 Task: Open a Modern Writer Template save the file as negotiation.html Remove the following  from template: 'Address' Change the date  '7 June, 2023' change Dear Ms Reader to   Good Day. Add body to the letter I am writing to inform you of a change in my contact information. Please update your records accordingly. My new address is [address], and my updated phone number is [phone number]. Should you need to reach me, please do not hesitate to contact me using the updated information.Add Name  'Olivia'. Insert watermark  TATA Apply Font Style in watermark Lexend; font size  120and place the watermark  Horizontally
Action: Mouse moved to (454, 241)
Screenshot: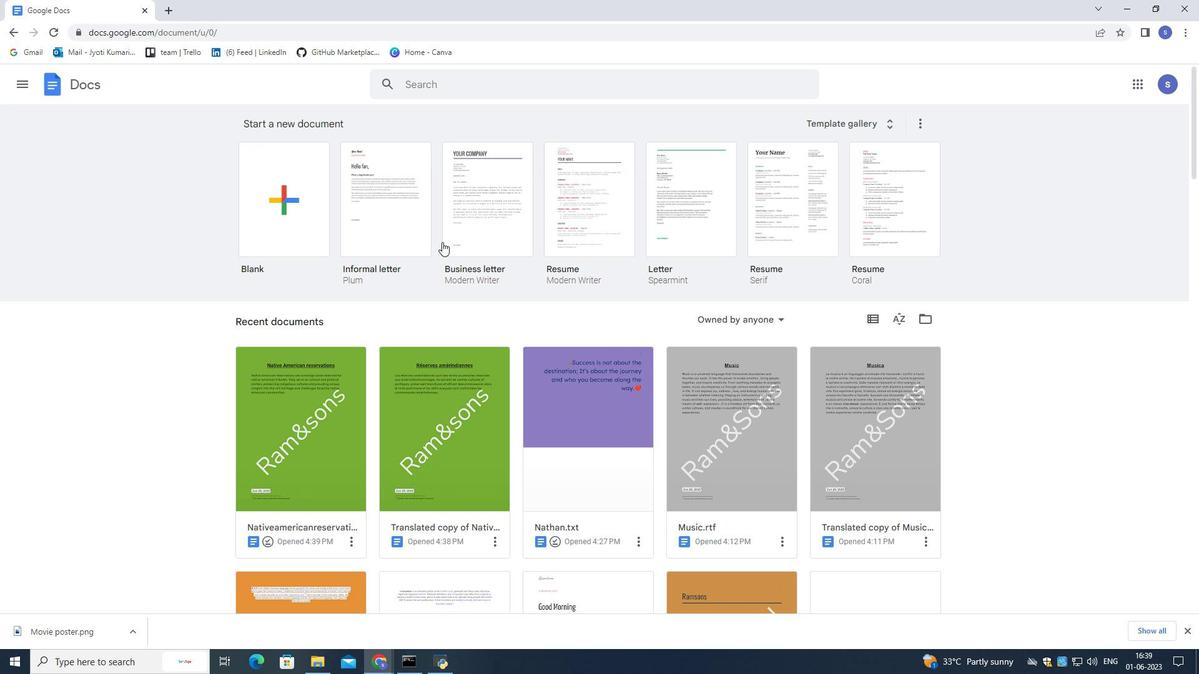 
Action: Mouse pressed left at (454, 241)
Screenshot: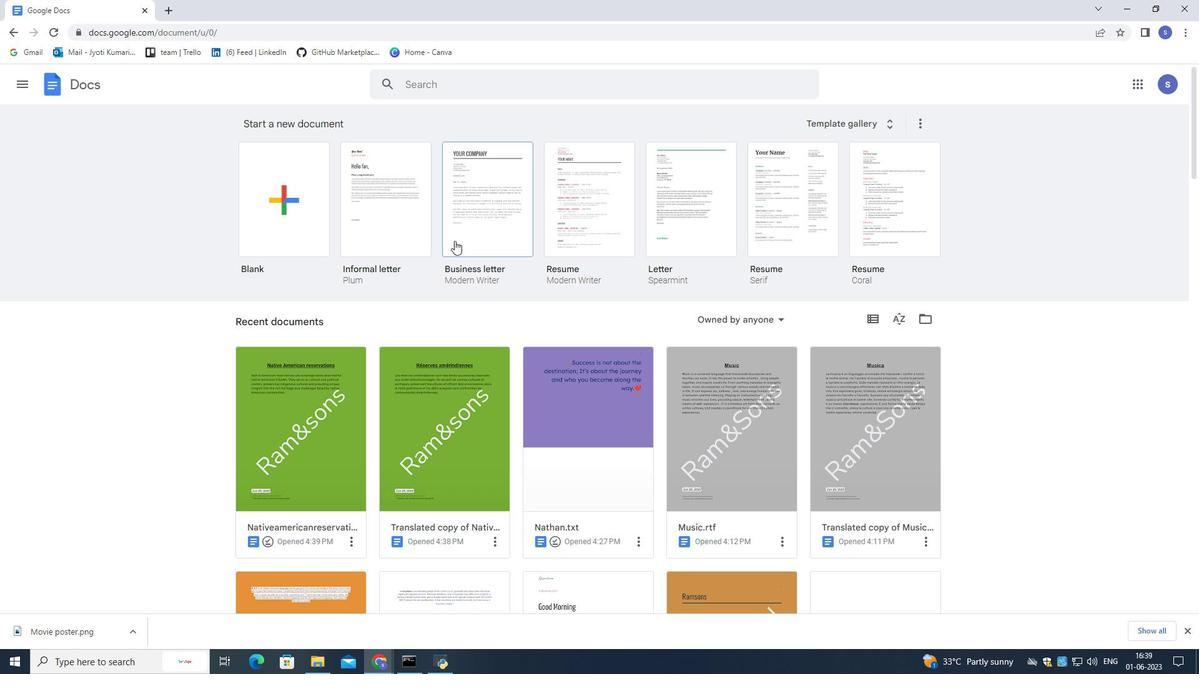 
Action: Mouse moved to (483, 311)
Screenshot: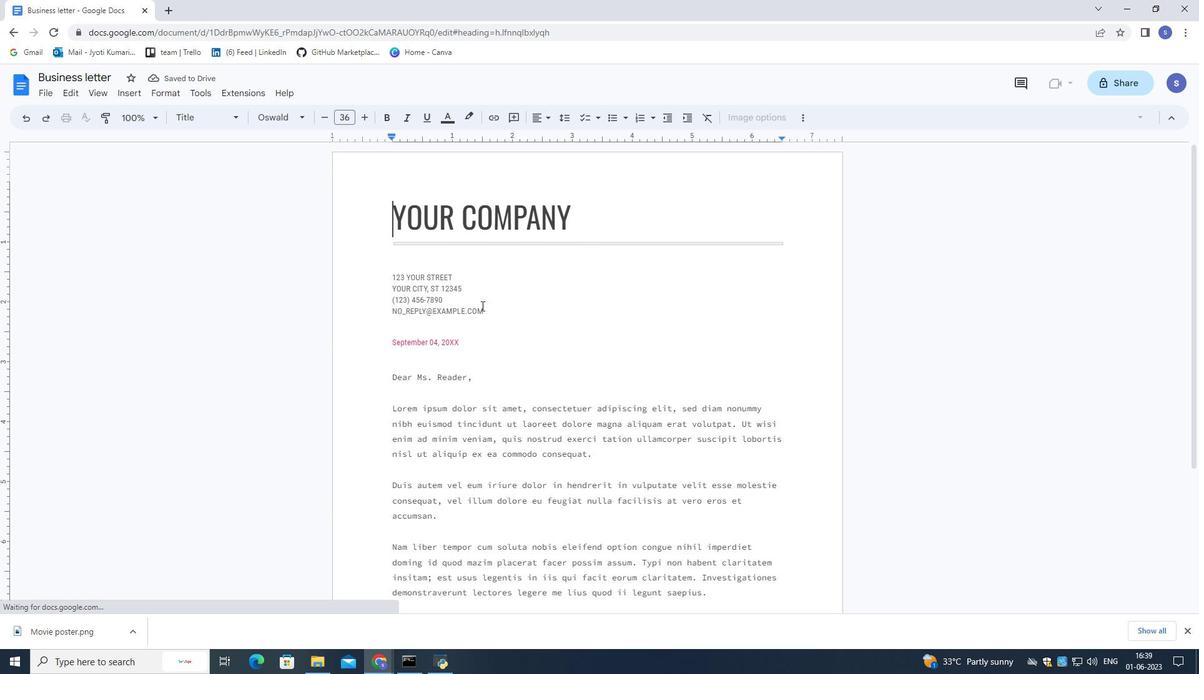 
Action: Mouse pressed left at (483, 311)
Screenshot: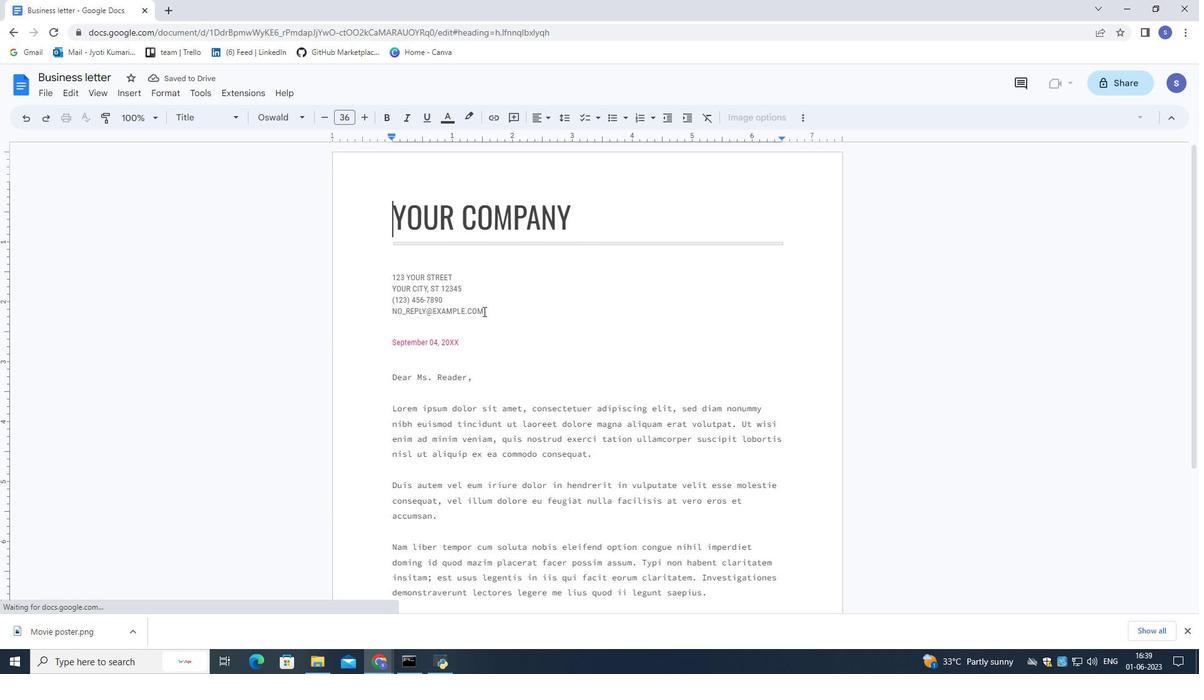 
Action: Mouse moved to (310, 263)
Screenshot: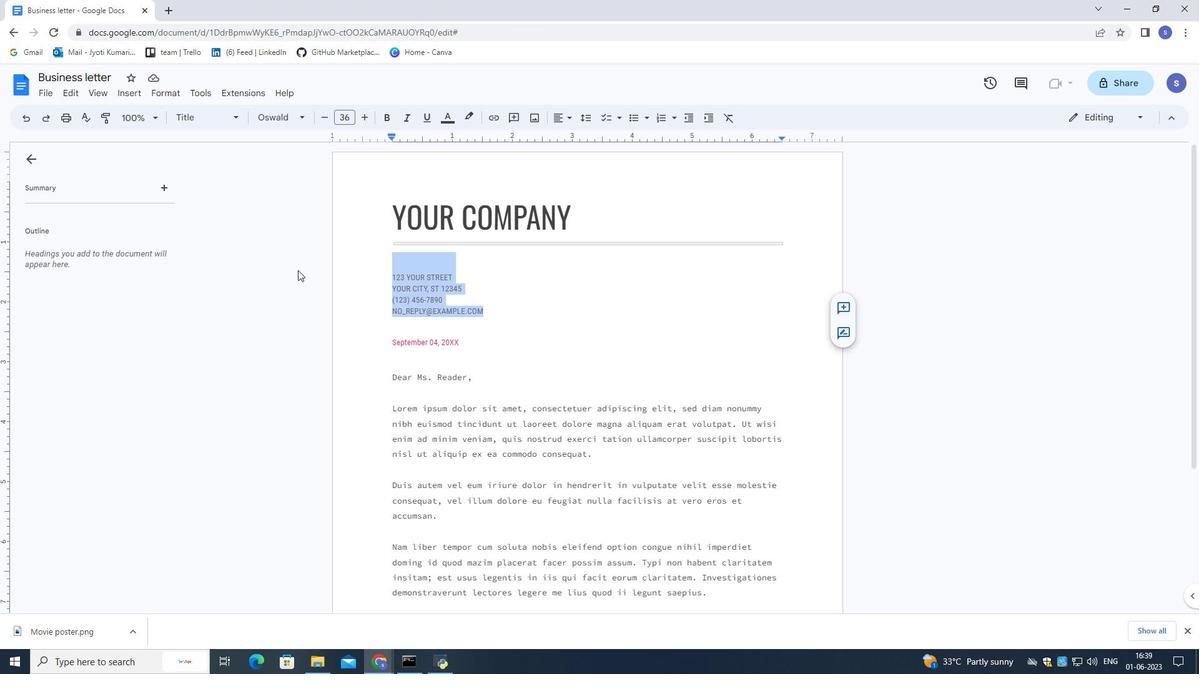 
Action: Key pressed <Key.backspace>
Screenshot: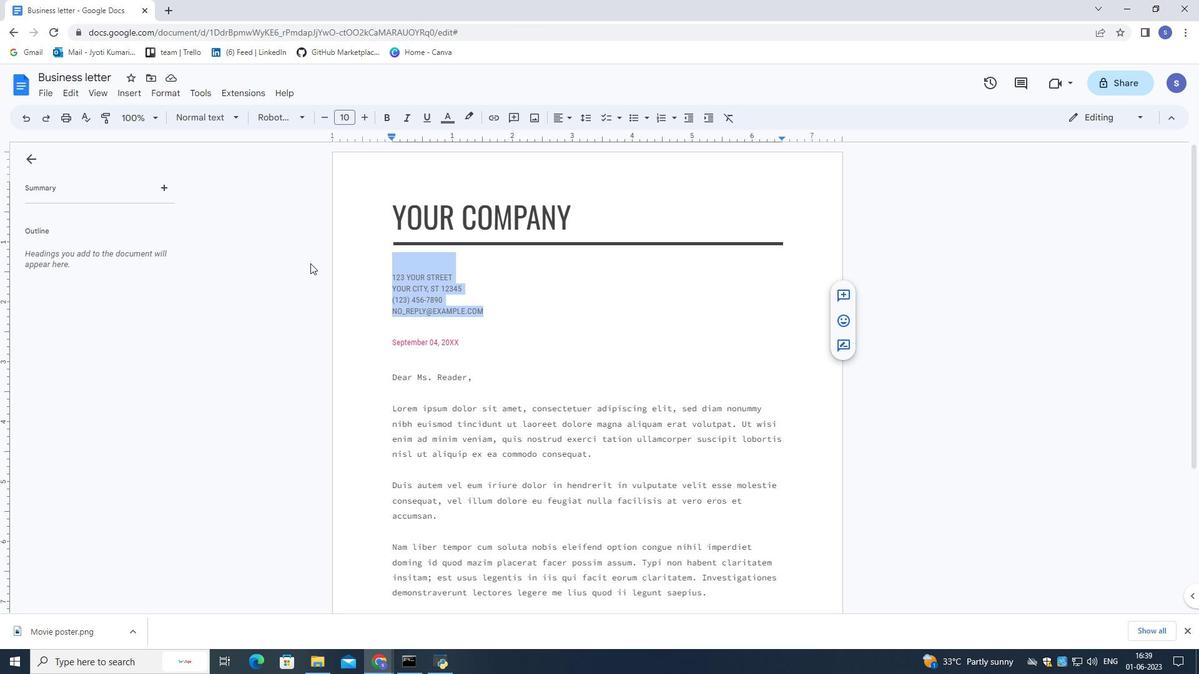 
Action: Mouse moved to (483, 291)
Screenshot: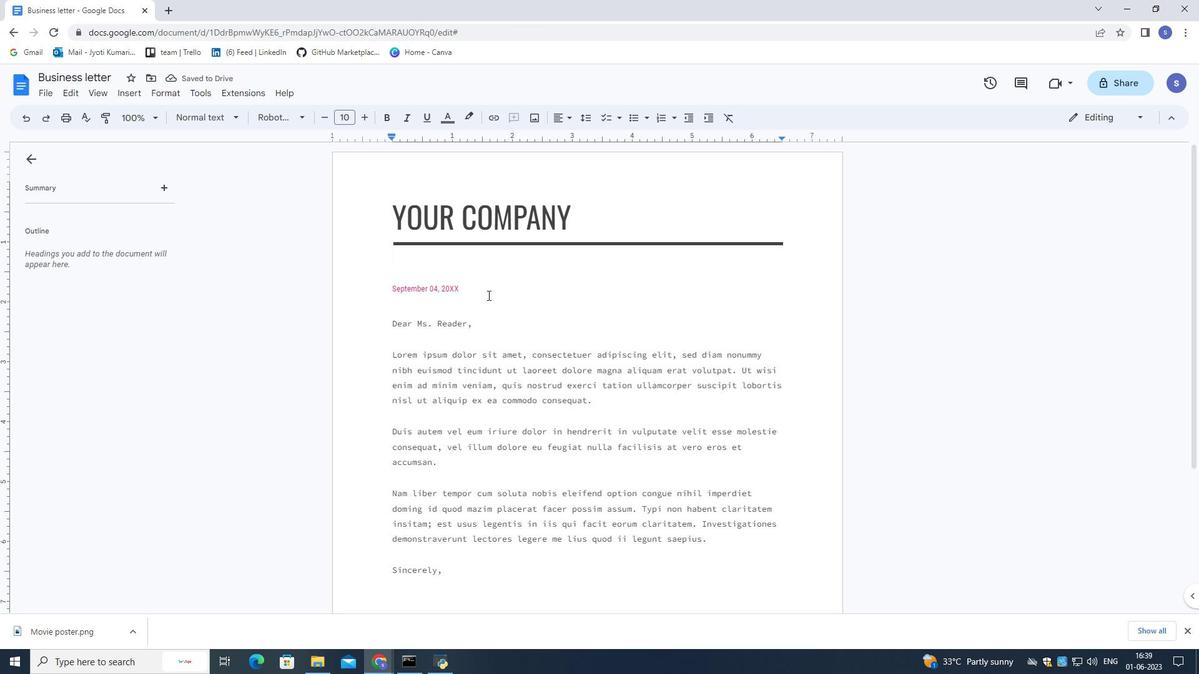 
Action: Mouse pressed left at (483, 291)
Screenshot: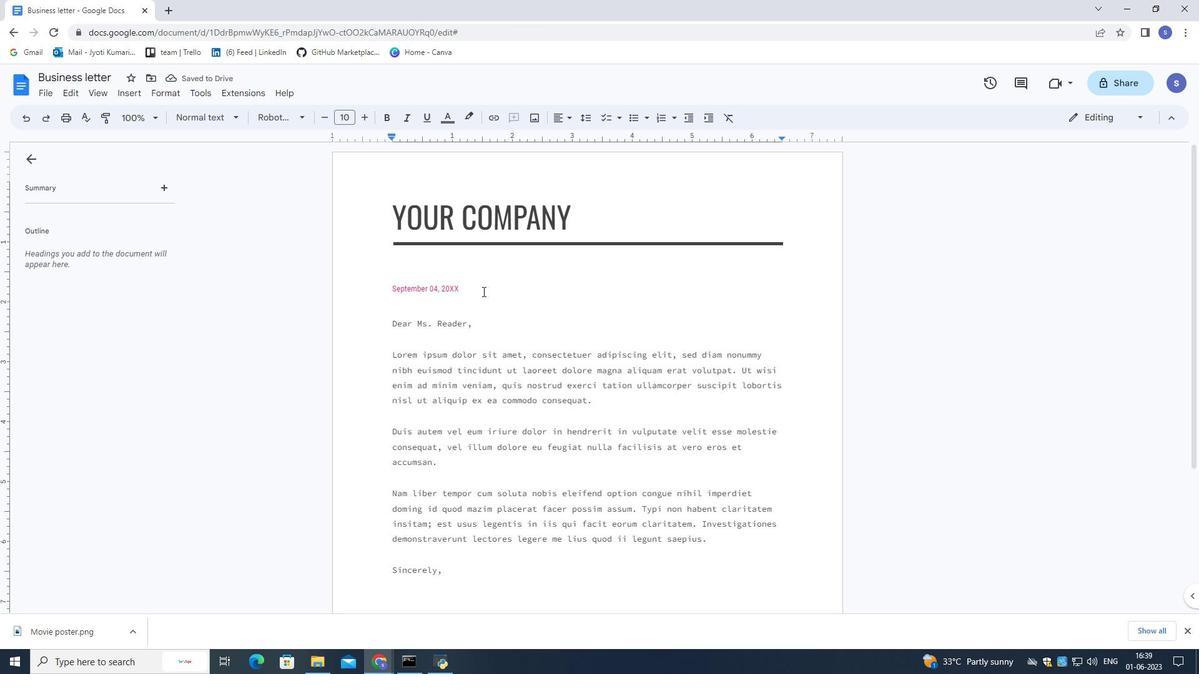 
Action: Mouse pressed left at (483, 291)
Screenshot: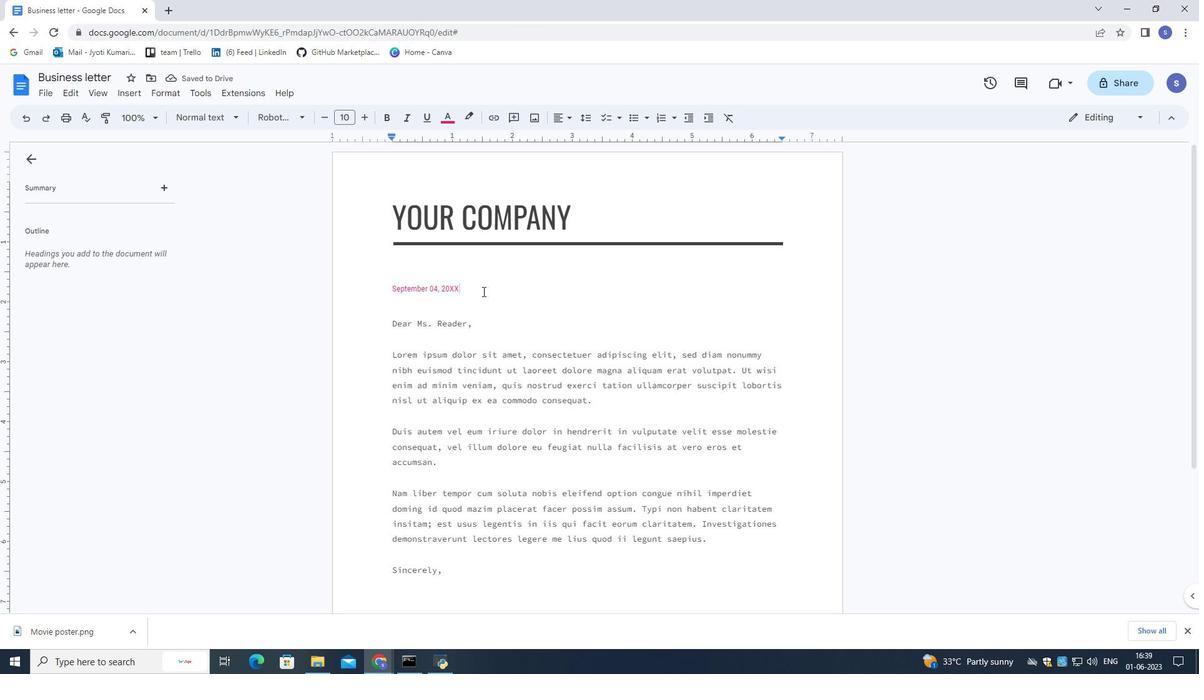 
Action: Mouse pressed left at (483, 291)
Screenshot: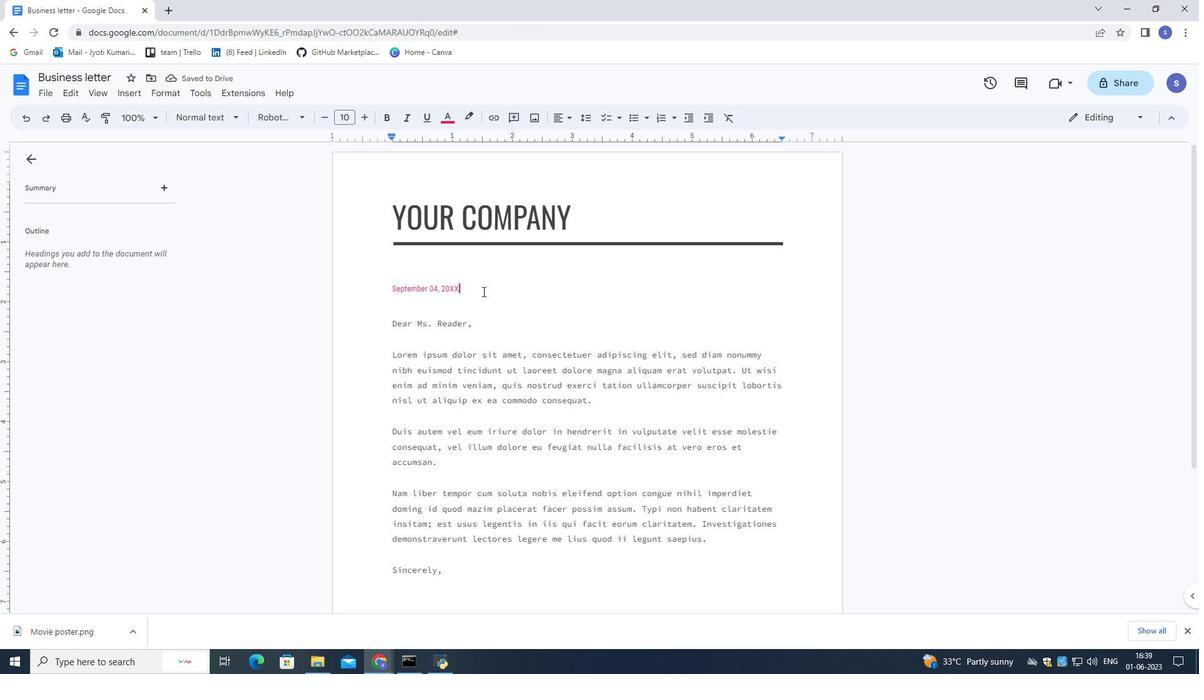 
Action: Mouse pressed left at (483, 291)
Screenshot: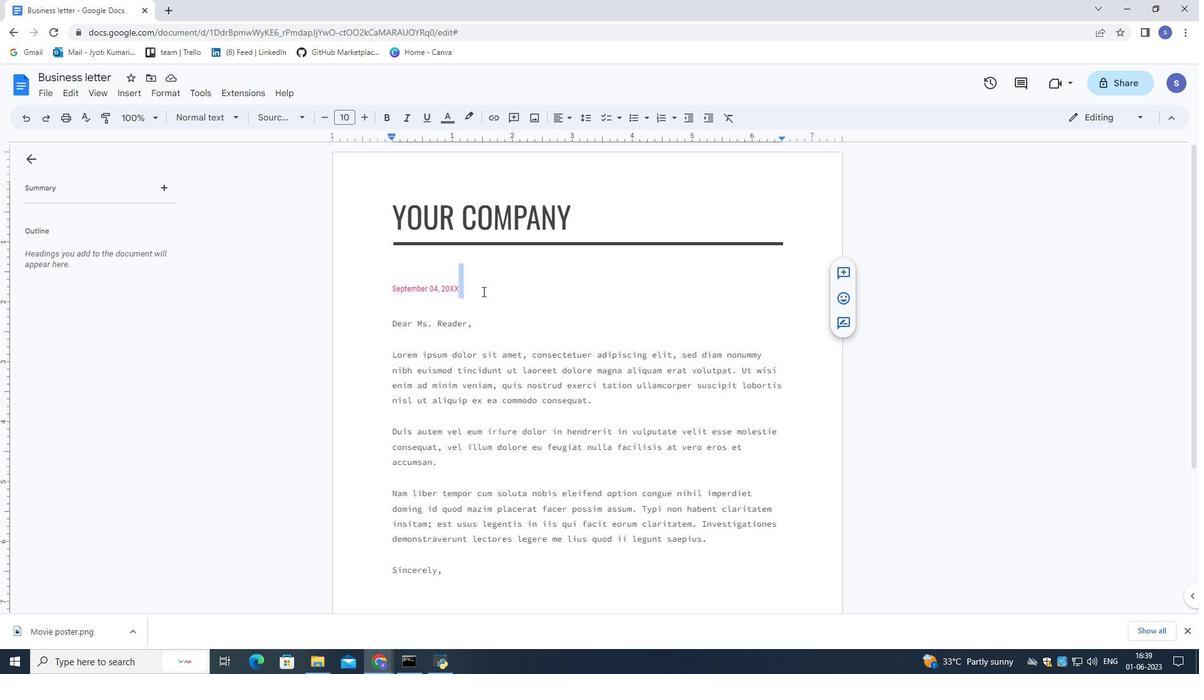 
Action: Mouse pressed left at (483, 291)
Screenshot: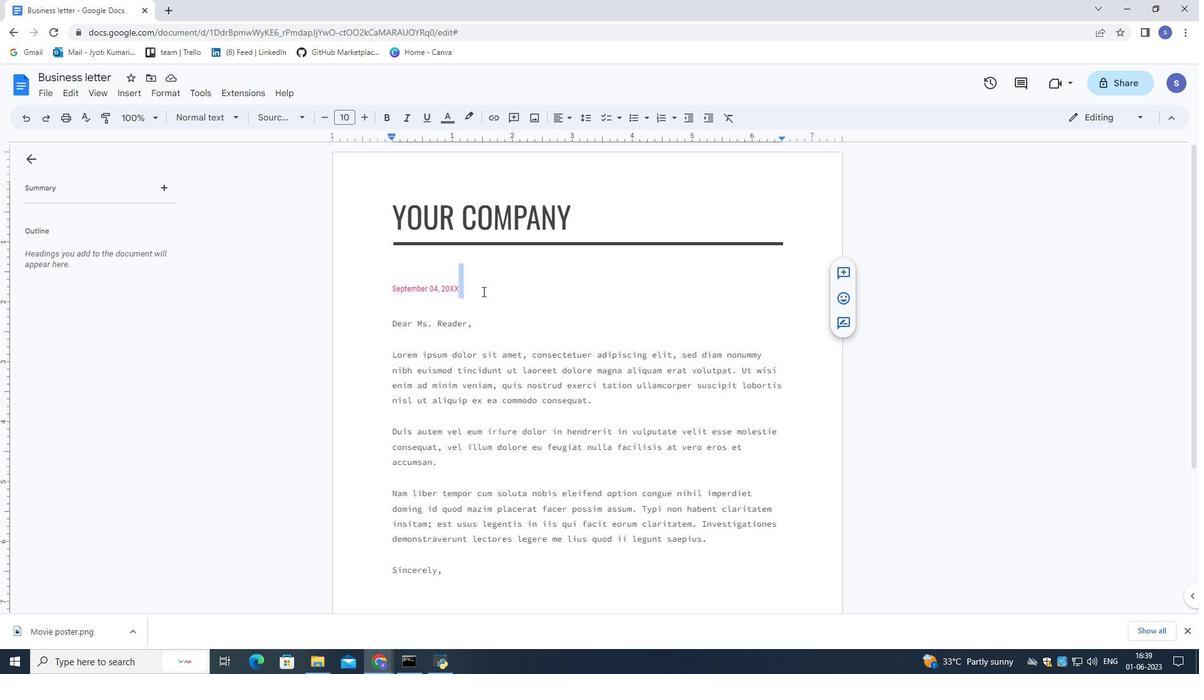 
Action: Mouse moved to (482, 291)
Screenshot: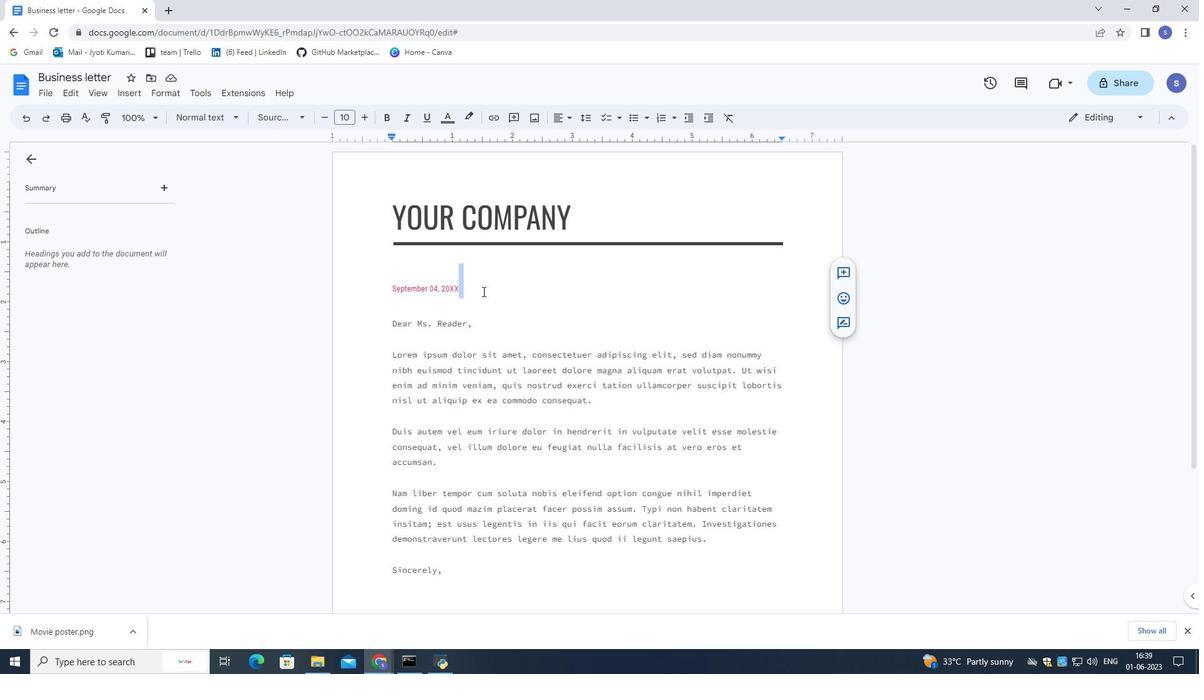 
Action: Mouse pressed left at (482, 291)
Screenshot: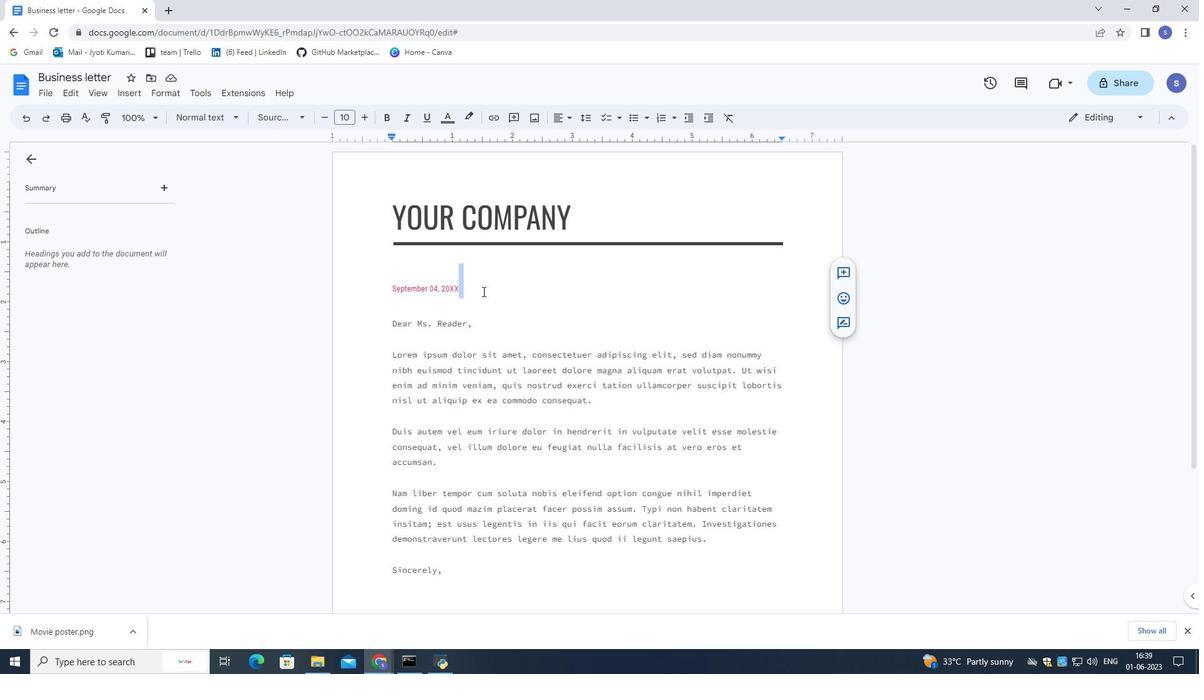 
Action: Mouse pressed left at (482, 291)
Screenshot: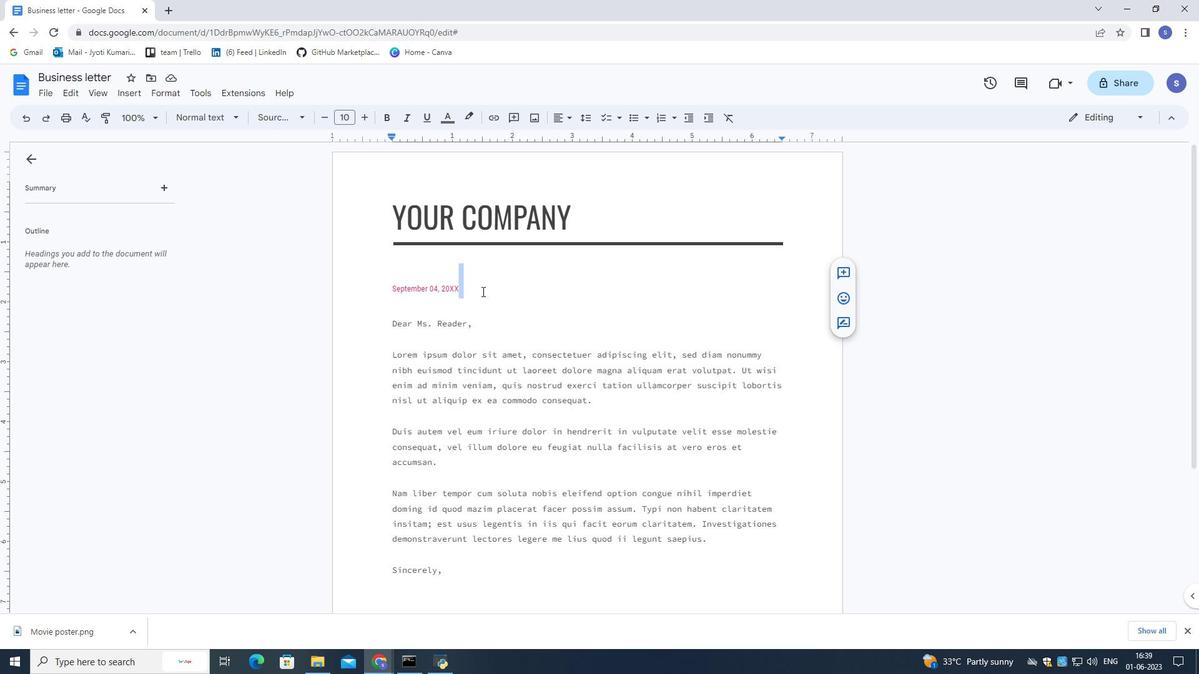 
Action: Mouse moved to (481, 291)
Screenshot: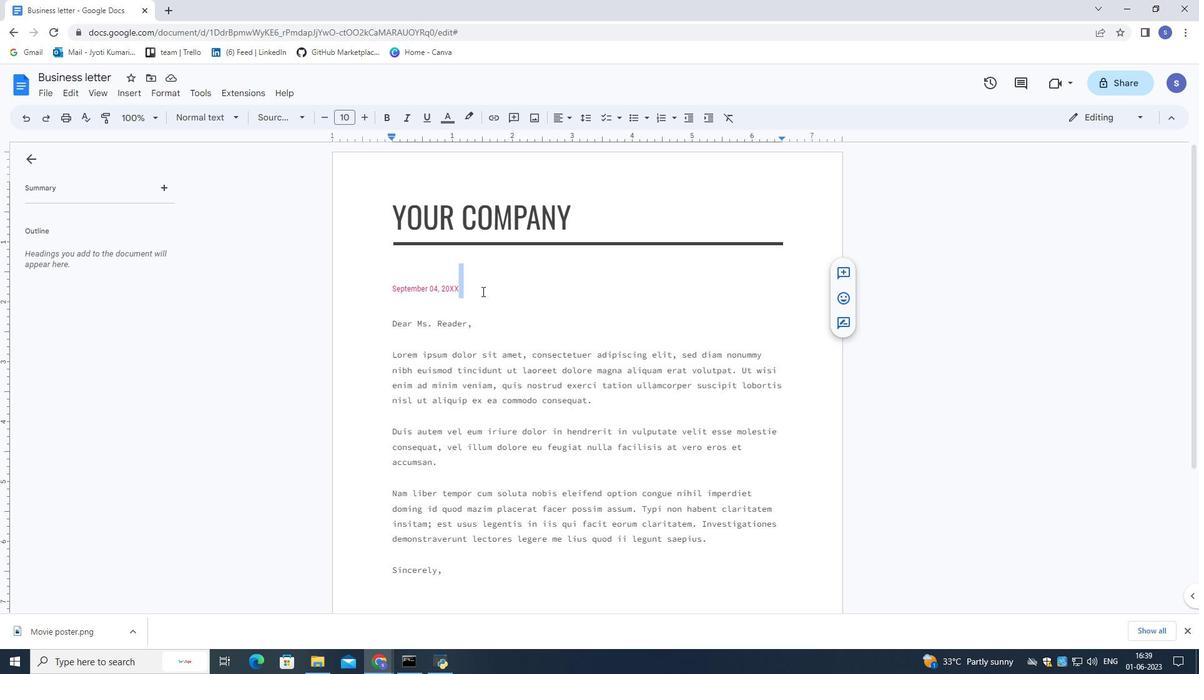
Action: Mouse pressed left at (481, 291)
Screenshot: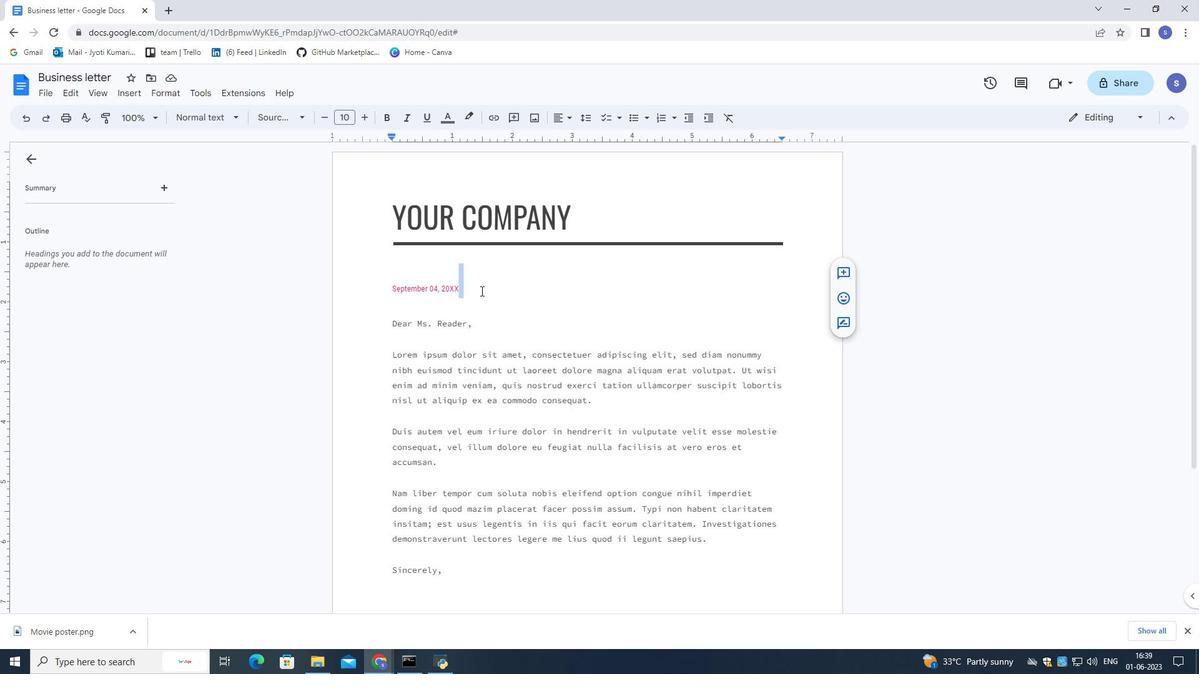 
Action: Mouse pressed left at (481, 291)
Screenshot: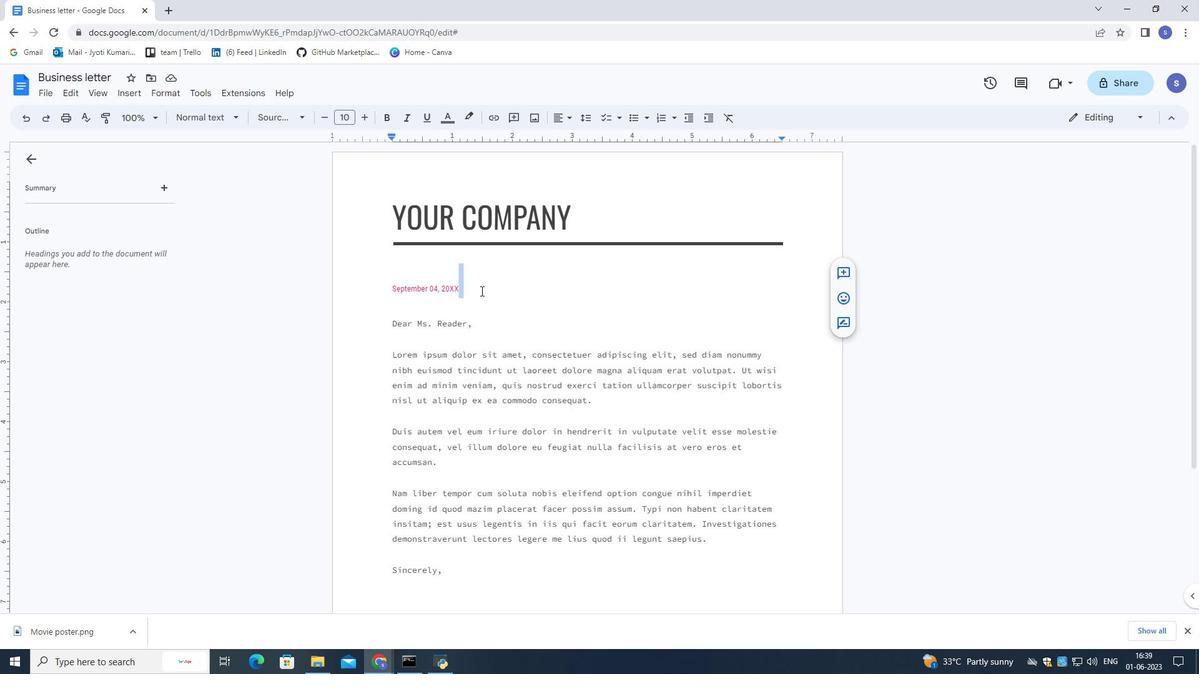 
Action: Mouse moved to (479, 290)
Screenshot: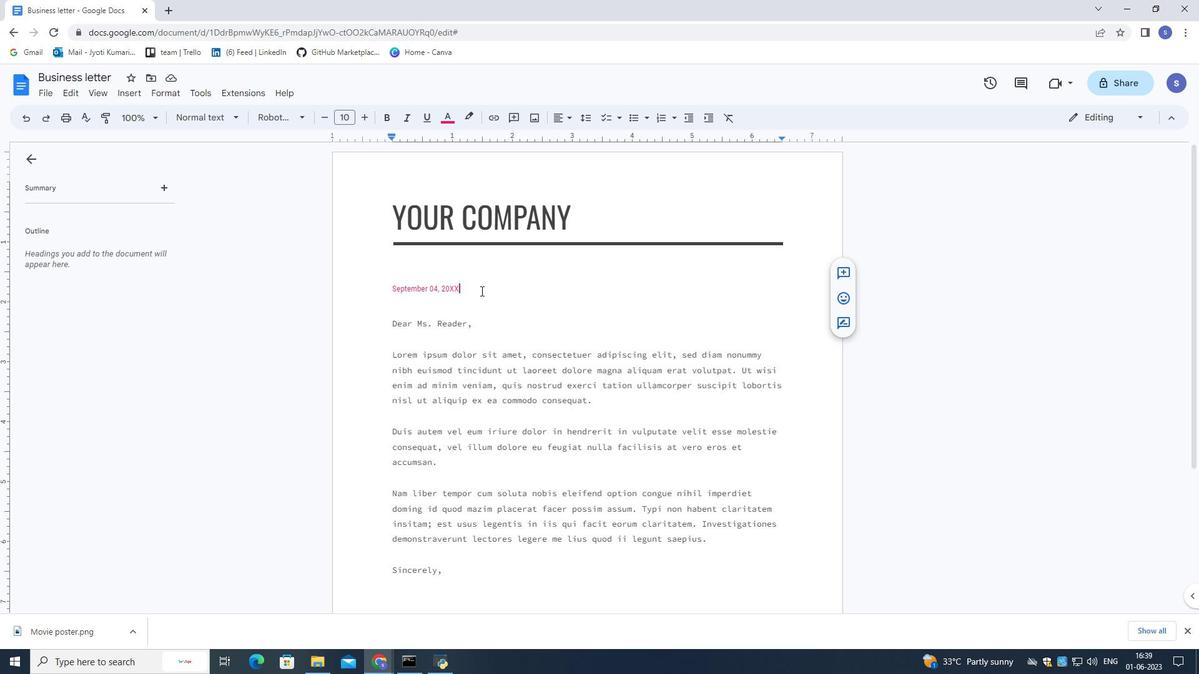 
Action: Mouse pressed left at (479, 290)
Screenshot: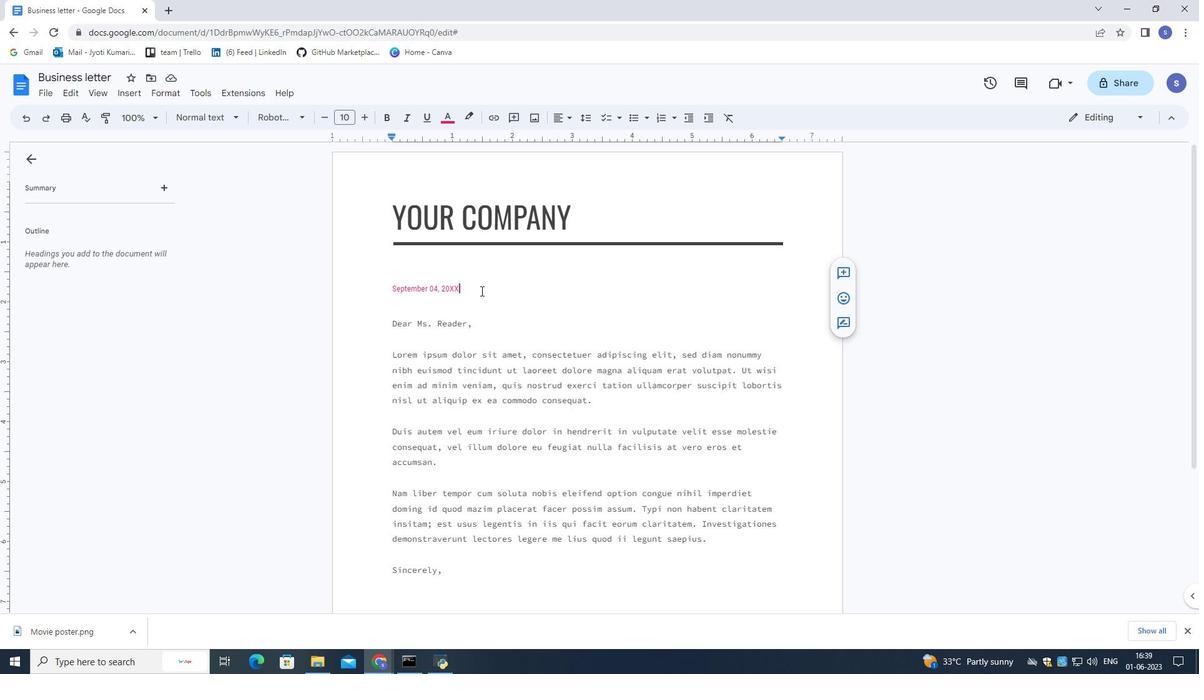 
Action: Mouse moved to (479, 289)
Screenshot: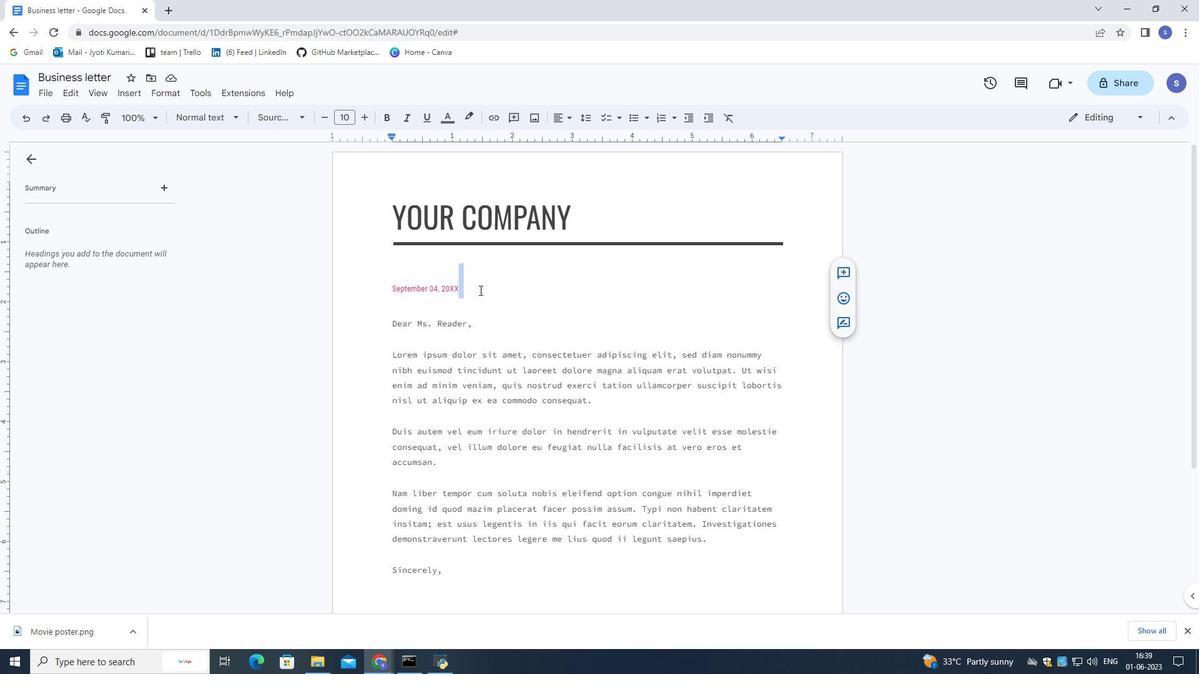 
Action: Mouse pressed left at (479, 289)
Screenshot: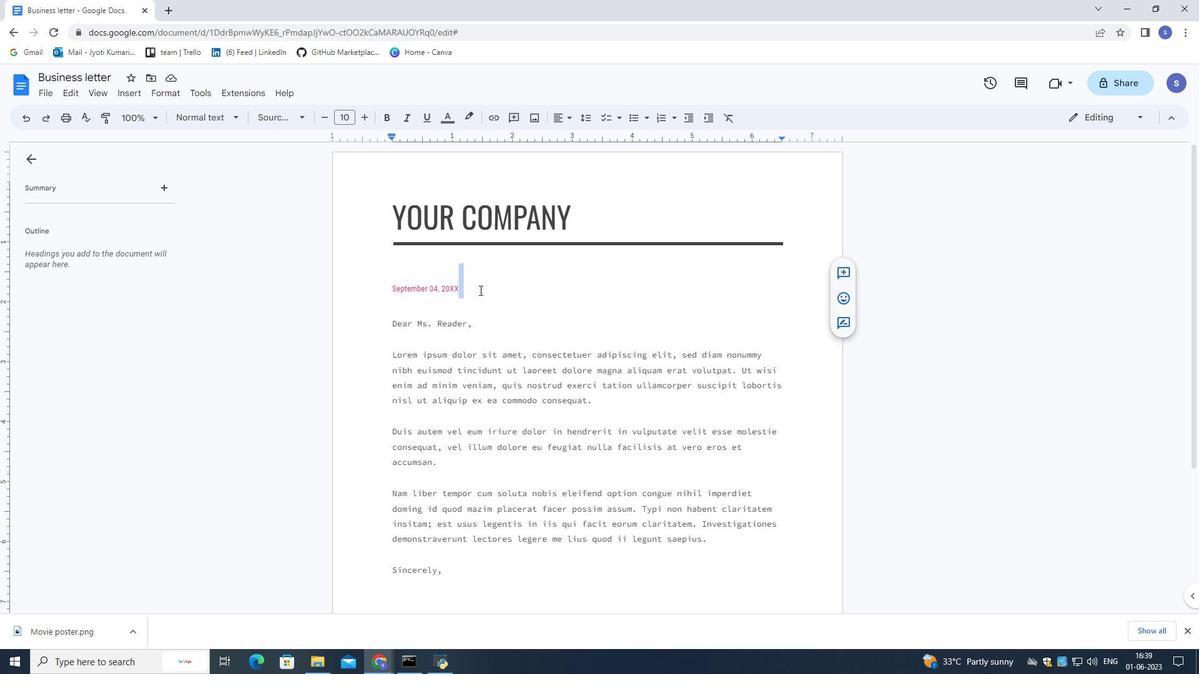 
Action: Mouse moved to (478, 289)
Screenshot: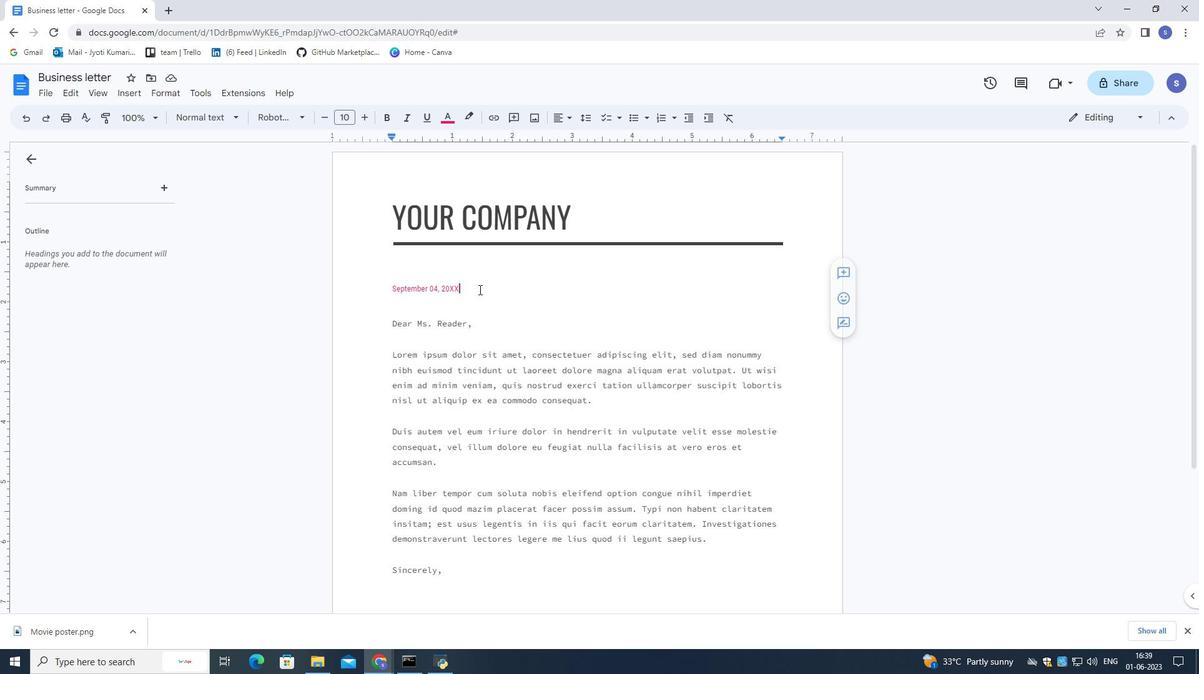 
Action: Mouse pressed left at (478, 289)
Screenshot: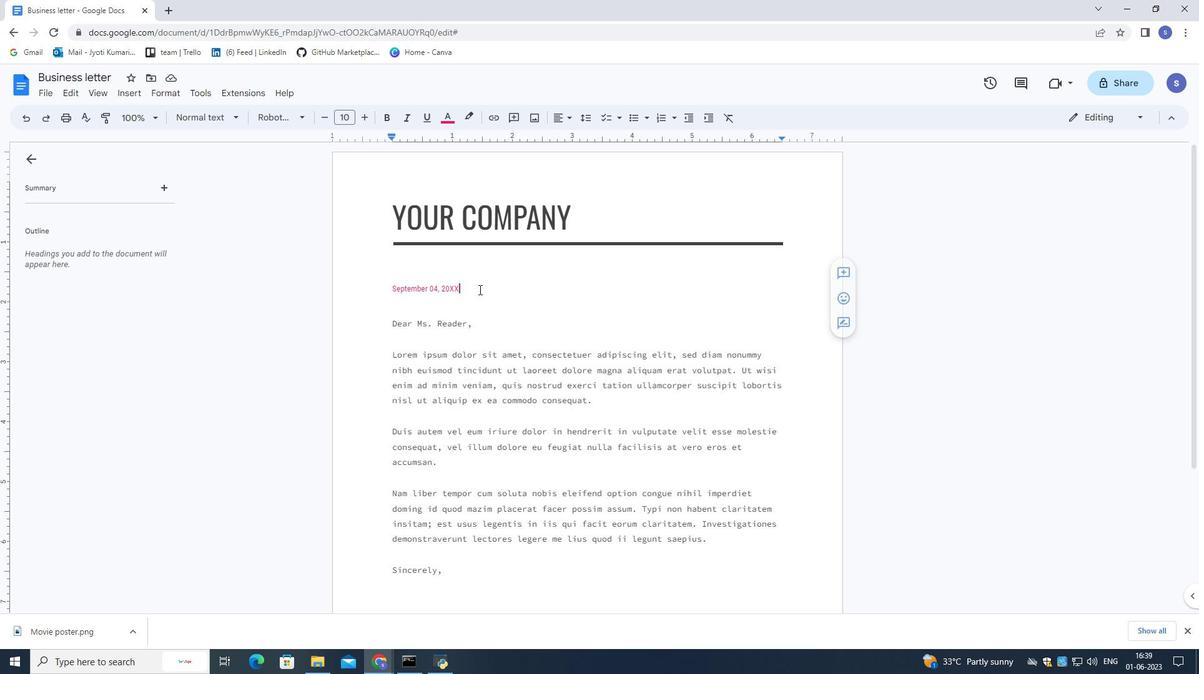 
Action: Mouse moved to (355, 246)
Screenshot: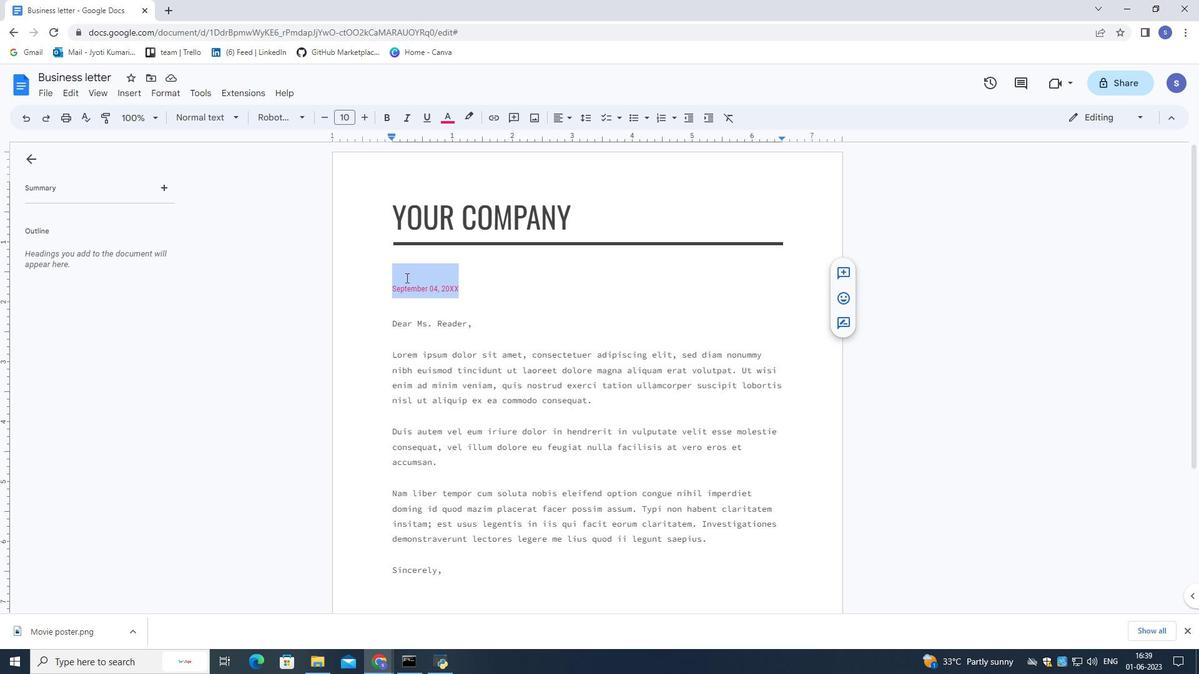 
Action: Key pressed 7b<Key.backspace><Key.space><Key.shift>June,<Key.space>2023
Screenshot: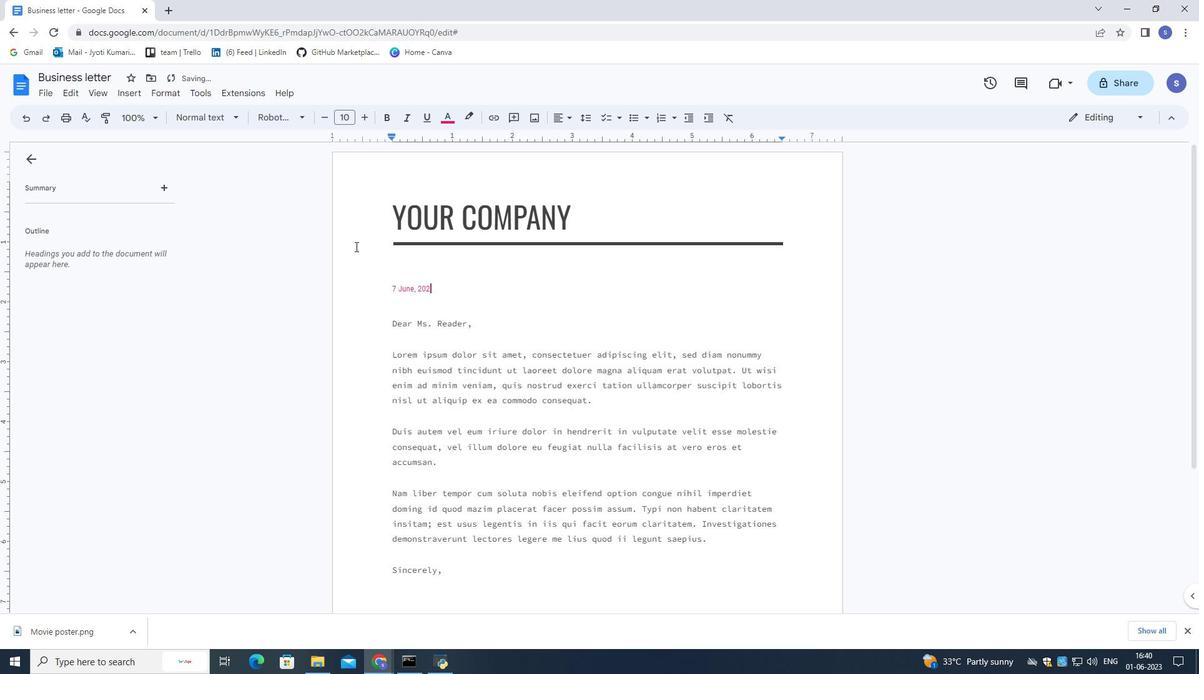 
Action: Mouse moved to (488, 321)
Screenshot: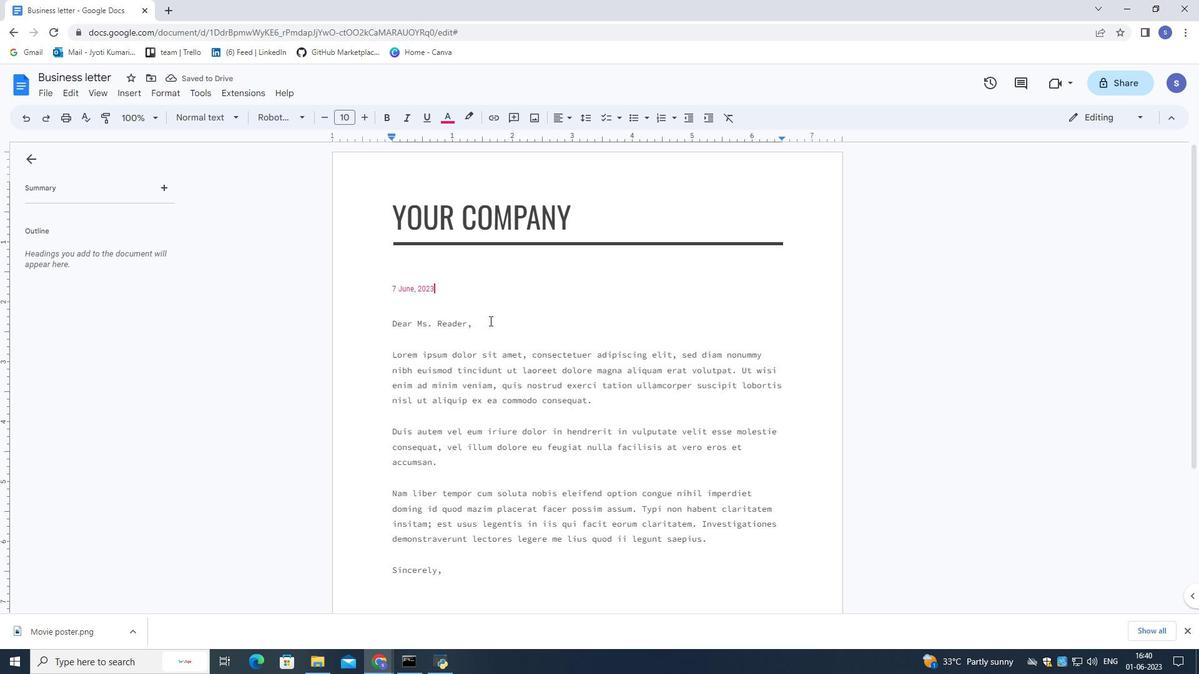 
Action: Mouse pressed left at (488, 321)
Screenshot: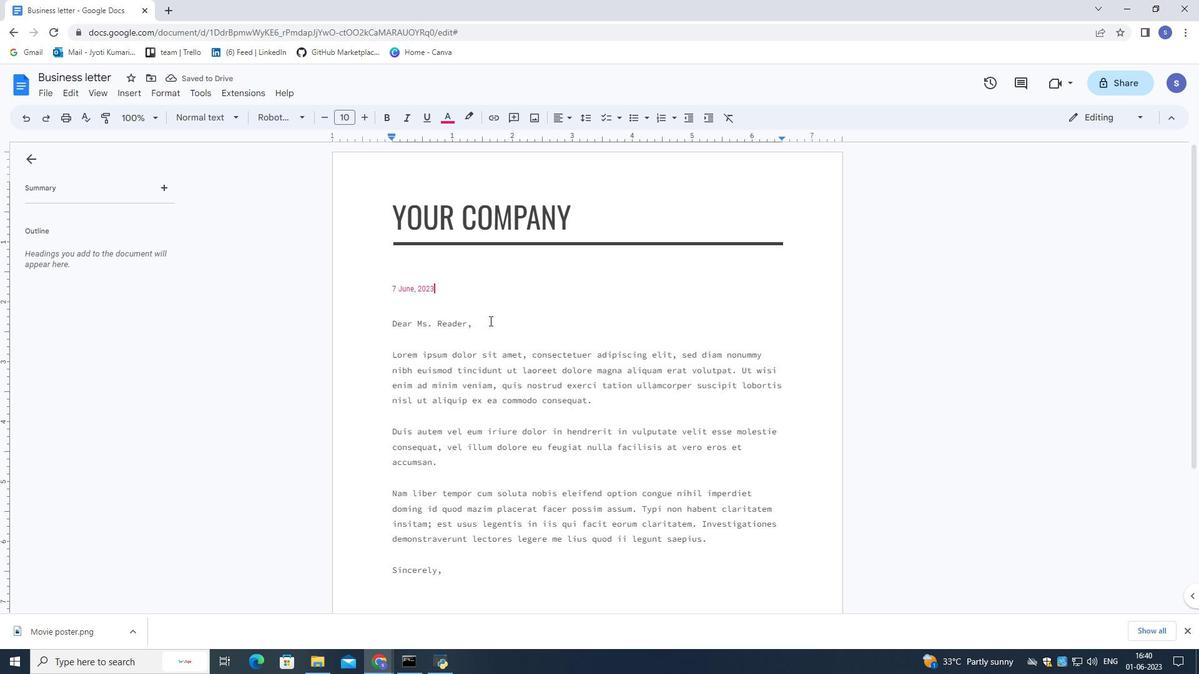 
Action: Mouse pressed left at (488, 321)
Screenshot: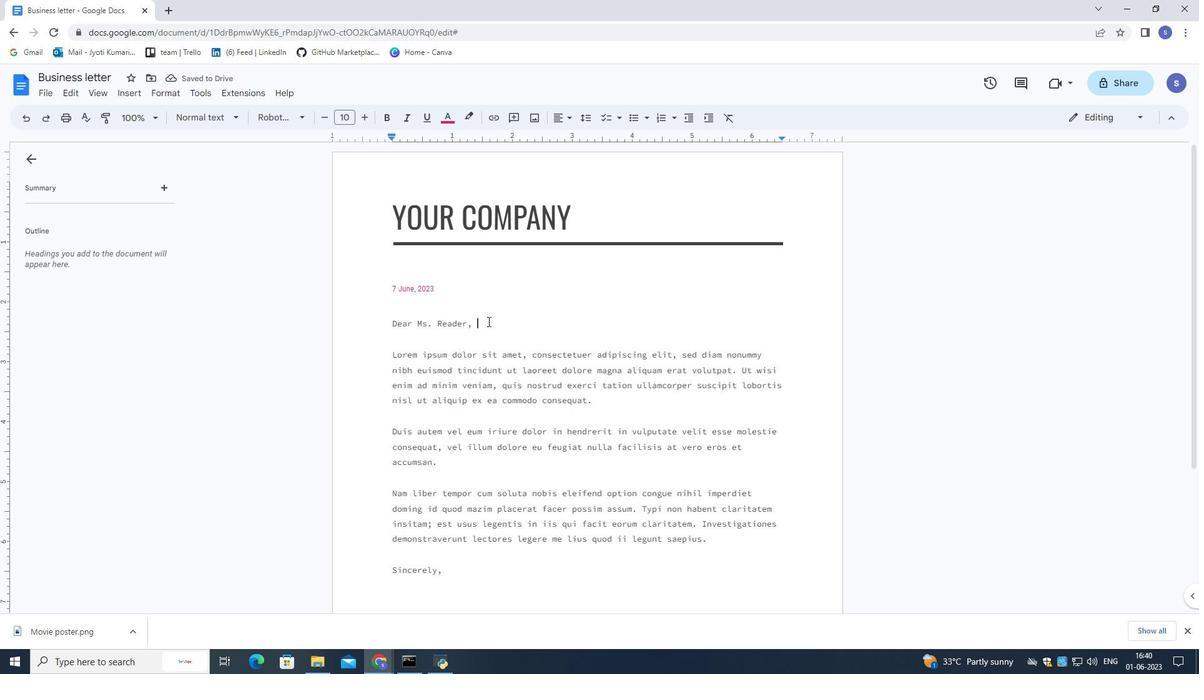 
Action: Mouse pressed left at (488, 321)
Screenshot: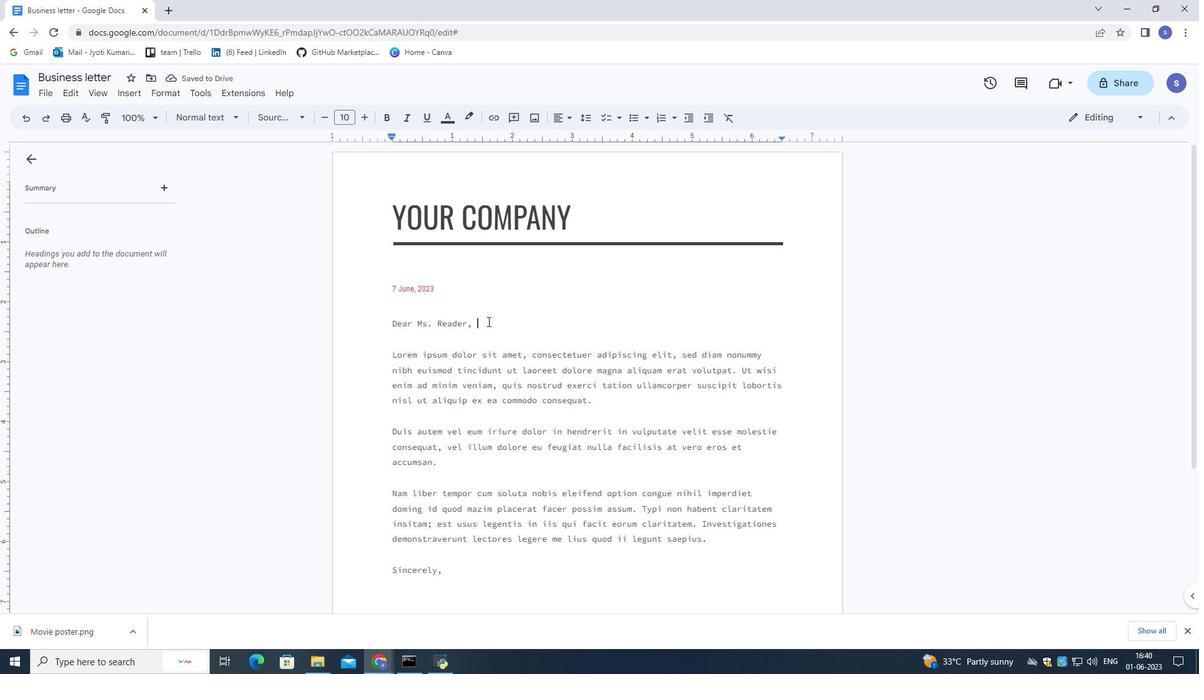 
Action: Mouse pressed left at (488, 321)
Screenshot: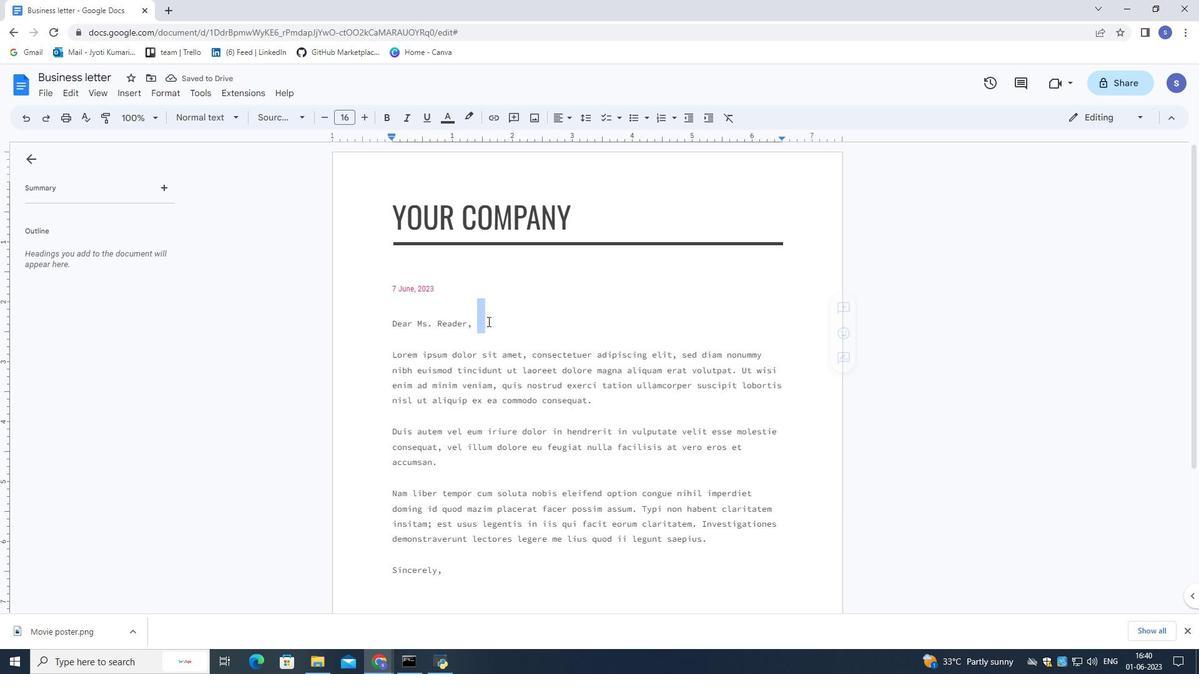 
Action: Mouse pressed left at (488, 321)
Screenshot: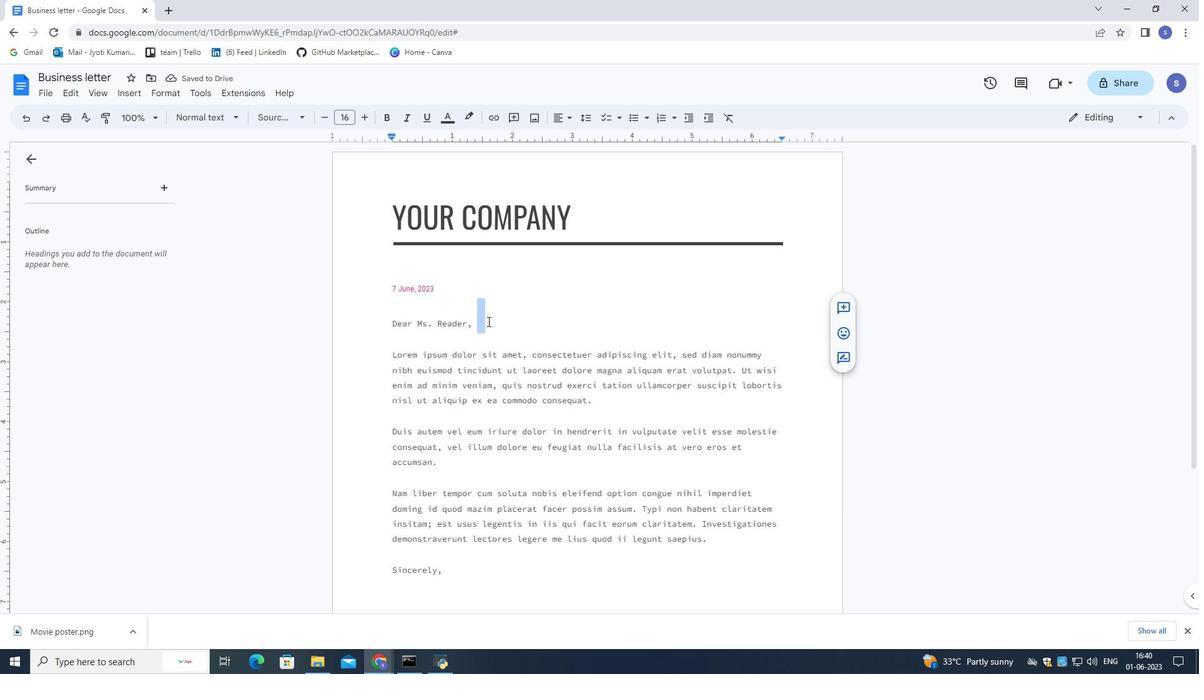 
Action: Mouse moved to (504, 331)
Screenshot: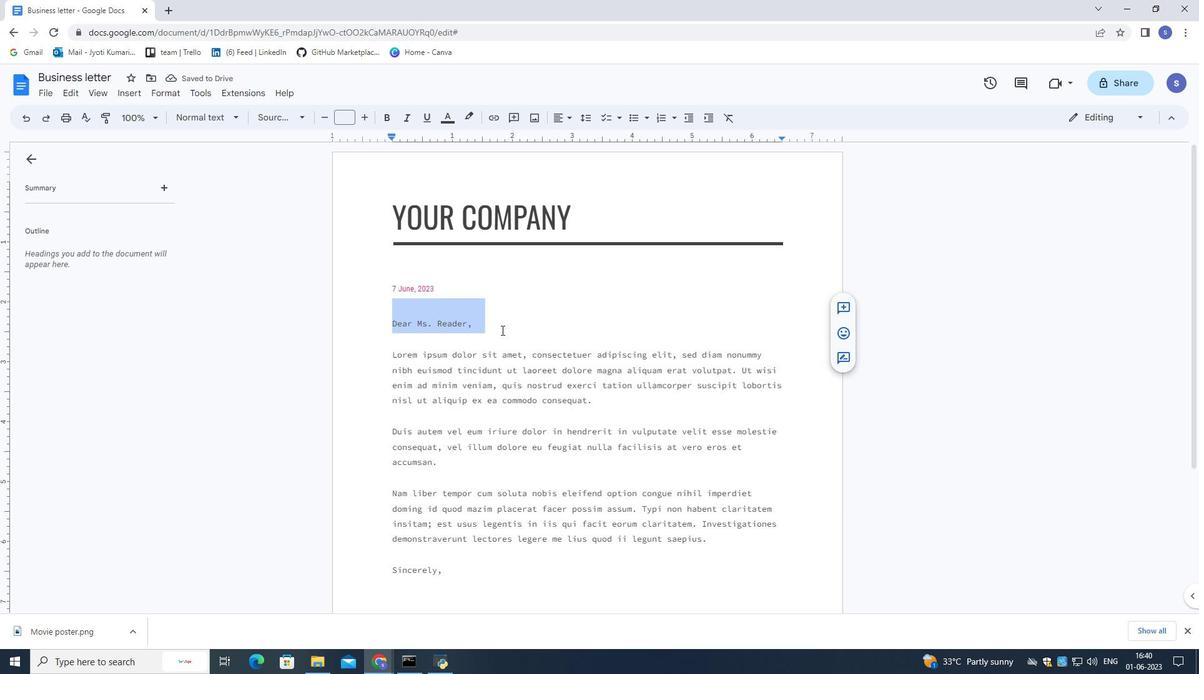
Action: Key pressed <Key.shift>Goood<Key.backspace><Key.backspace>d<Key.space><Key.shift>Day,
Screenshot: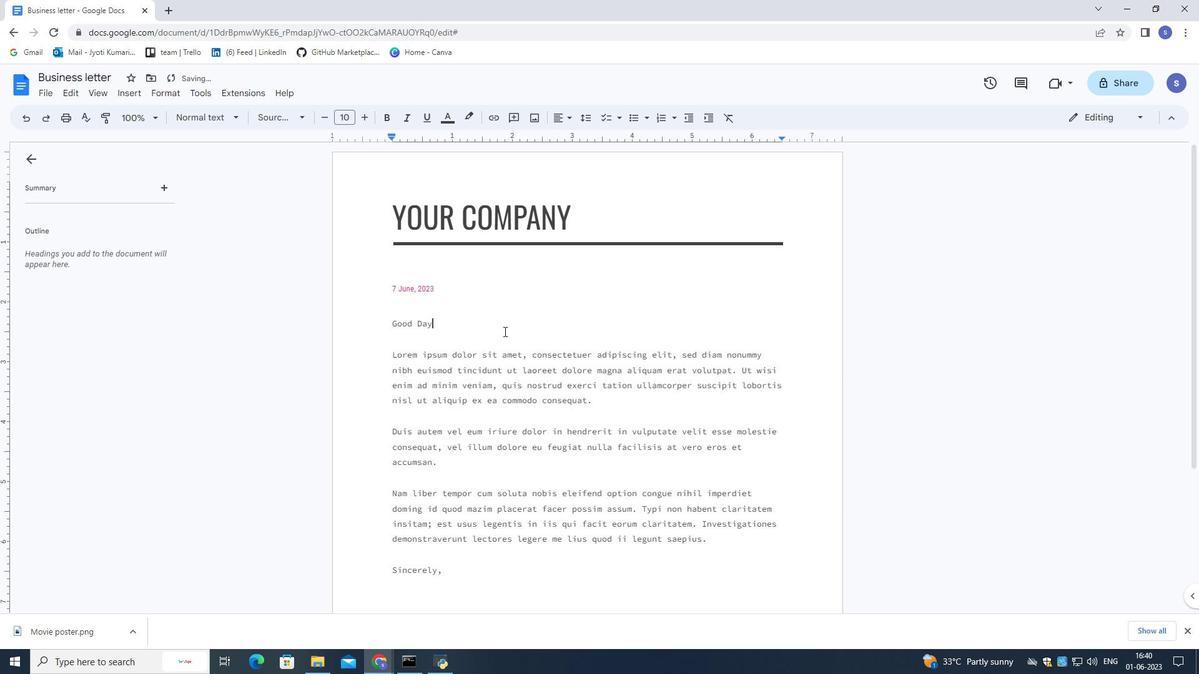
Action: Mouse moved to (393, 348)
Screenshot: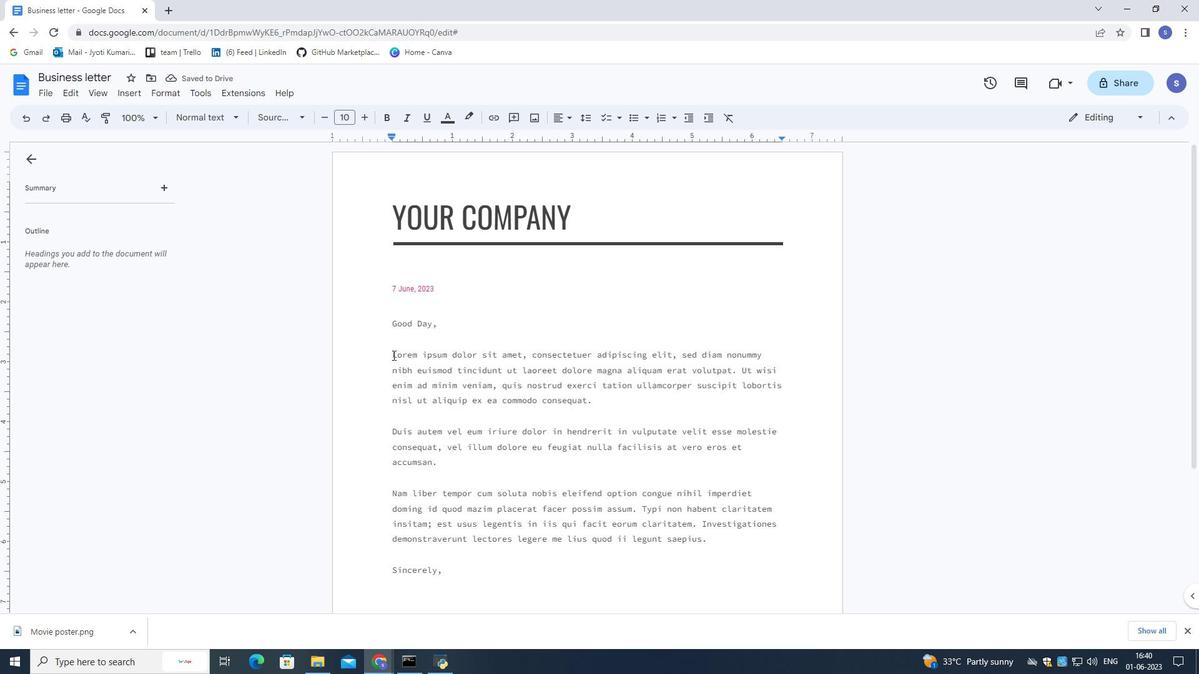 
Action: Mouse pressed left at (393, 348)
Screenshot: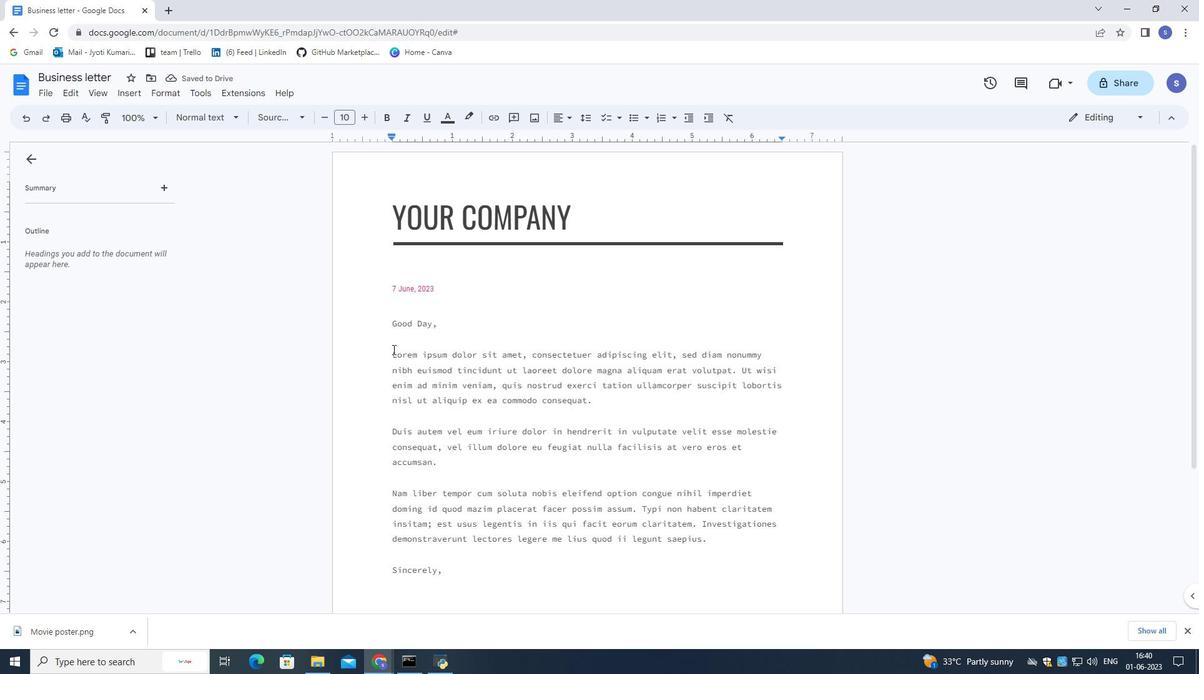 
Action: Mouse moved to (461, 565)
Screenshot: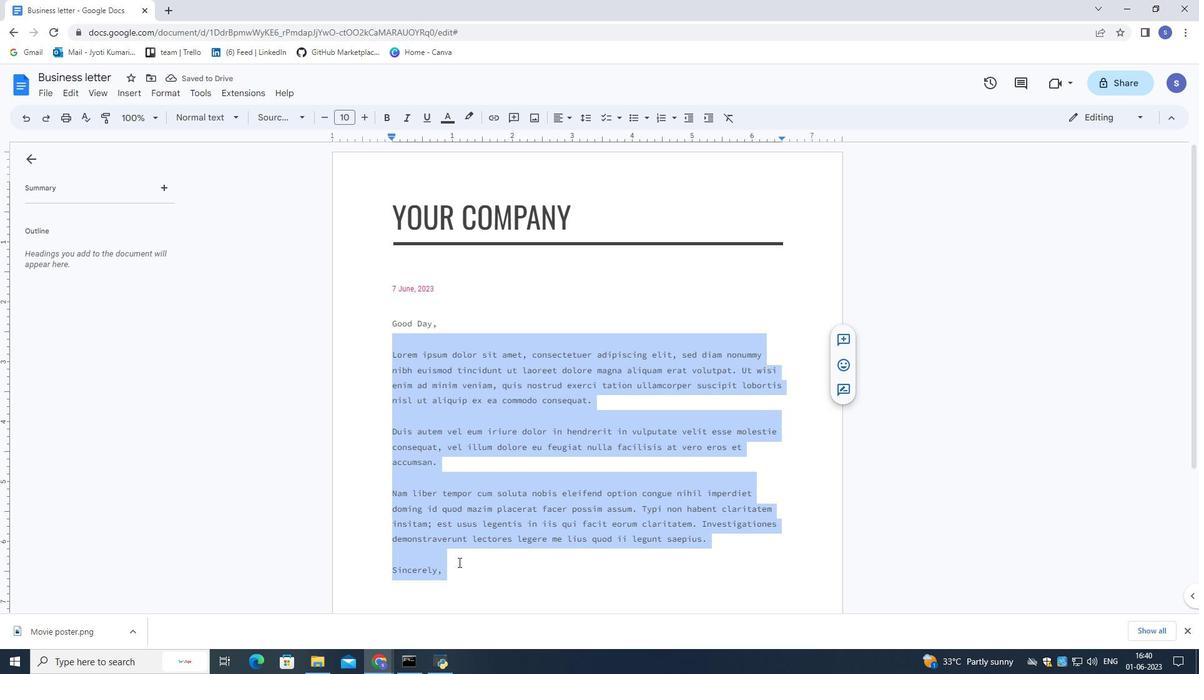 
Action: Key pressed <Key.backspace><Key.shift>I<Key.space>am<Key.space>writing<Key.space>to<Key.space>inform<Key.space>you<Key.space>of<Key.space>a<Key.space>change<Key.space>in<Key.space>my<Key.space>contct<Key.backspace><Key.backspace>act<Key.space>information.<Key.space><Key.shift>Please<Key.space>update<Key.space>your<Key.space>records<Key.space>accordingly.<Key.space><Key.shift>My<Key.space>new<Key.space>address<Key.space>is<Key.space>[address].<Key.space>and<Key.space>my<Key.space>updates<Key.space>phone<Key.space>number[<Key.space>phone<Key.space>number].<Key.space>should<Key.space>you<Key.space>need<Key.space>to<Key.space>reach<Key.space><Key.space>me<Key.space>,<Key.space>please<Key.space>do<Key.space>not<Key.space>hesitate<Key.space>to<Key.space>contact<Key.space>me<Key.space>using<Key.space>te<Key.space>updates<Key.space>information<Key.space>.<Key.space>
Screenshot: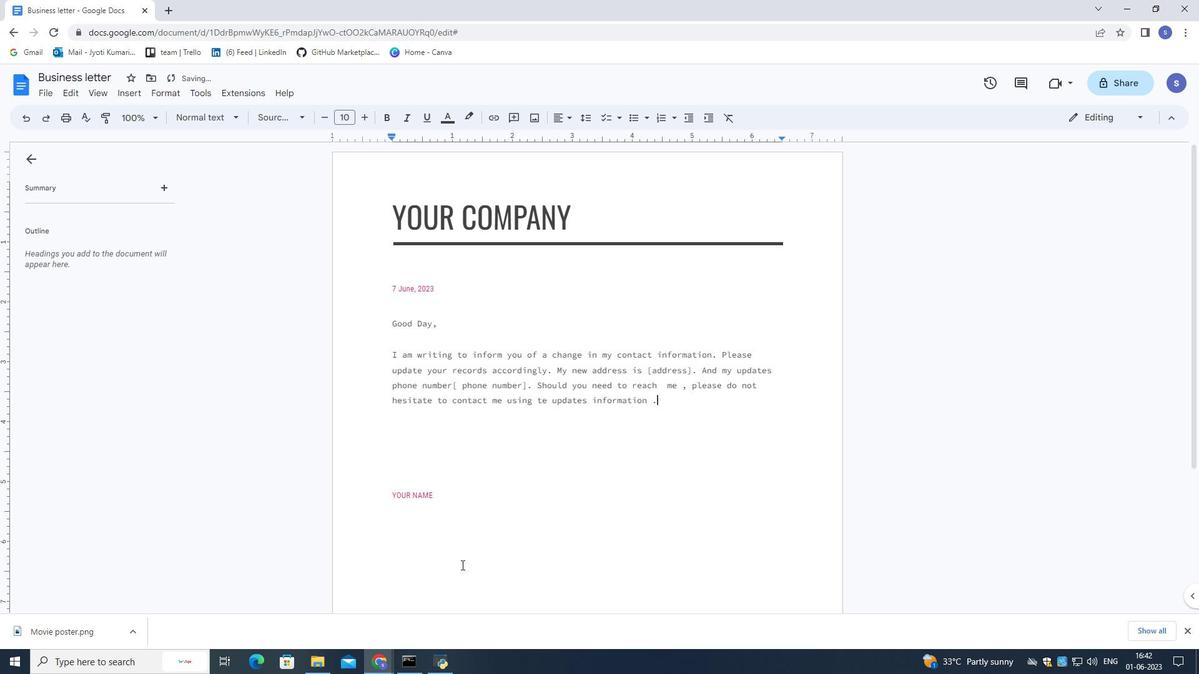 
Action: Mouse moved to (552, 403)
Screenshot: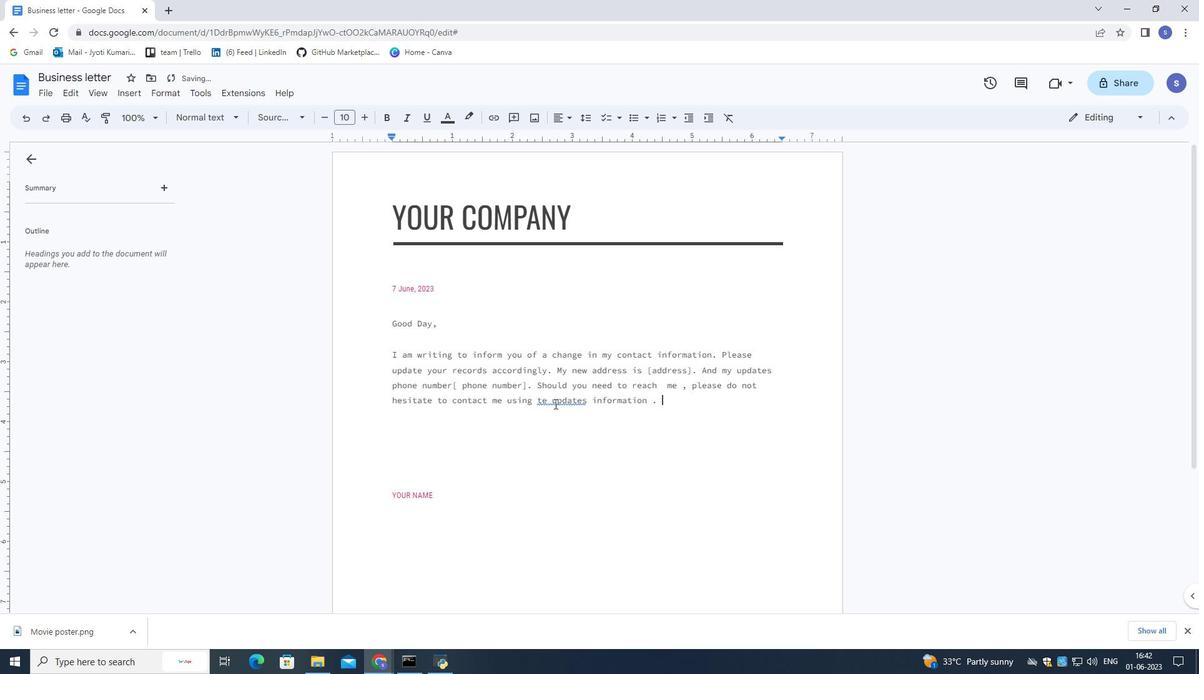 
Action: Mouse pressed left at (552, 403)
Screenshot: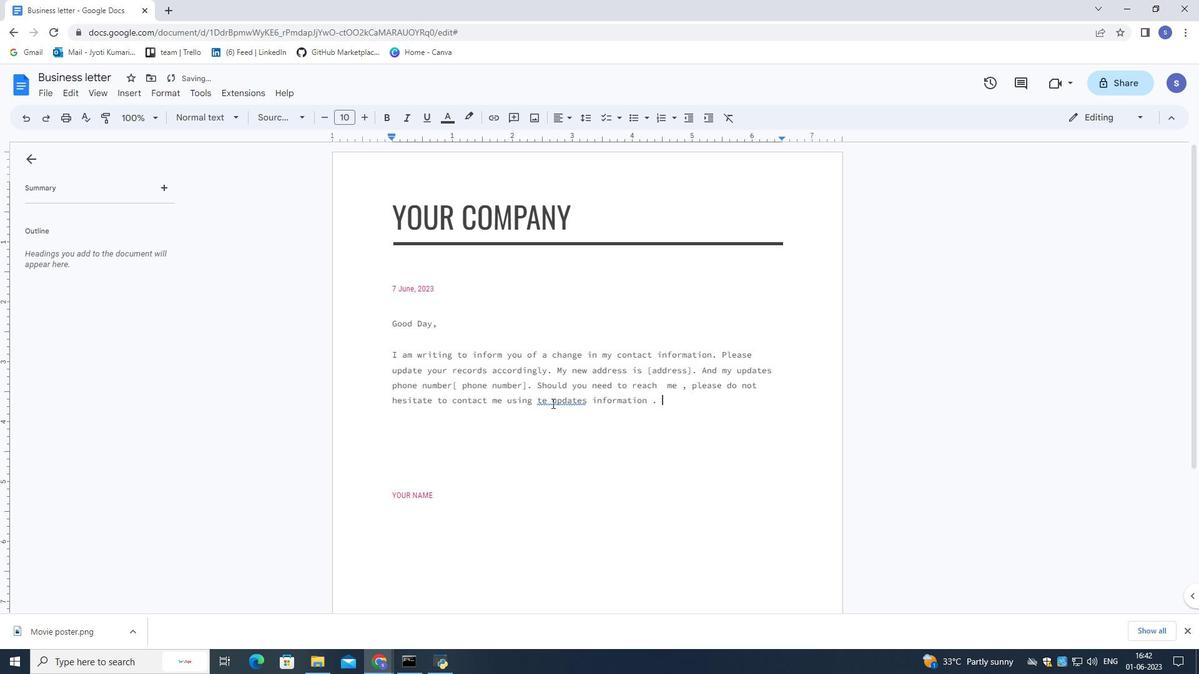 
Action: Mouse moved to (557, 419)
Screenshot: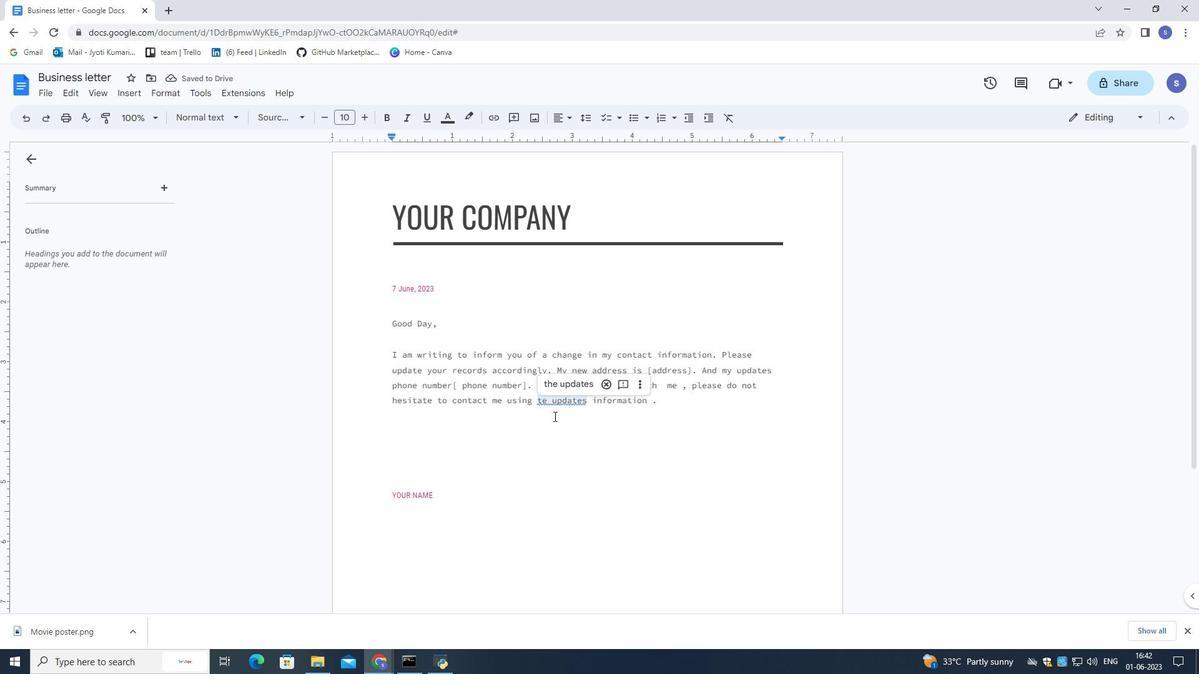 
Action: Key pressed <Key.backspace><Key.backspace>he<Key.space>
Screenshot: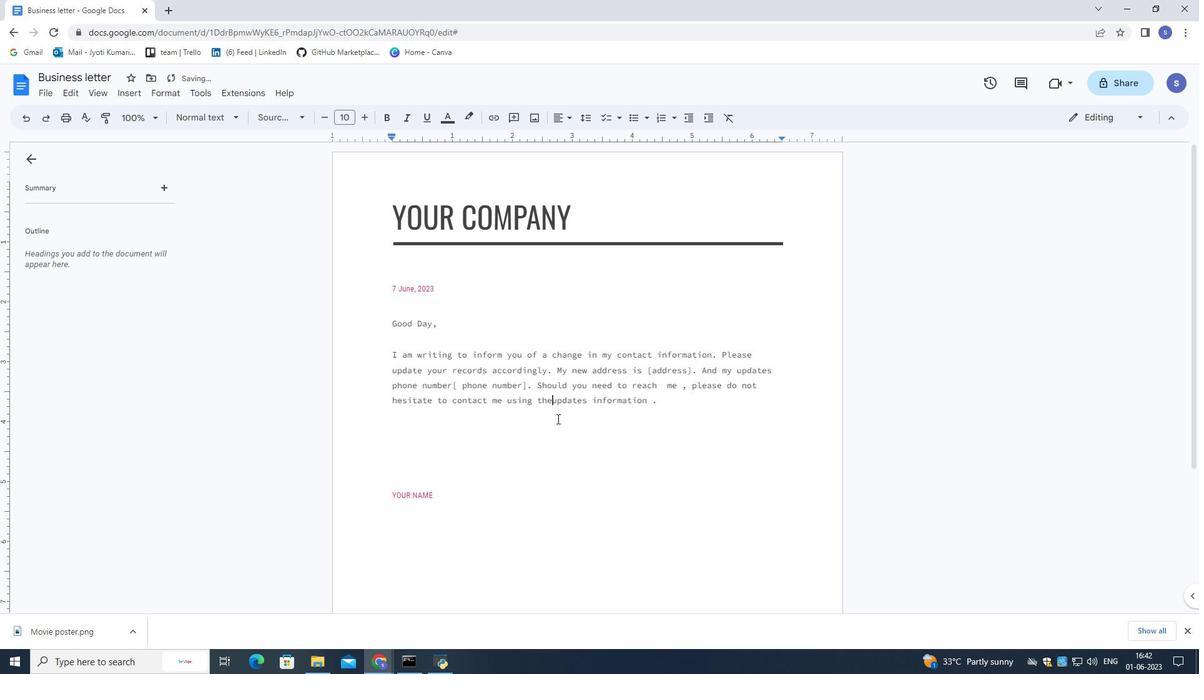 
Action: Mouse moved to (782, 369)
Screenshot: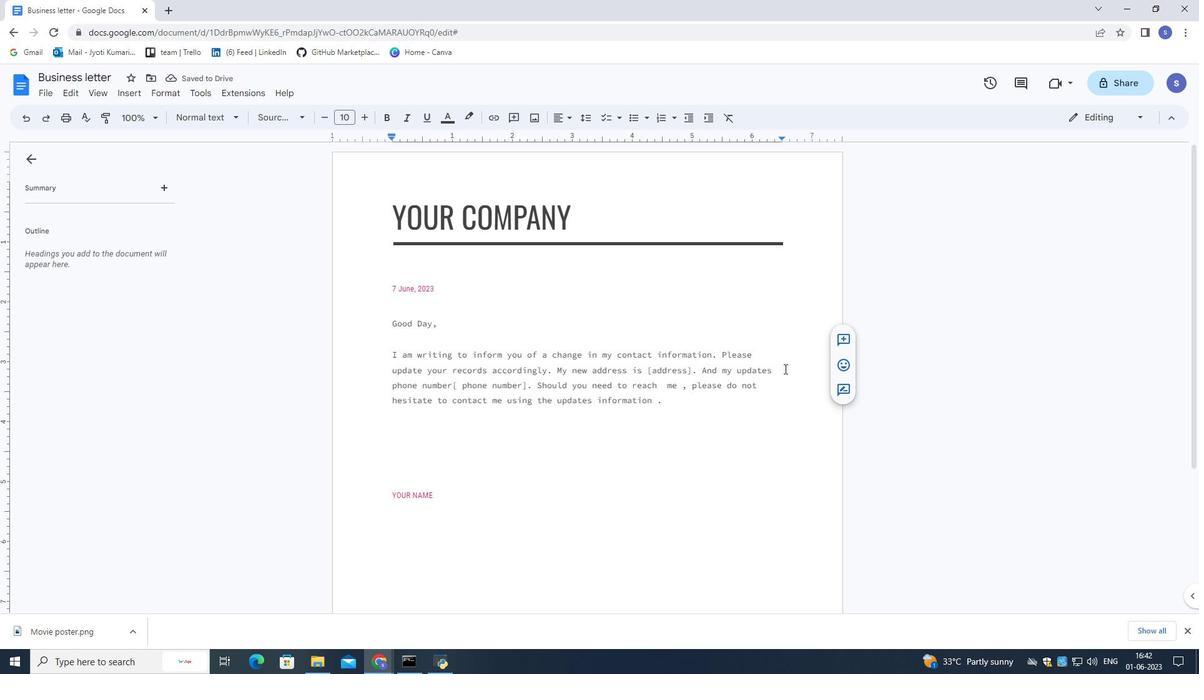
Action: Mouse pressed left at (782, 369)
Screenshot: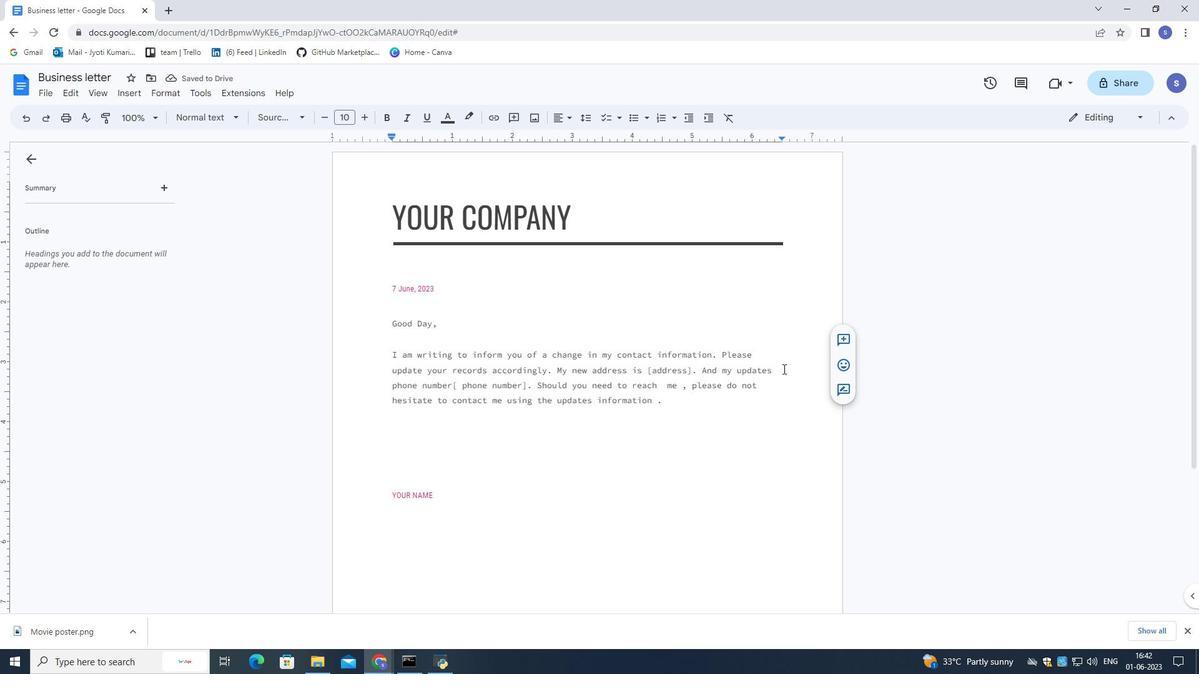 
Action: Key pressed <Key.backspace><Key.backspace>d<Key.space>
Screenshot: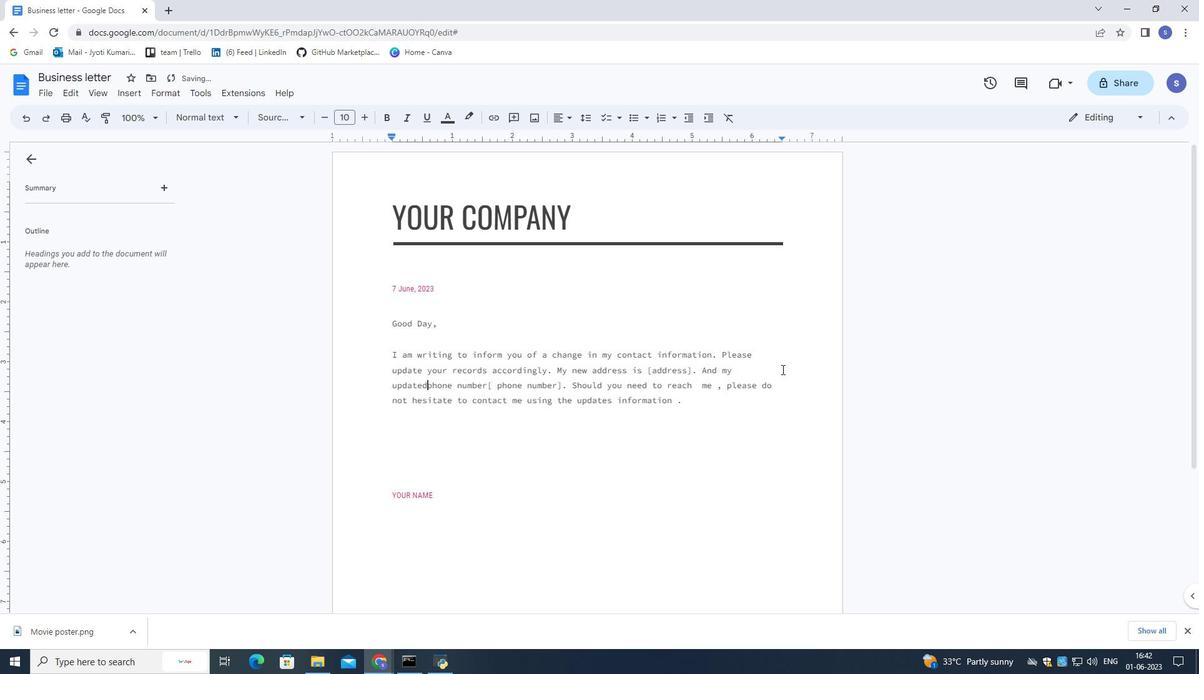 
Action: Mouse moved to (727, 409)
Screenshot: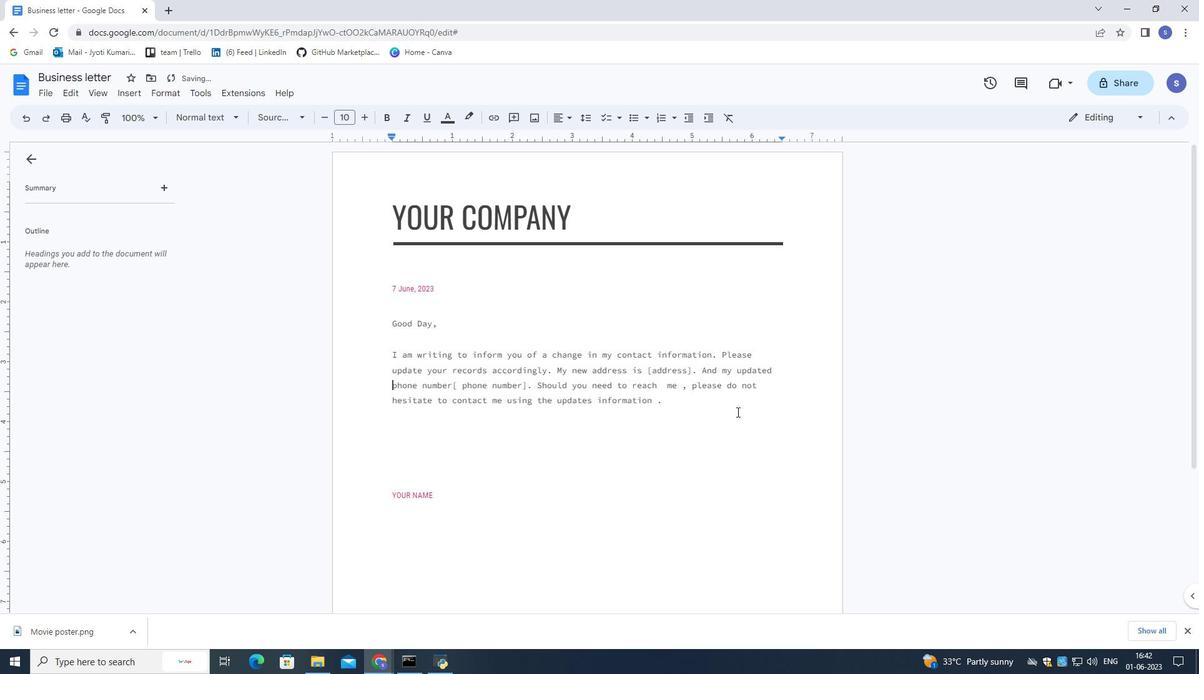 
Action: Mouse pressed left at (727, 409)
Screenshot: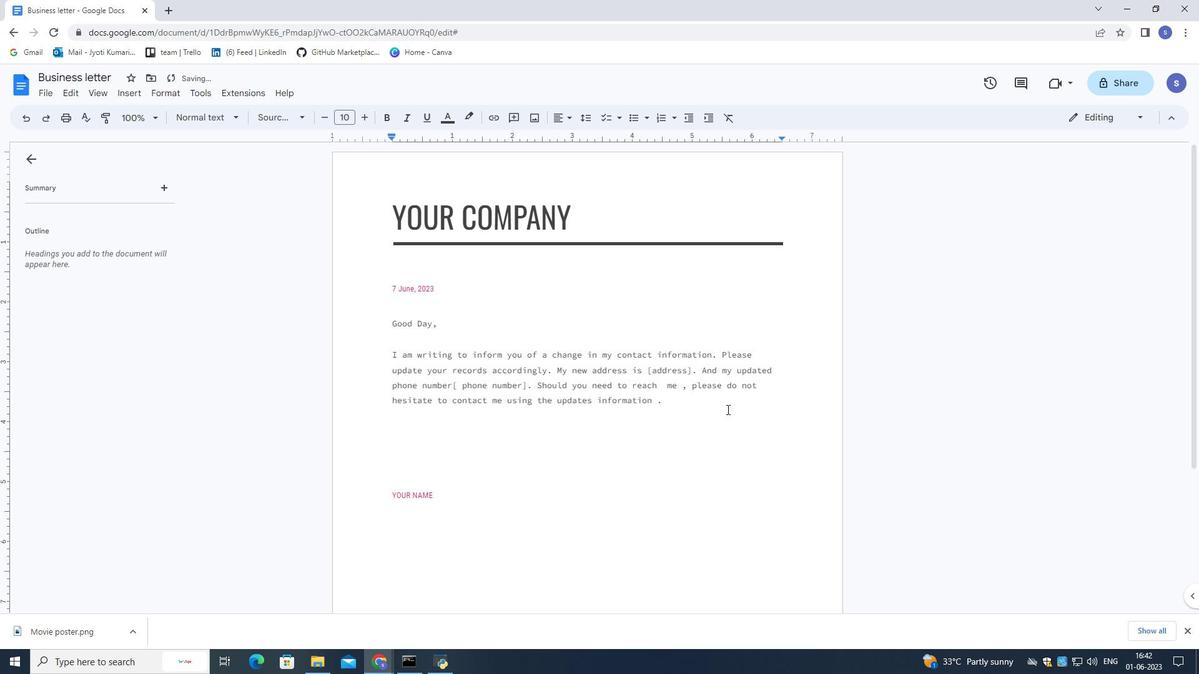 
Action: Mouse moved to (494, 499)
Screenshot: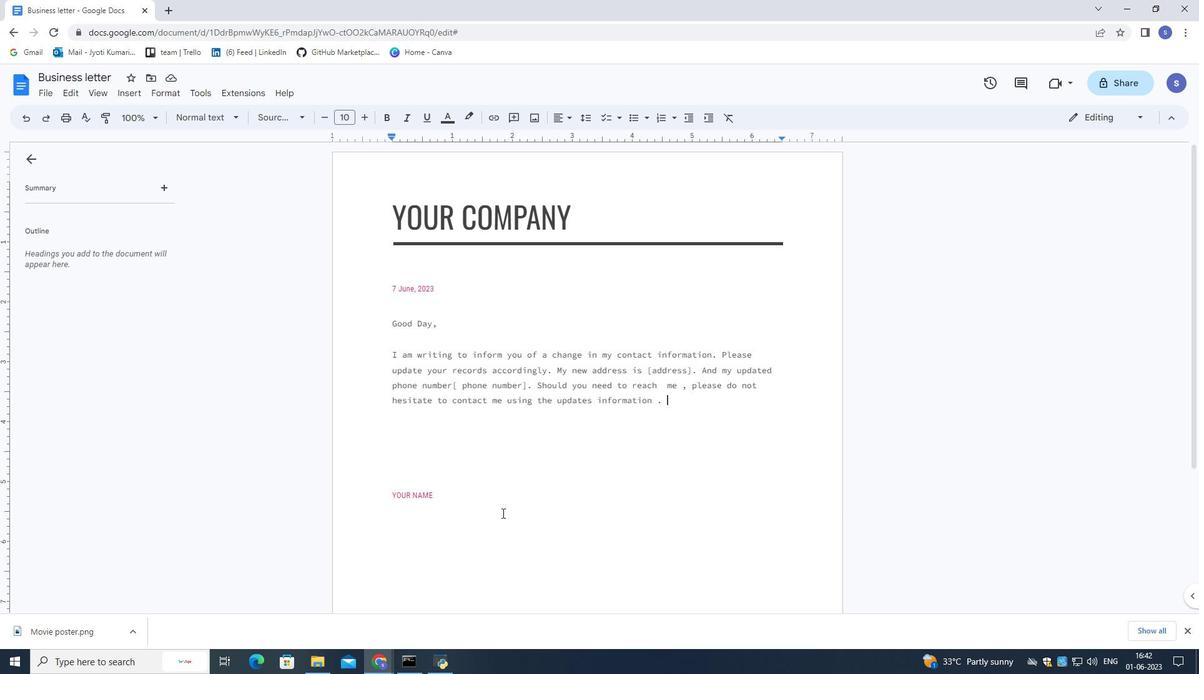 
Action: Mouse pressed left at (494, 499)
Screenshot: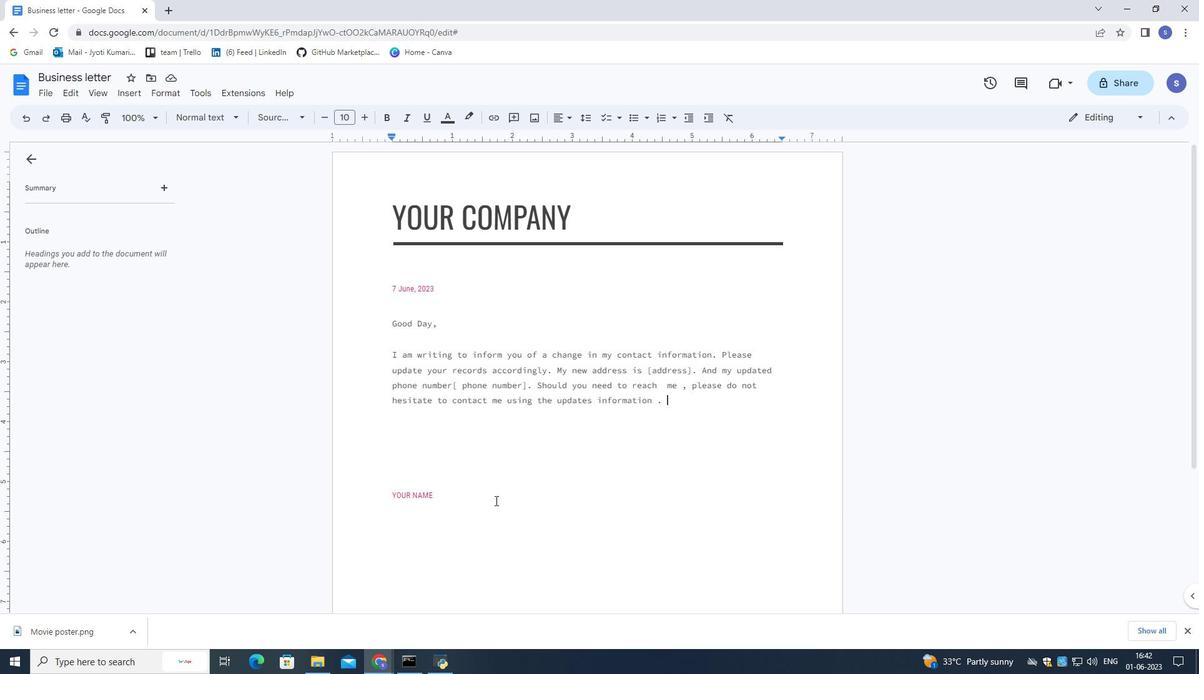 
Action: Mouse moved to (495, 499)
Screenshot: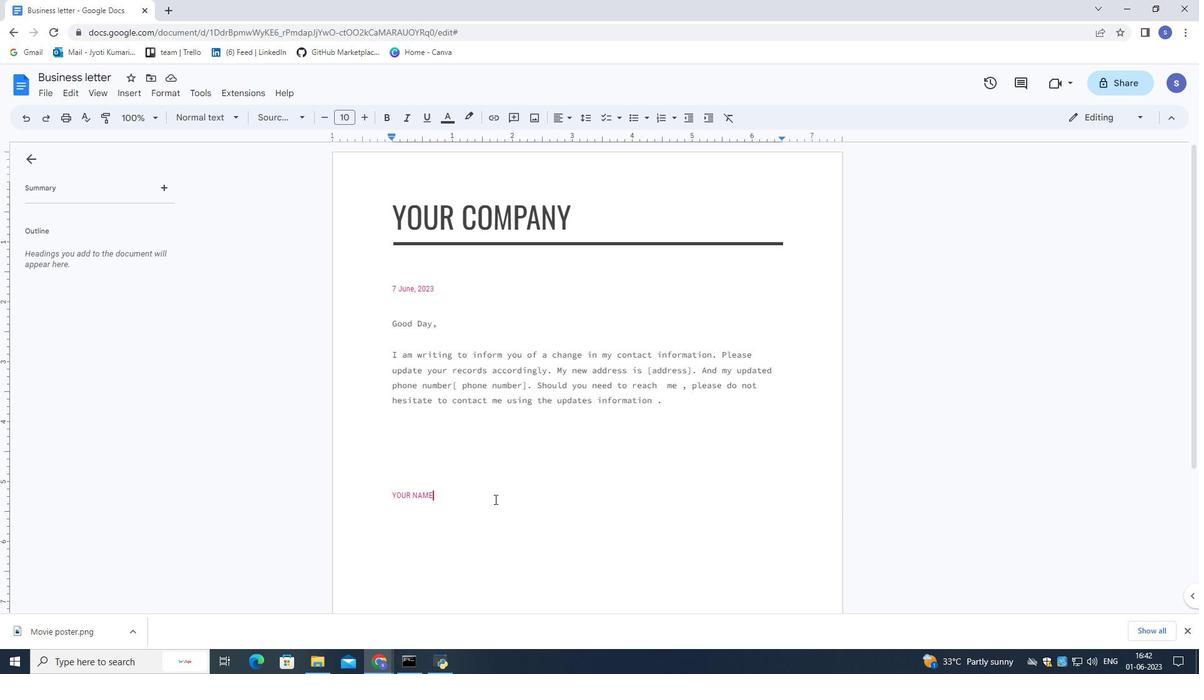 
Action: Key pressed <Key.enter><Key.shift>olivia
Screenshot: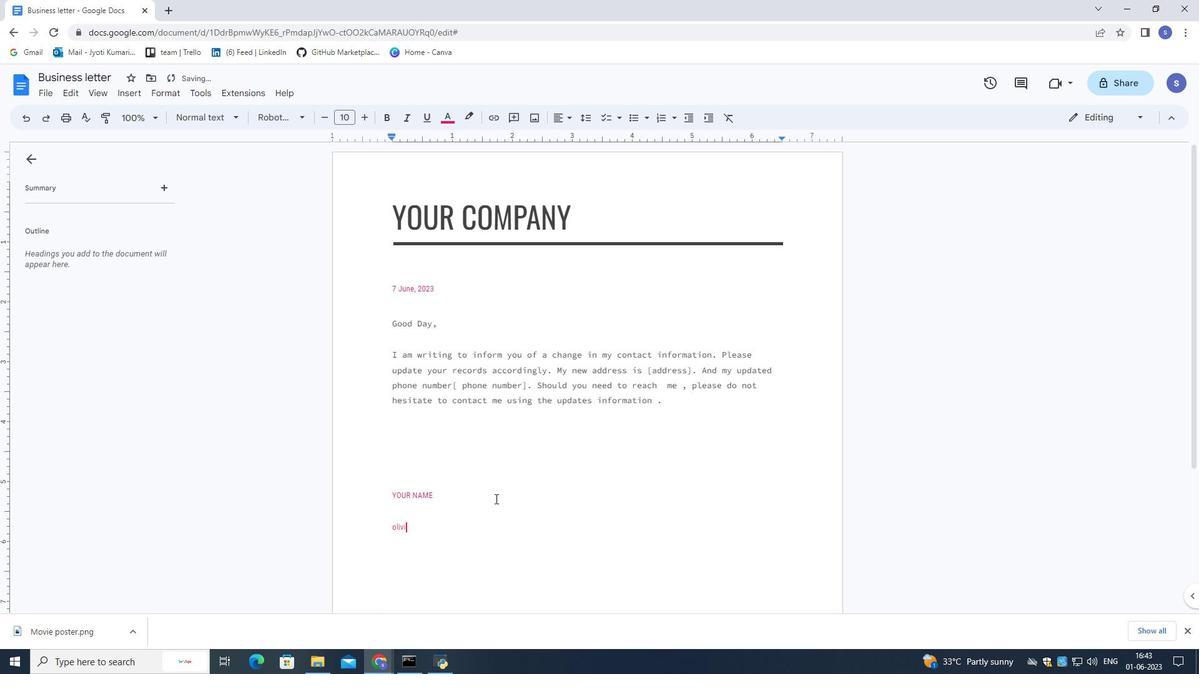 
Action: Mouse moved to (129, 90)
Screenshot: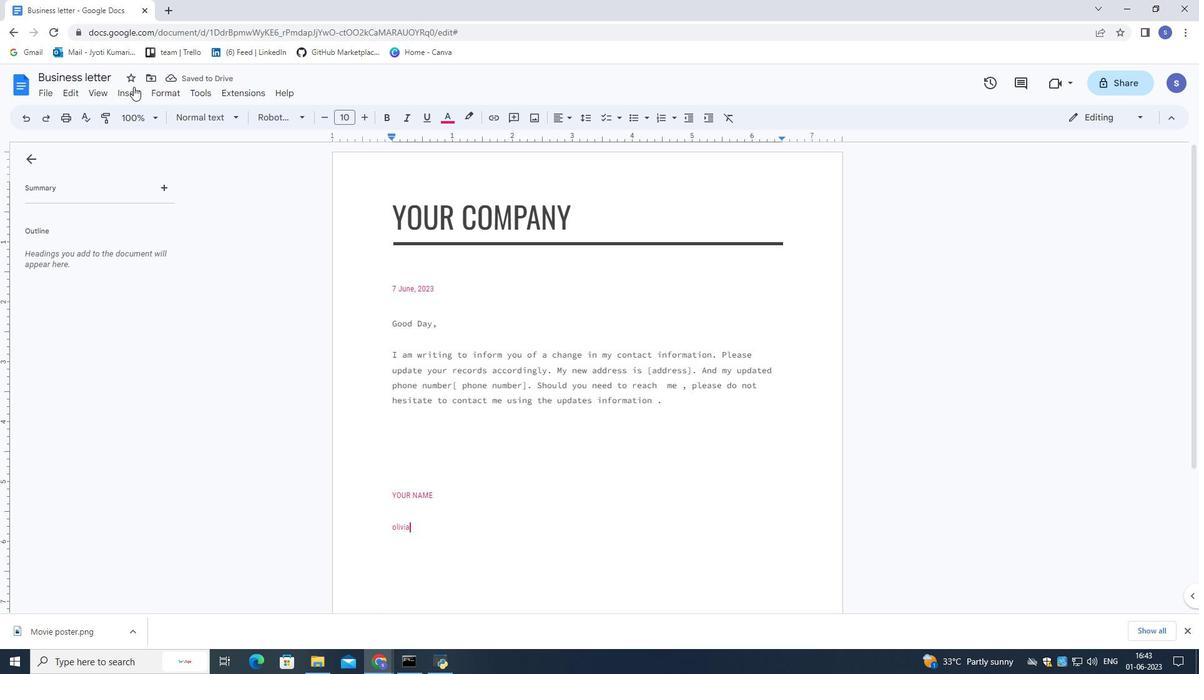 
Action: Mouse pressed left at (129, 90)
Screenshot: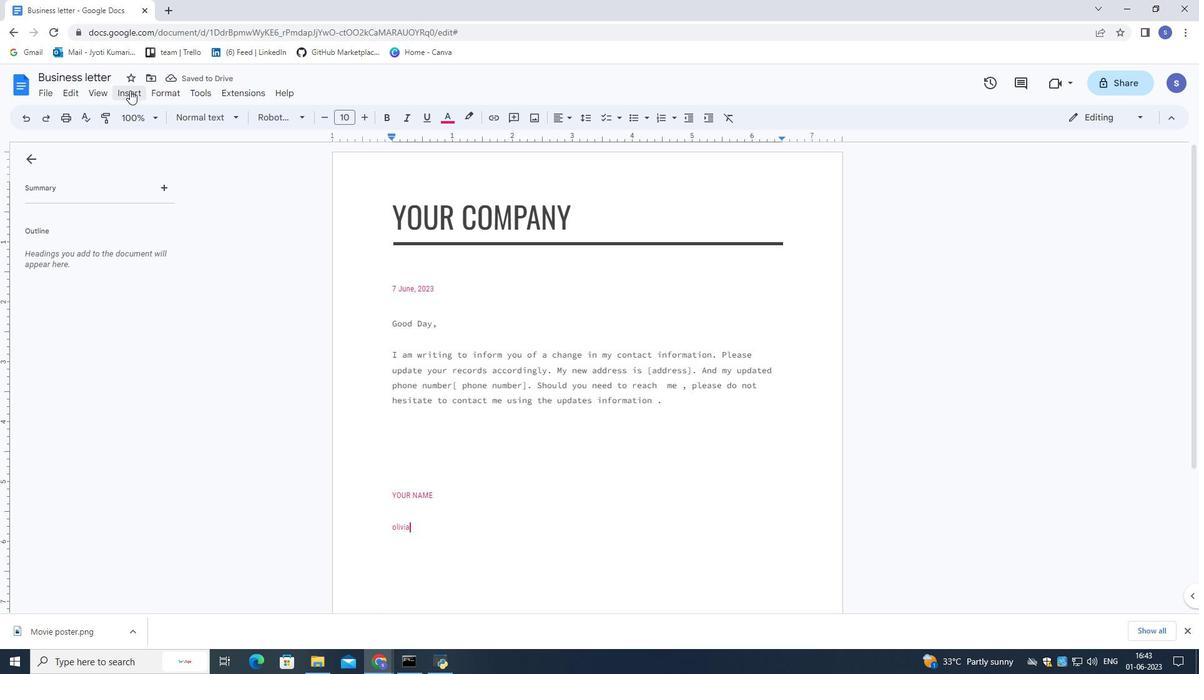 
Action: Mouse moved to (174, 388)
Screenshot: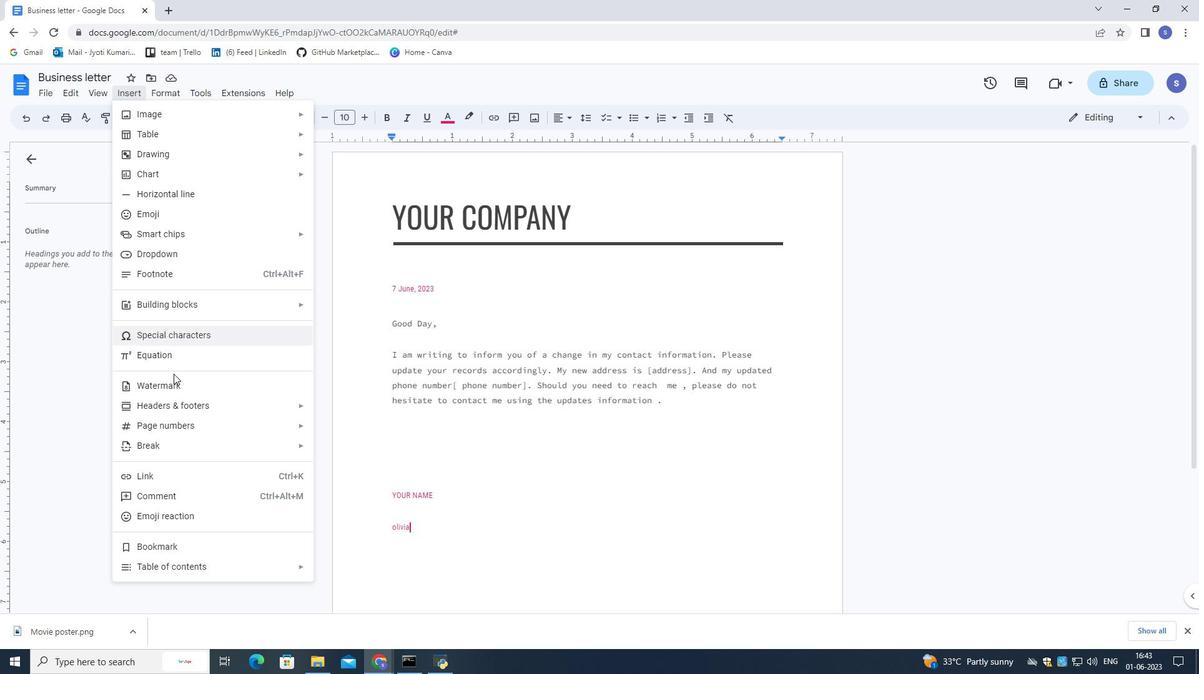 
Action: Mouse pressed left at (174, 388)
Screenshot: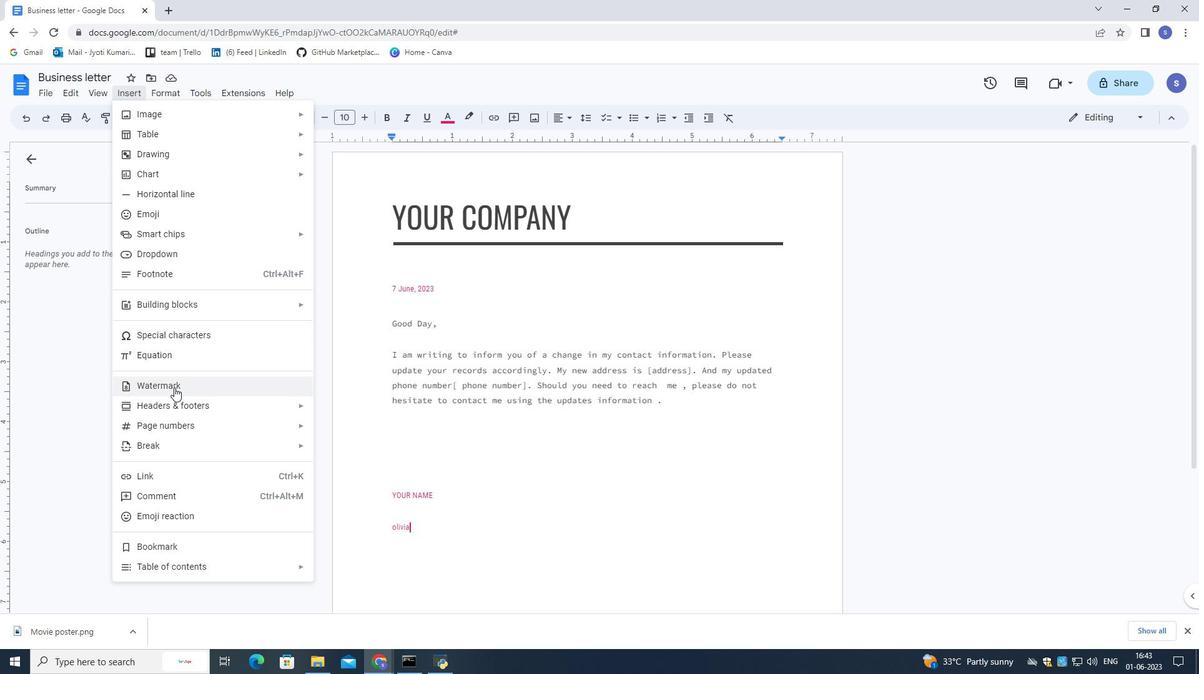 
Action: Mouse moved to (1142, 167)
Screenshot: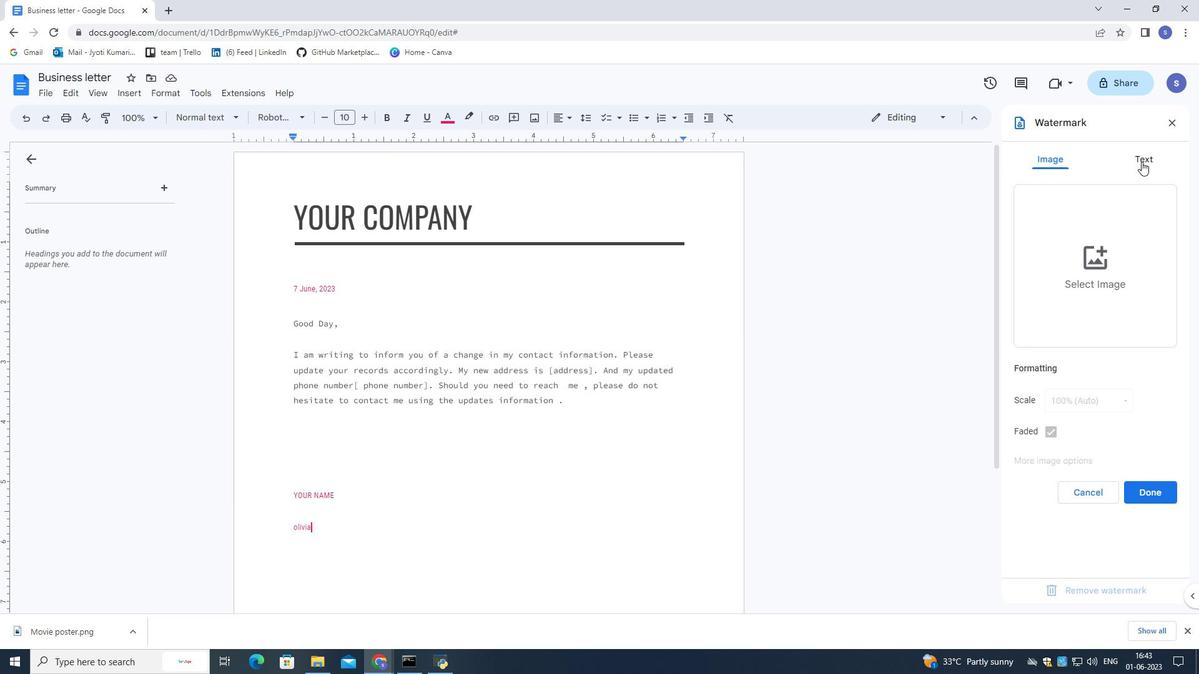
Action: Mouse pressed left at (1142, 167)
Screenshot: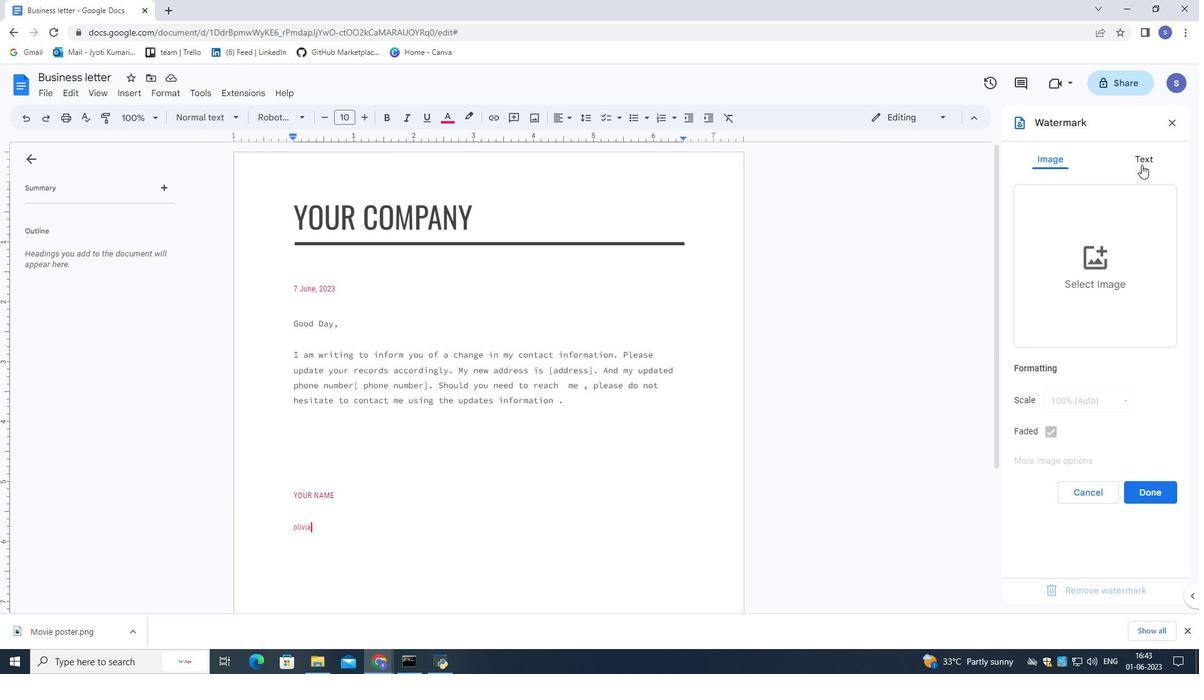 
Action: Mouse moved to (1075, 199)
Screenshot: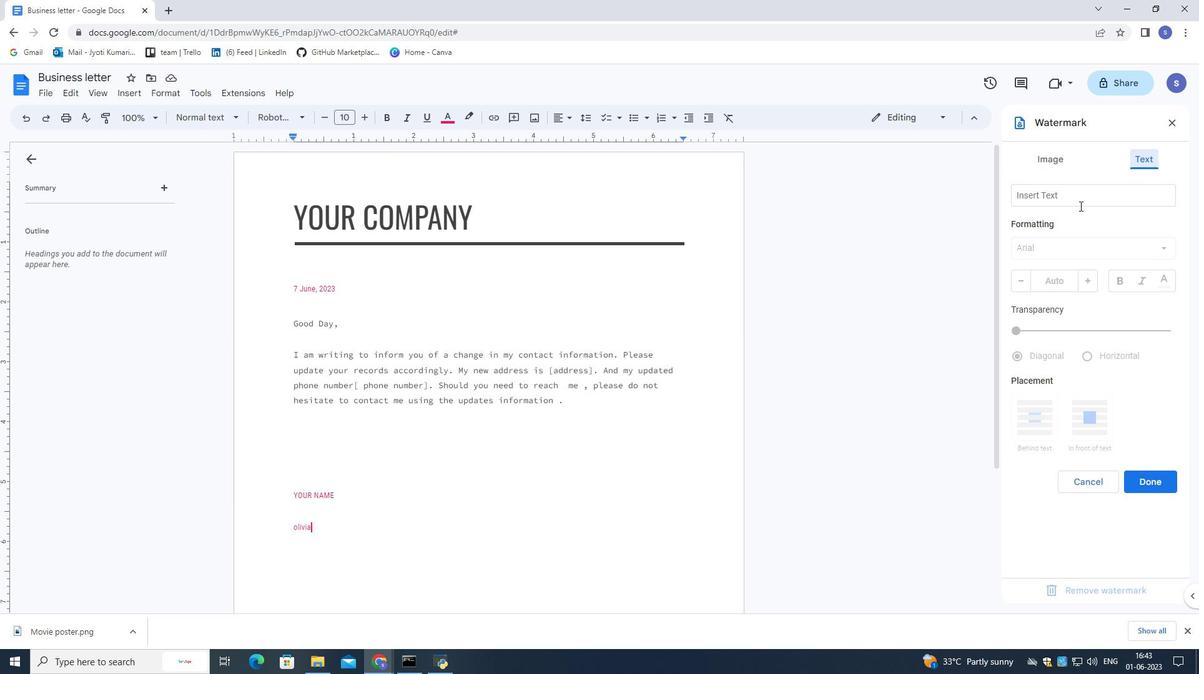 
Action: Mouse pressed left at (1075, 199)
Screenshot: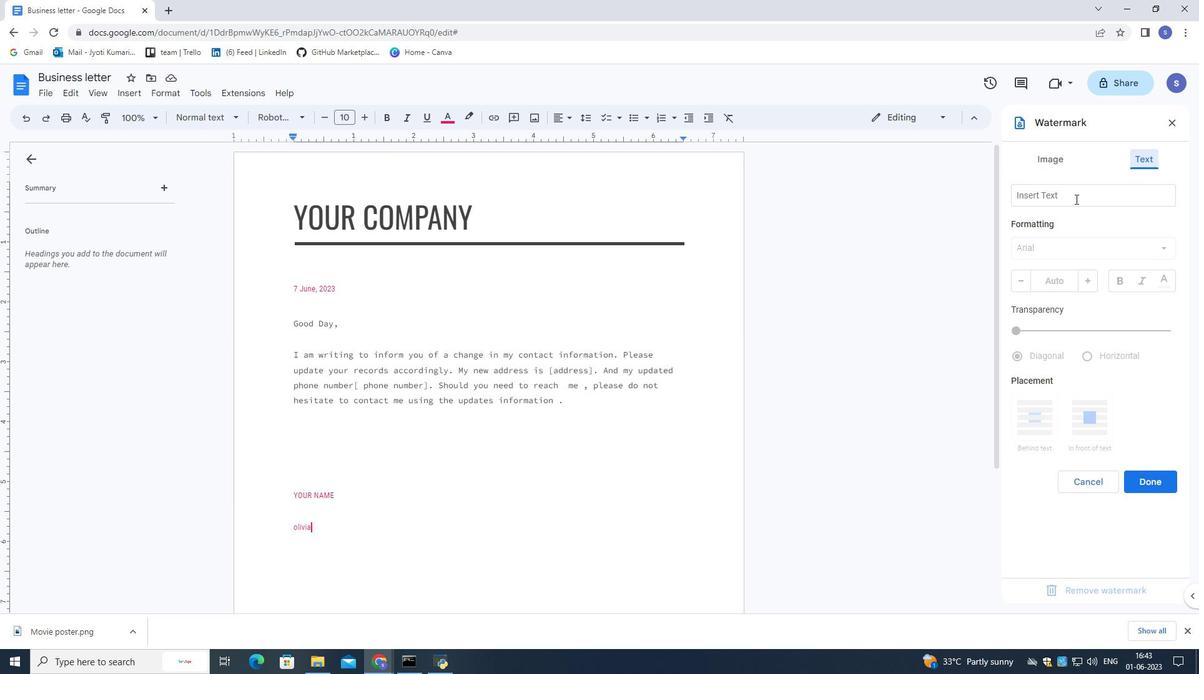 
Action: Mouse moved to (1074, 198)
Screenshot: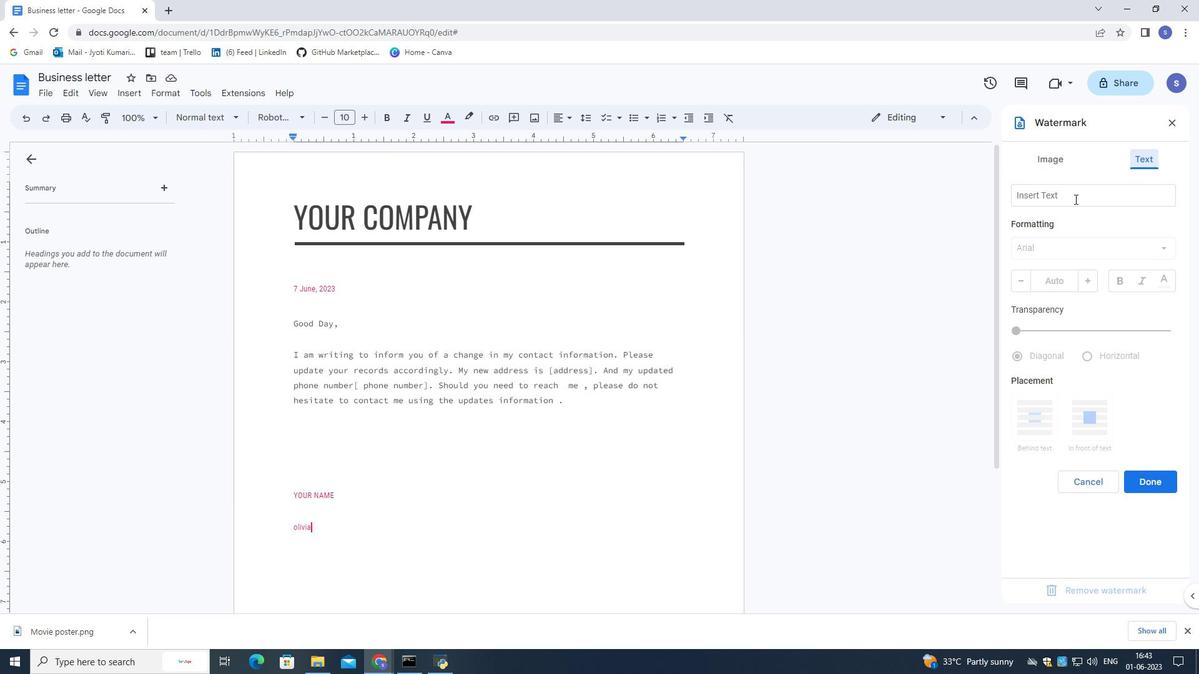 
Action: Key pressed <Key.caps_lock>TATA
Screenshot: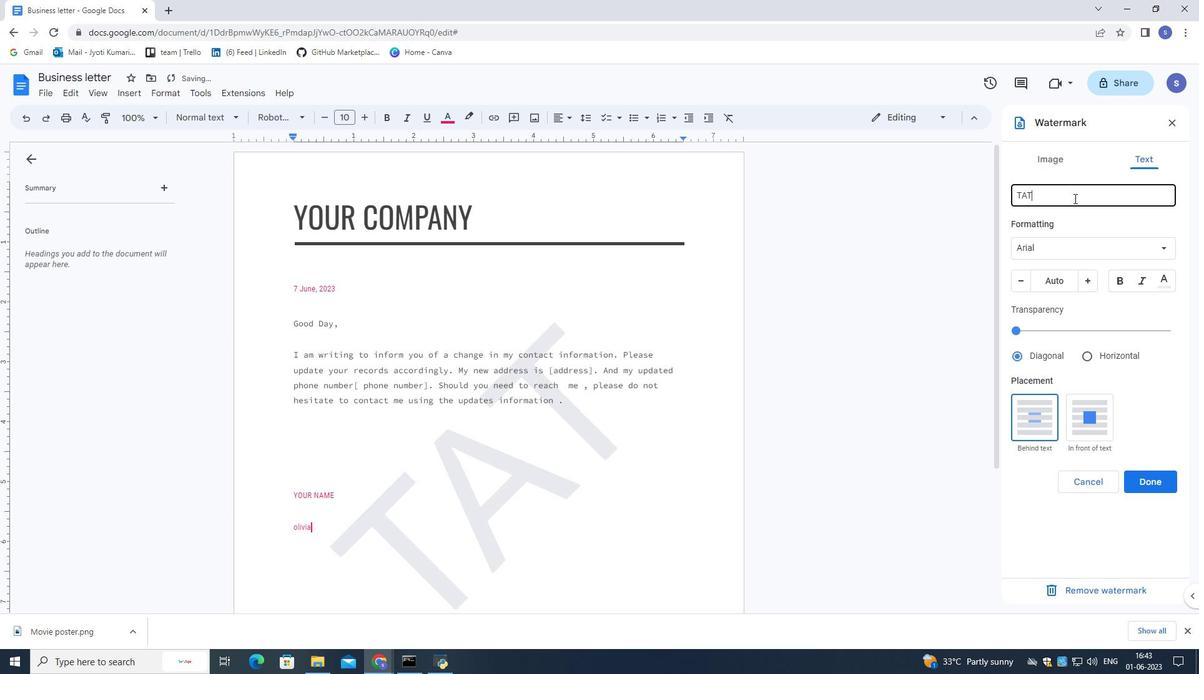 
Action: Mouse moved to (1117, 244)
Screenshot: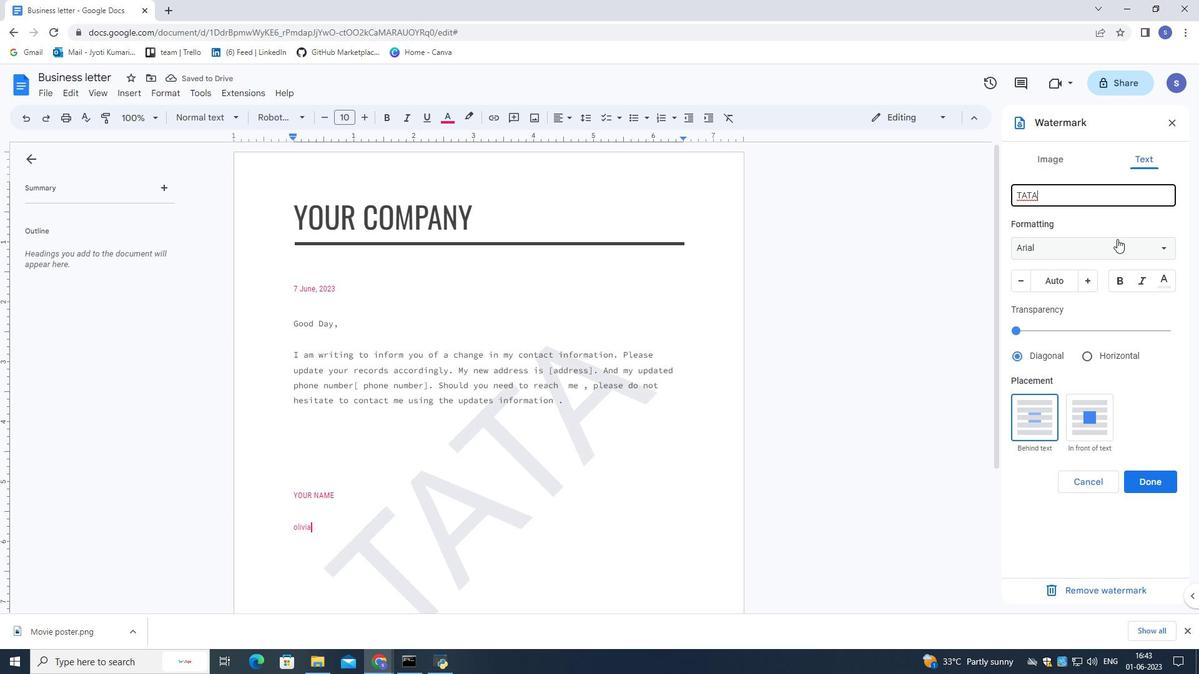 
Action: Mouse pressed left at (1117, 244)
Screenshot: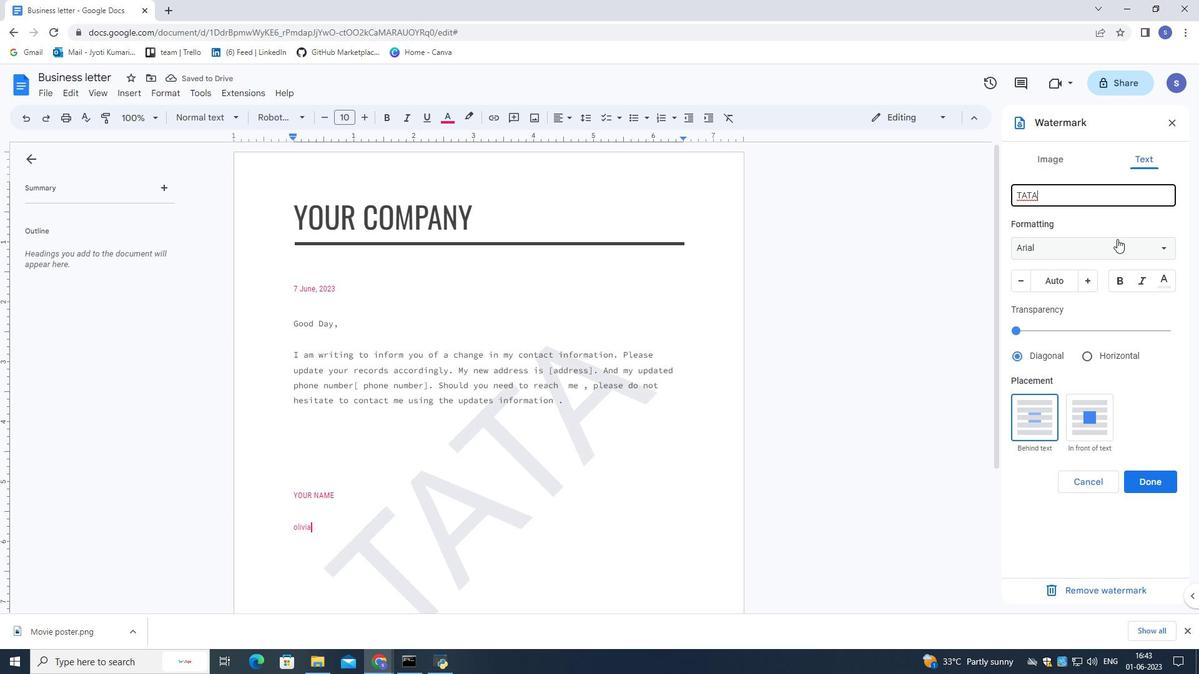 
Action: Mouse moved to (1079, 358)
Screenshot: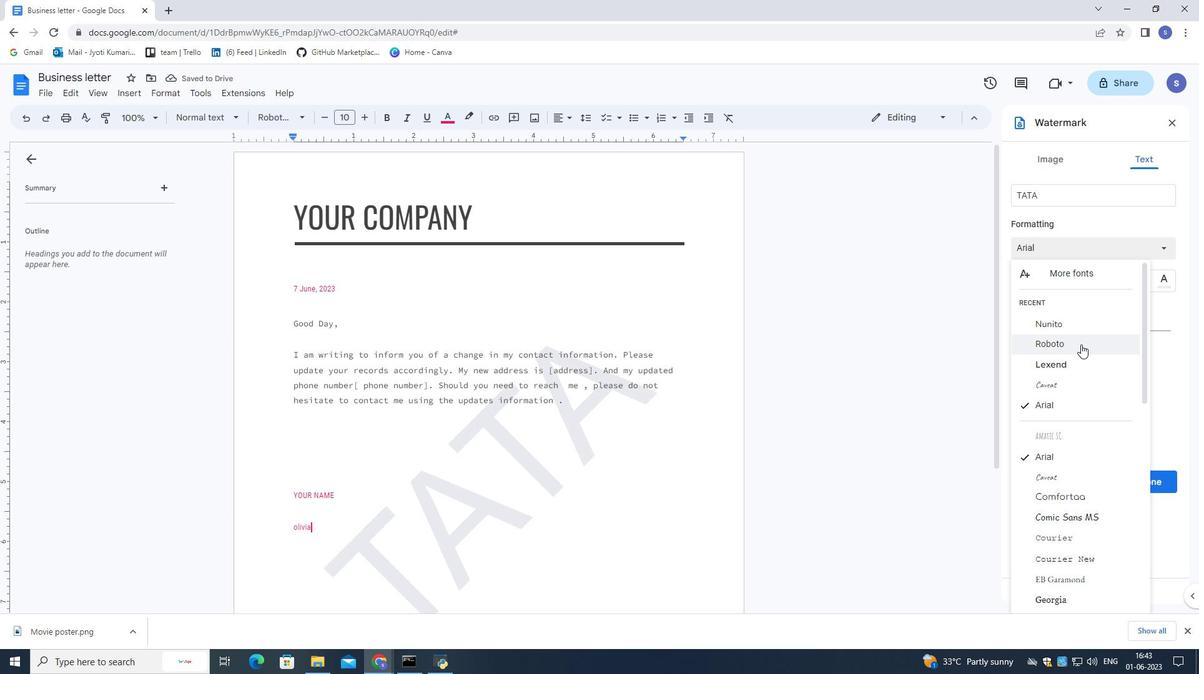 
Action: Mouse pressed left at (1079, 358)
Screenshot: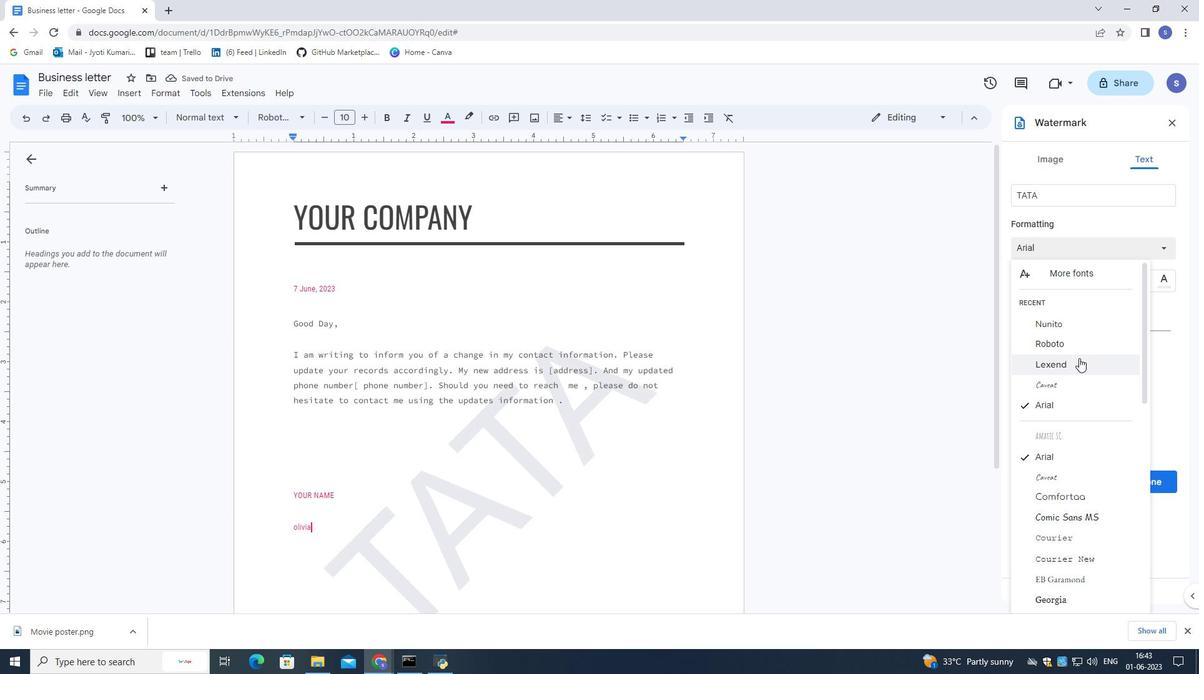 
Action: Mouse moved to (1085, 288)
Screenshot: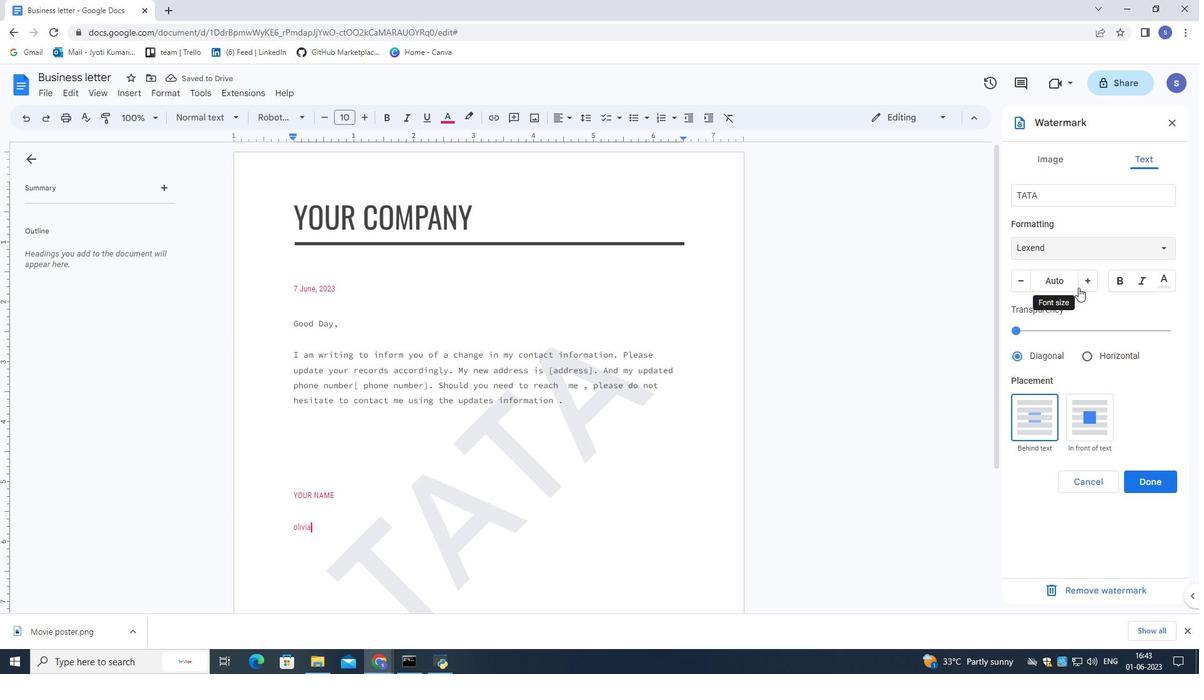 
Action: Mouse pressed left at (1085, 288)
Screenshot: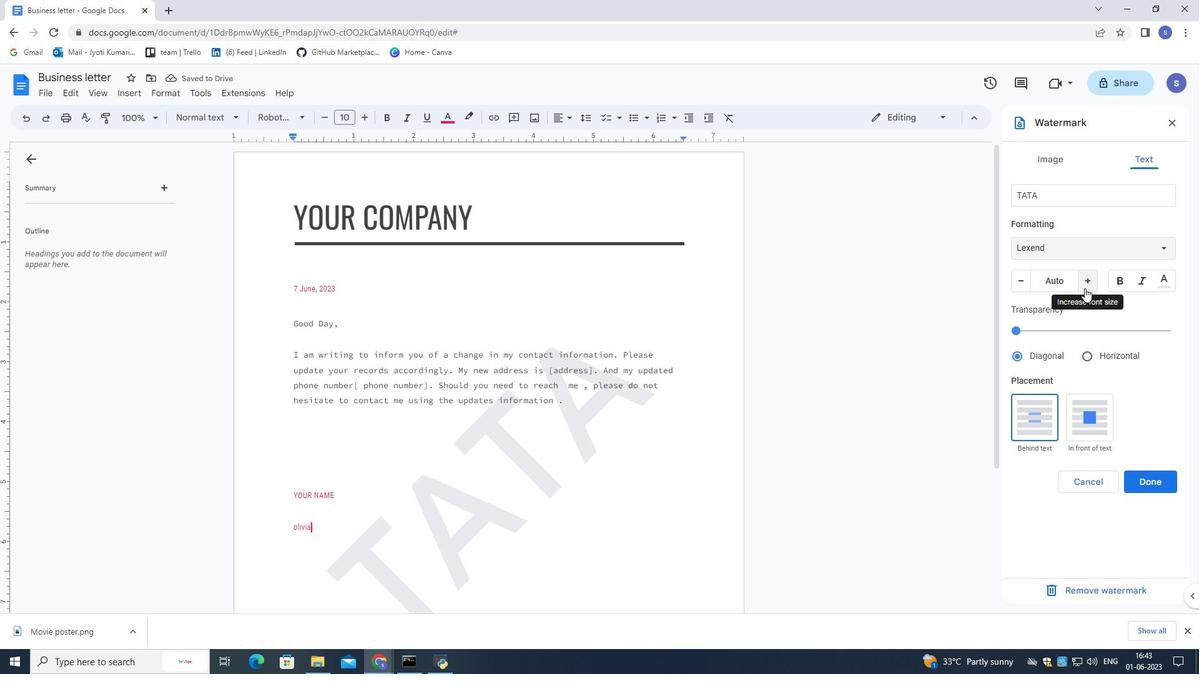 
Action: Mouse moved to (1086, 288)
Screenshot: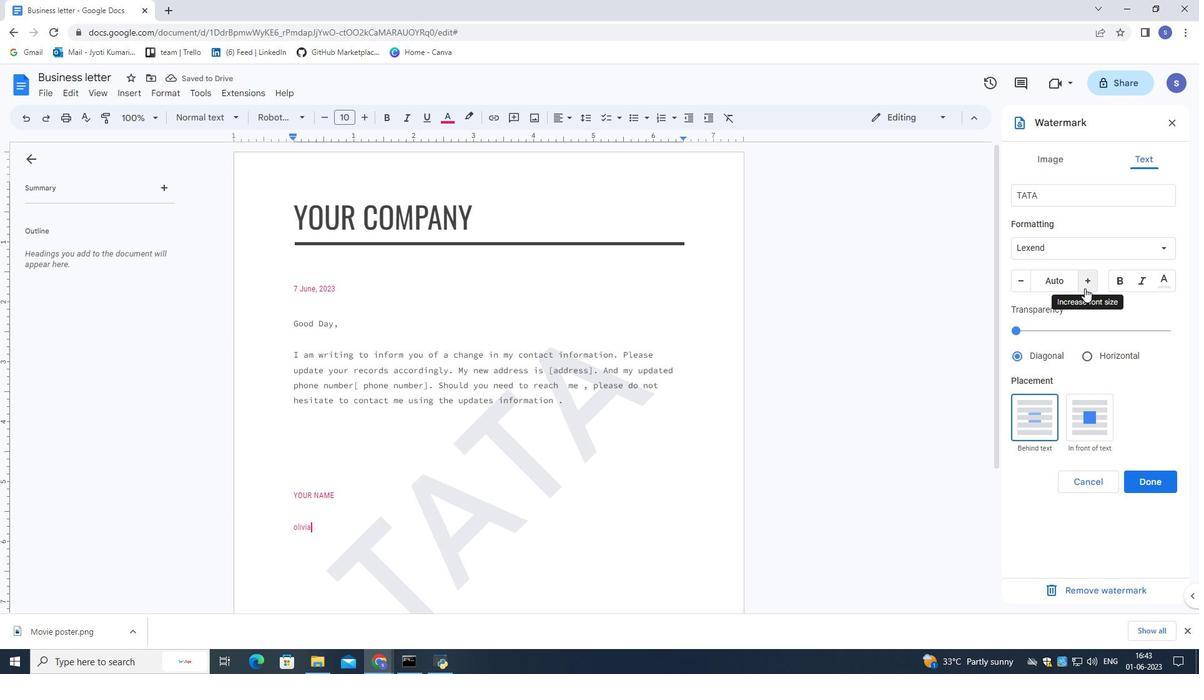 
Action: Mouse pressed left at (1086, 288)
Screenshot: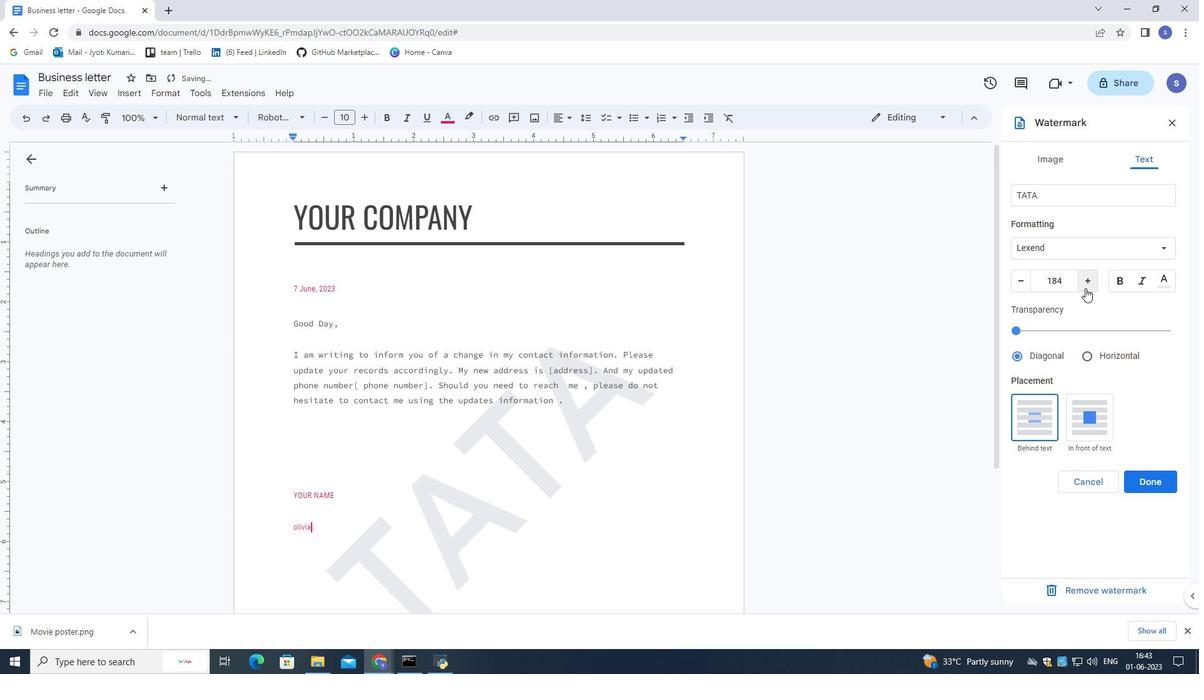 
Action: Mouse moved to (1026, 282)
Screenshot: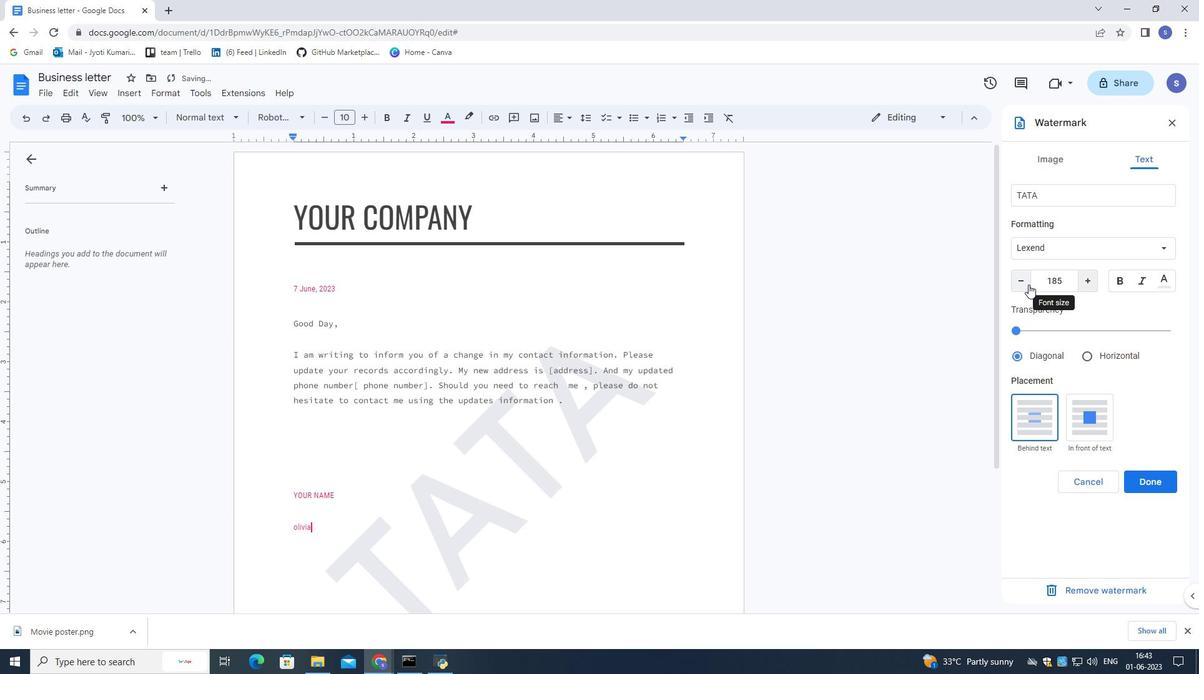 
Action: Mouse pressed left at (1026, 282)
Screenshot: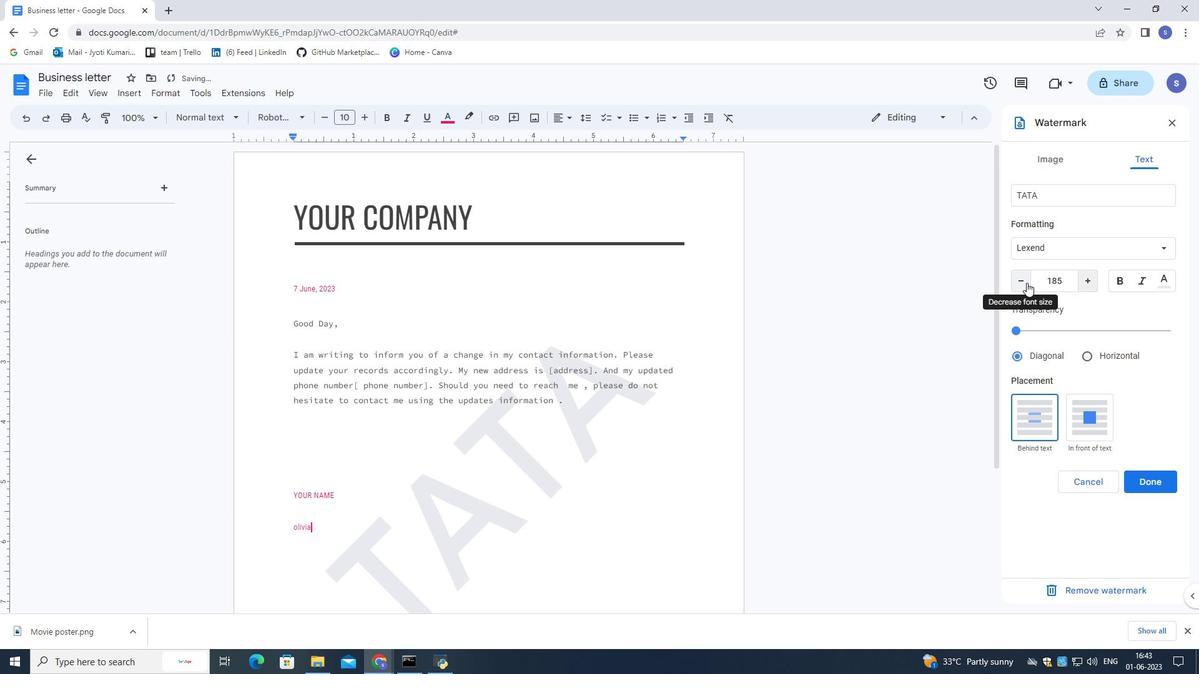 
Action: Mouse pressed left at (1026, 282)
Screenshot: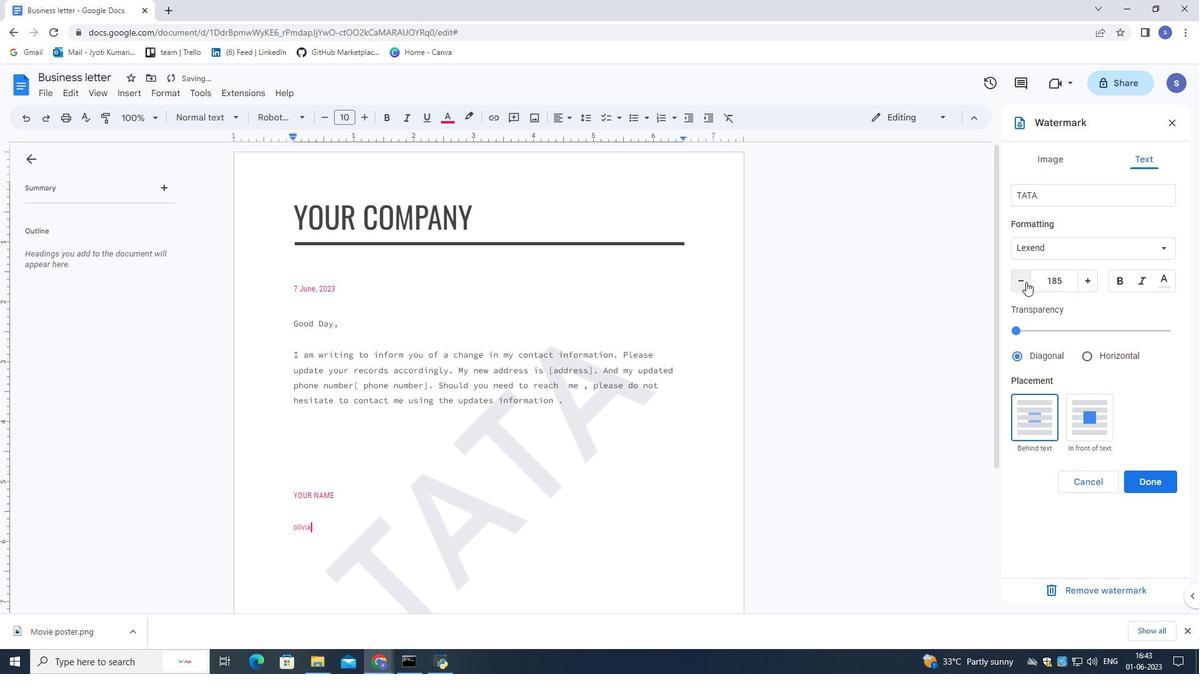 
Action: Mouse pressed left at (1026, 282)
Screenshot: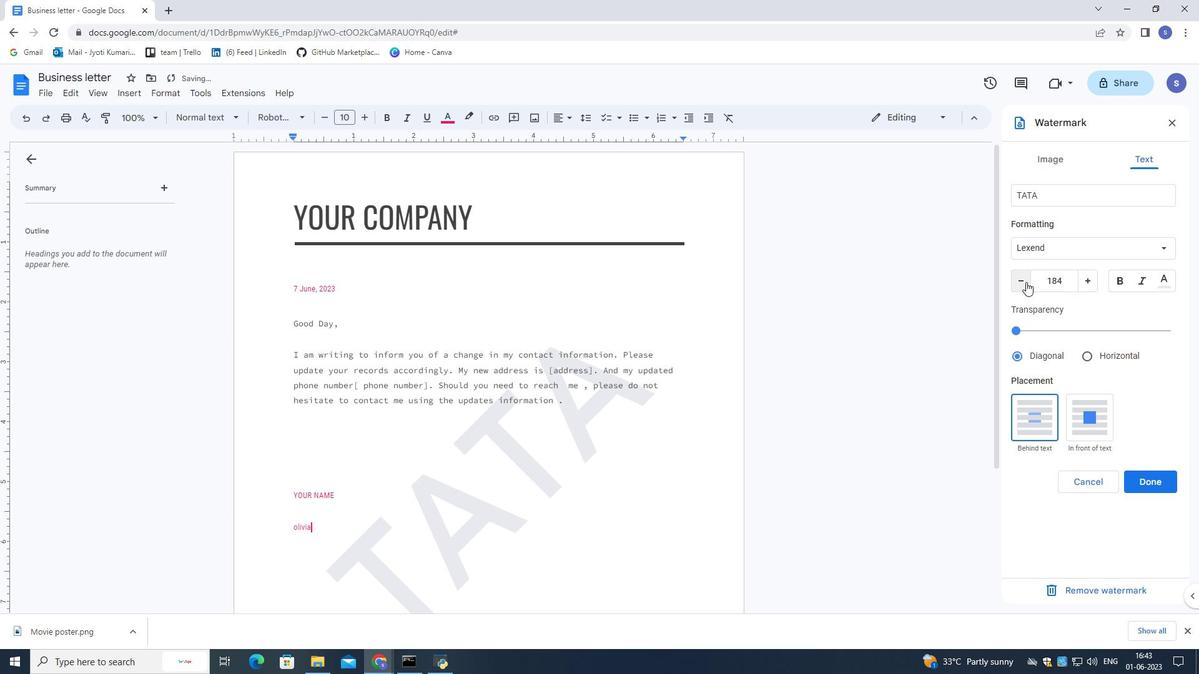 
Action: Mouse pressed left at (1026, 282)
Screenshot: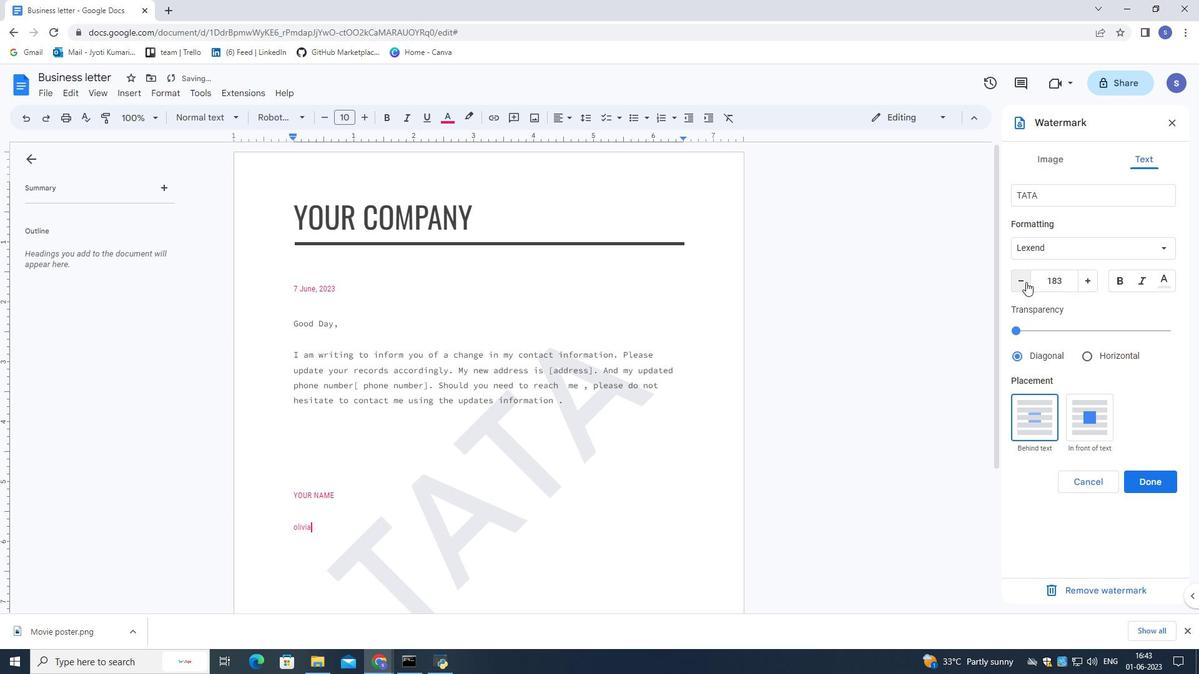 
Action: Mouse pressed left at (1026, 282)
Screenshot: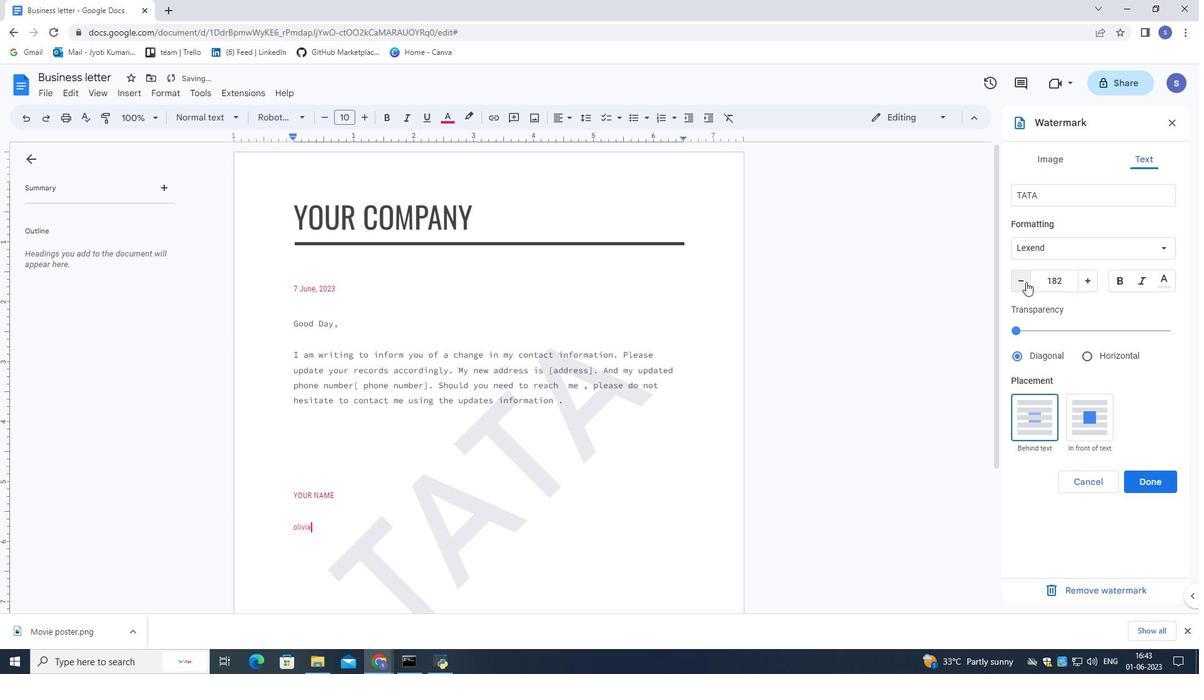 
Action: Mouse pressed left at (1026, 282)
Screenshot: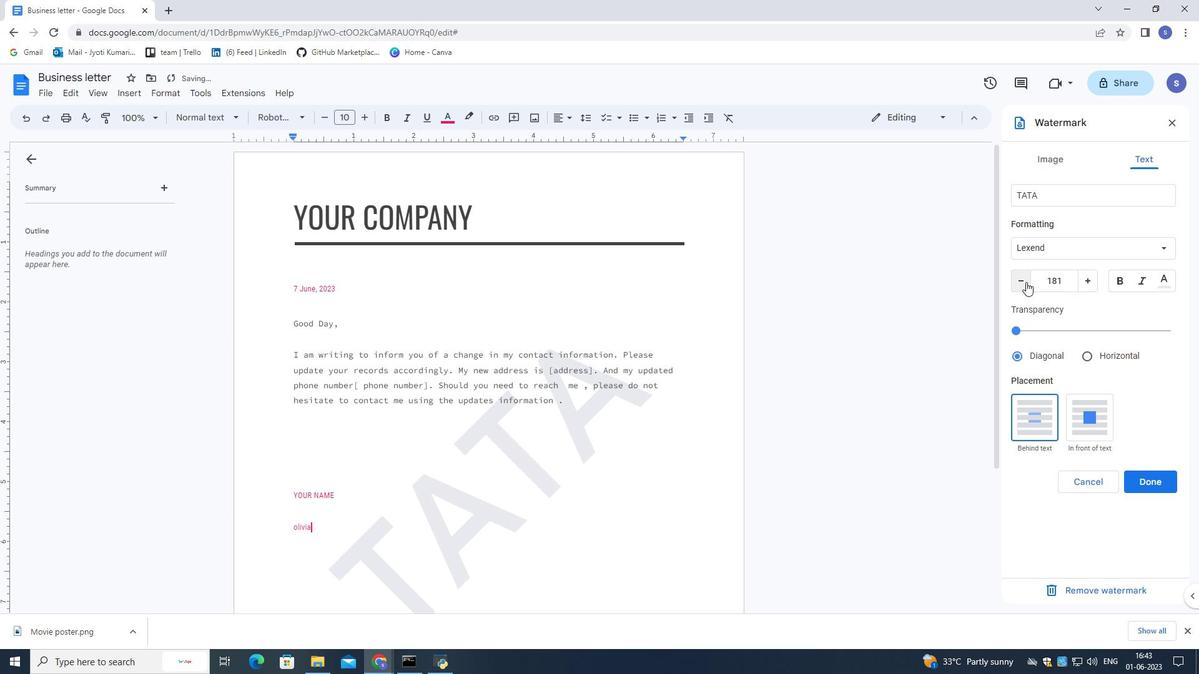 
Action: Mouse pressed left at (1026, 282)
Screenshot: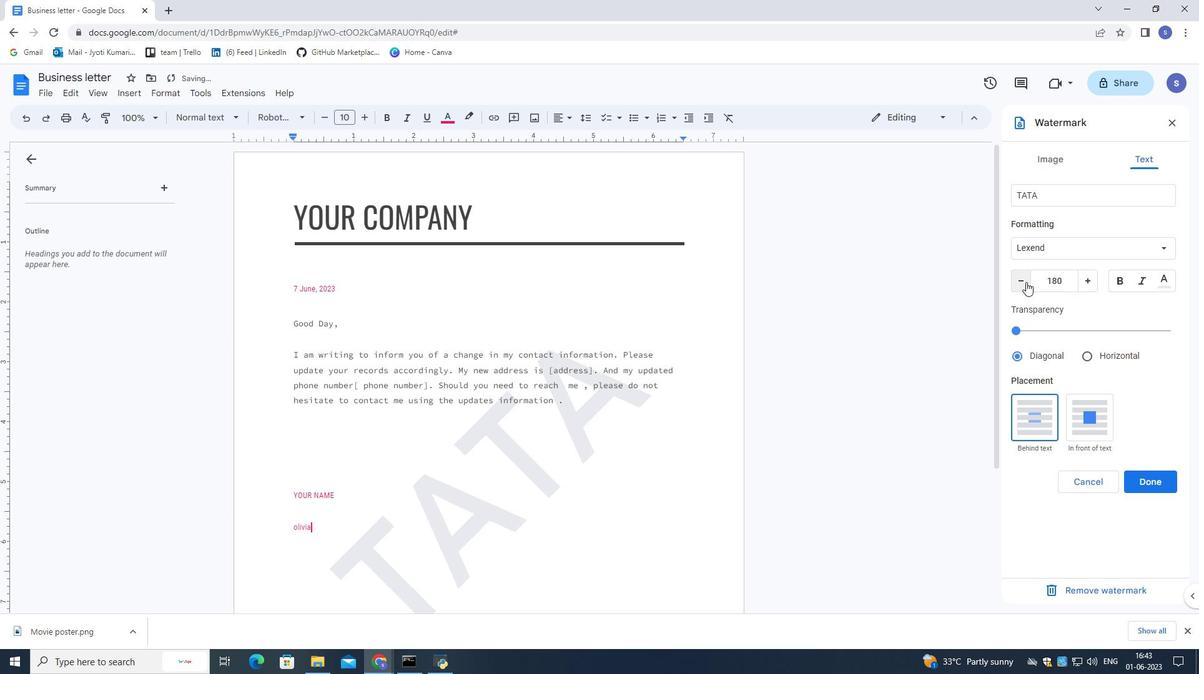 
Action: Mouse pressed left at (1026, 282)
Screenshot: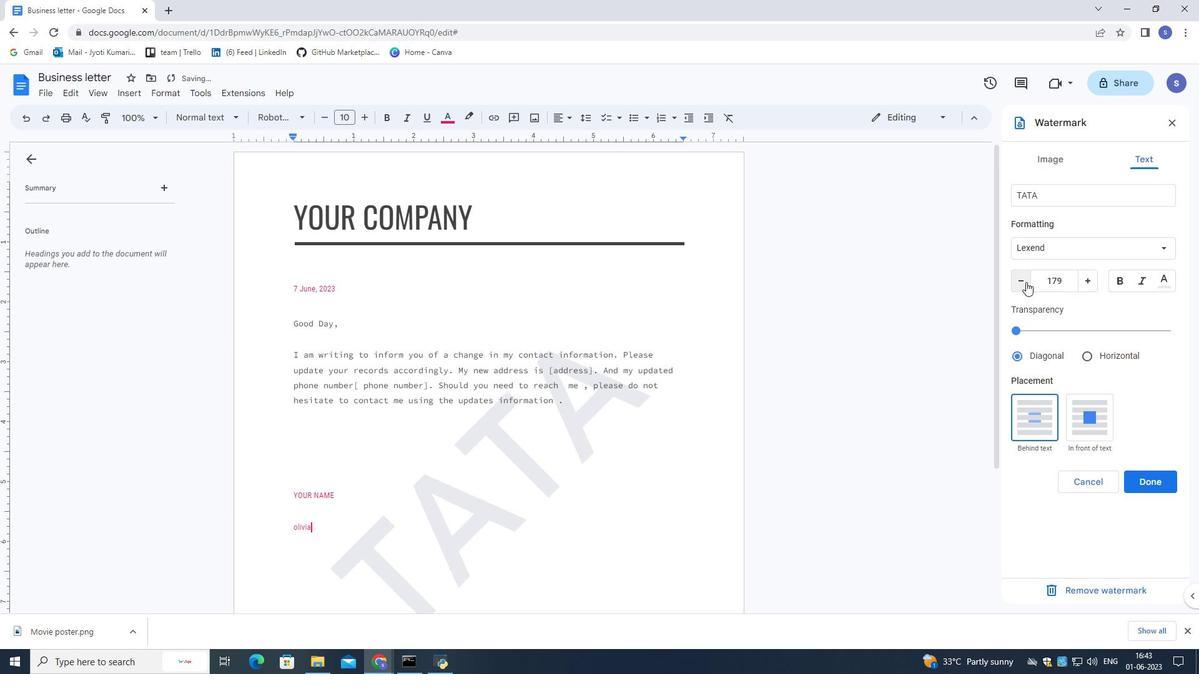 
Action: Mouse pressed left at (1026, 282)
Screenshot: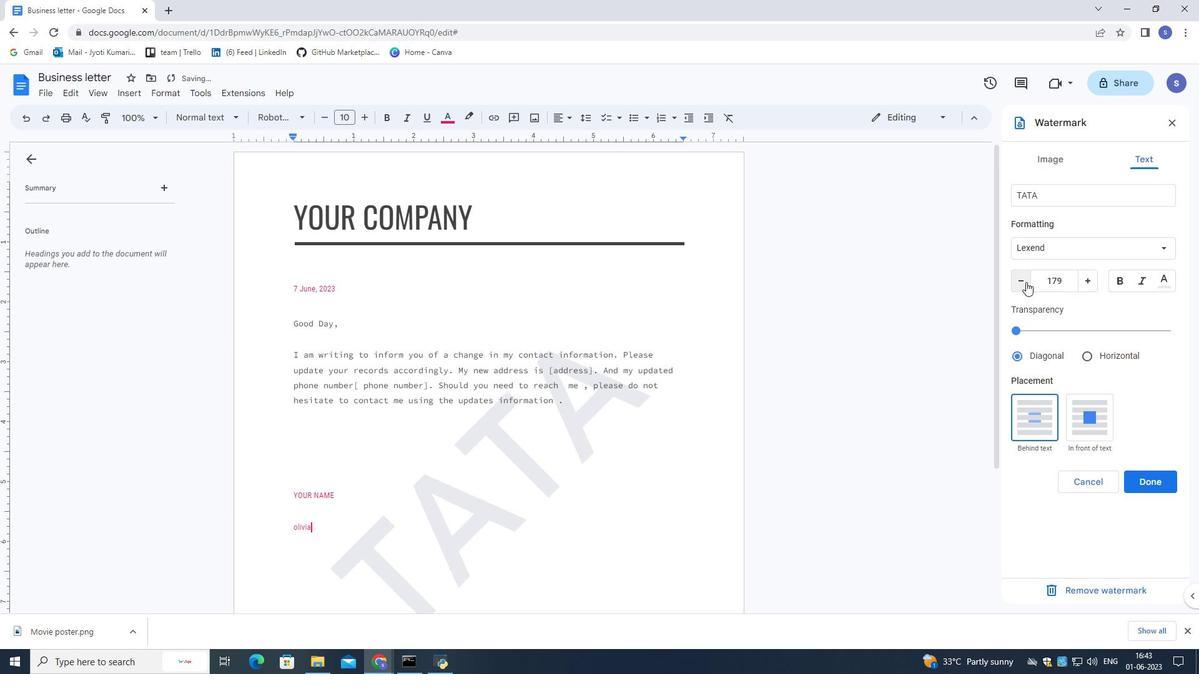 
Action: Mouse pressed left at (1026, 282)
Screenshot: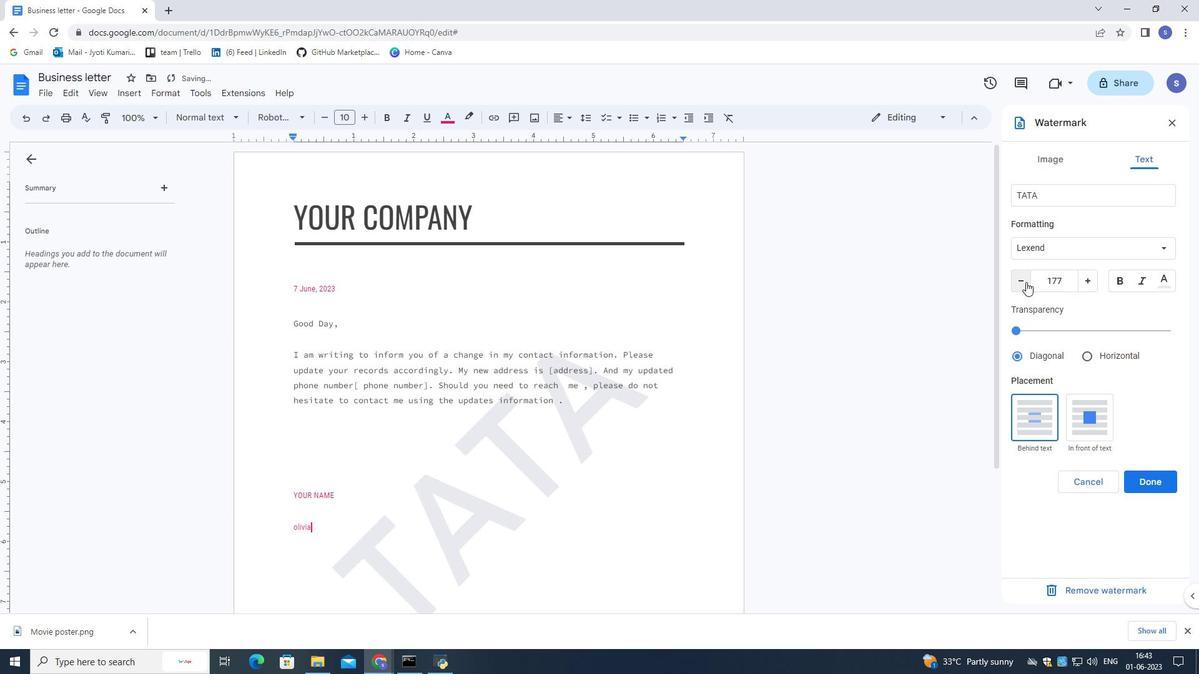 
Action: Mouse pressed left at (1026, 282)
Screenshot: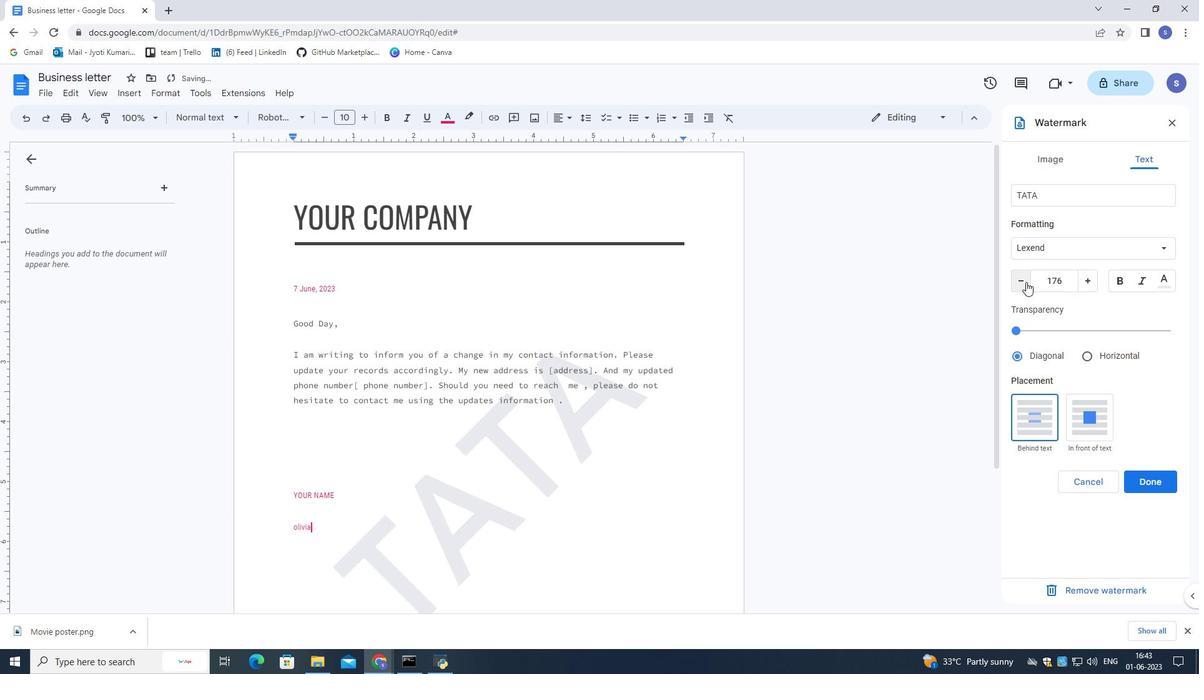 
Action: Mouse pressed left at (1026, 282)
Screenshot: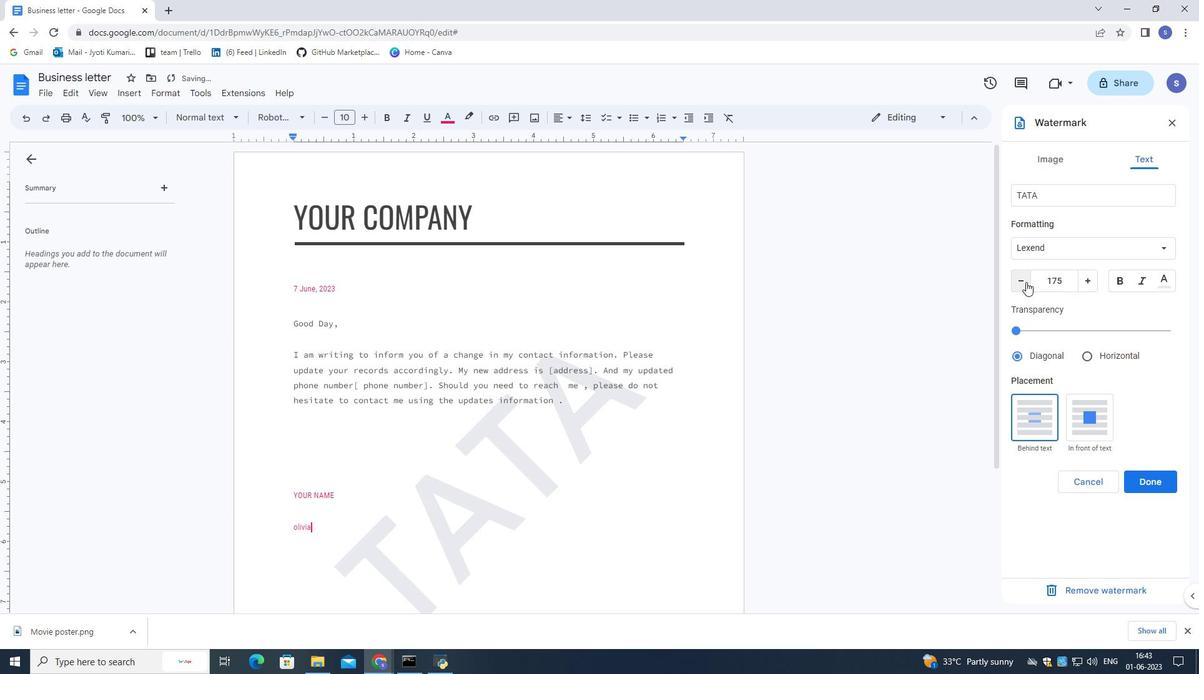 
Action: Mouse pressed left at (1026, 282)
Screenshot: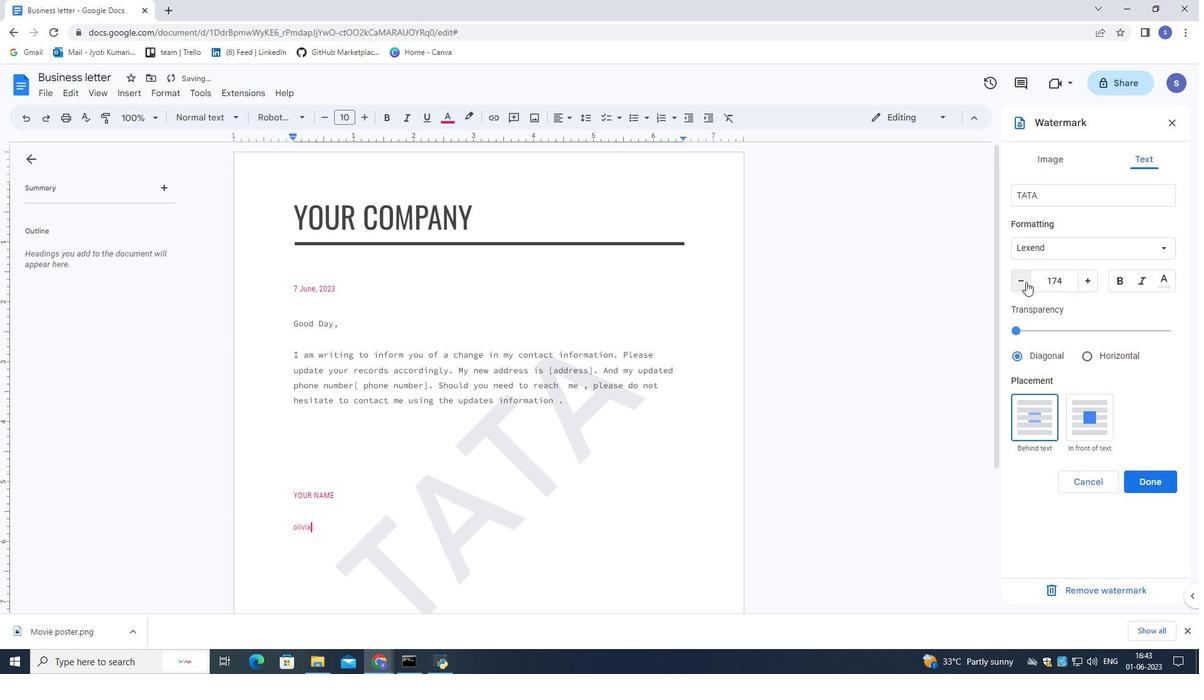 
Action: Mouse pressed left at (1026, 282)
Screenshot: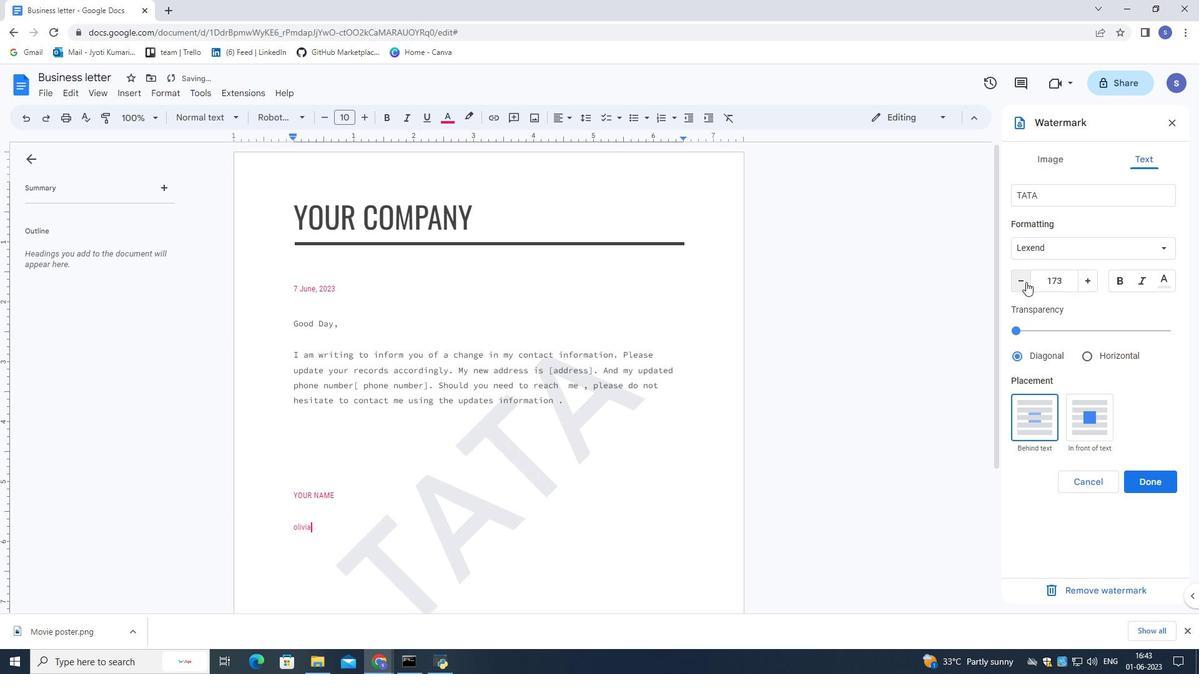 
Action: Mouse pressed left at (1026, 282)
Screenshot: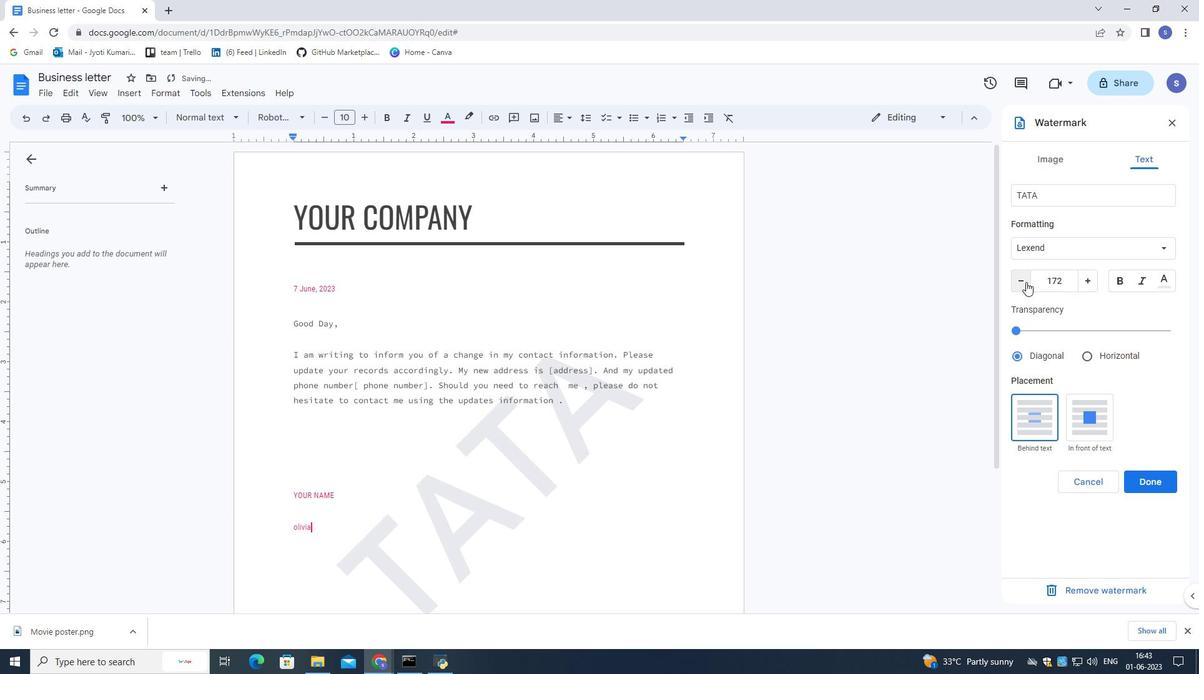
Action: Mouse pressed left at (1026, 282)
Screenshot: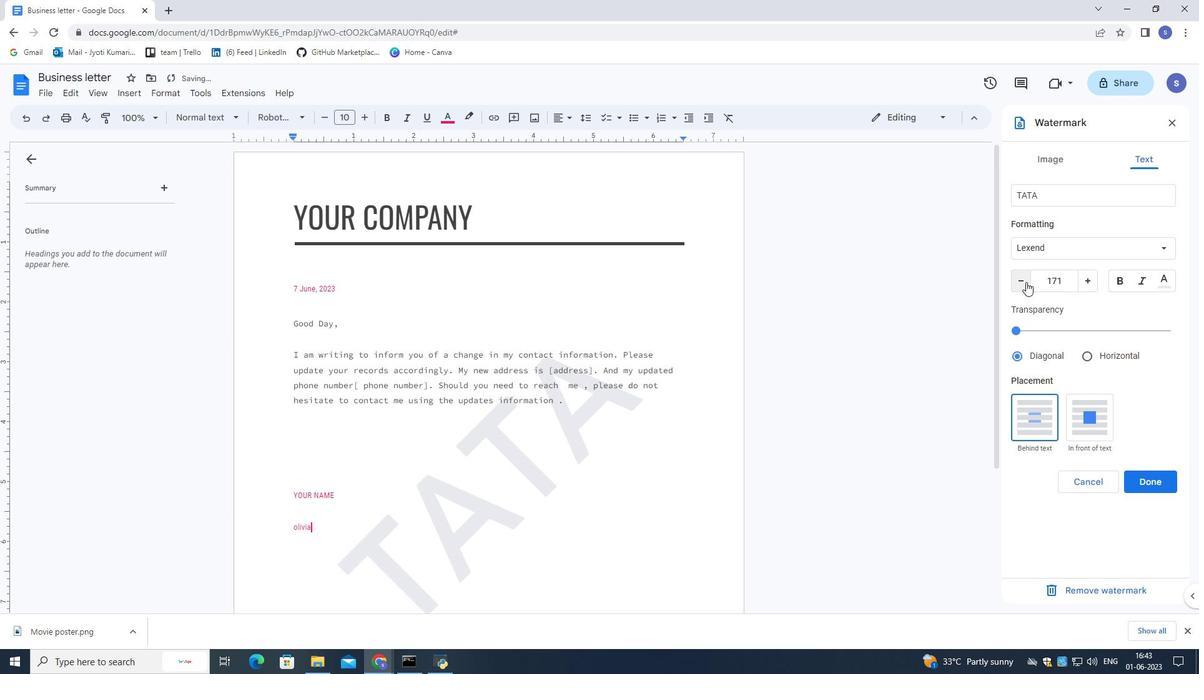 
Action: Mouse pressed left at (1026, 282)
Screenshot: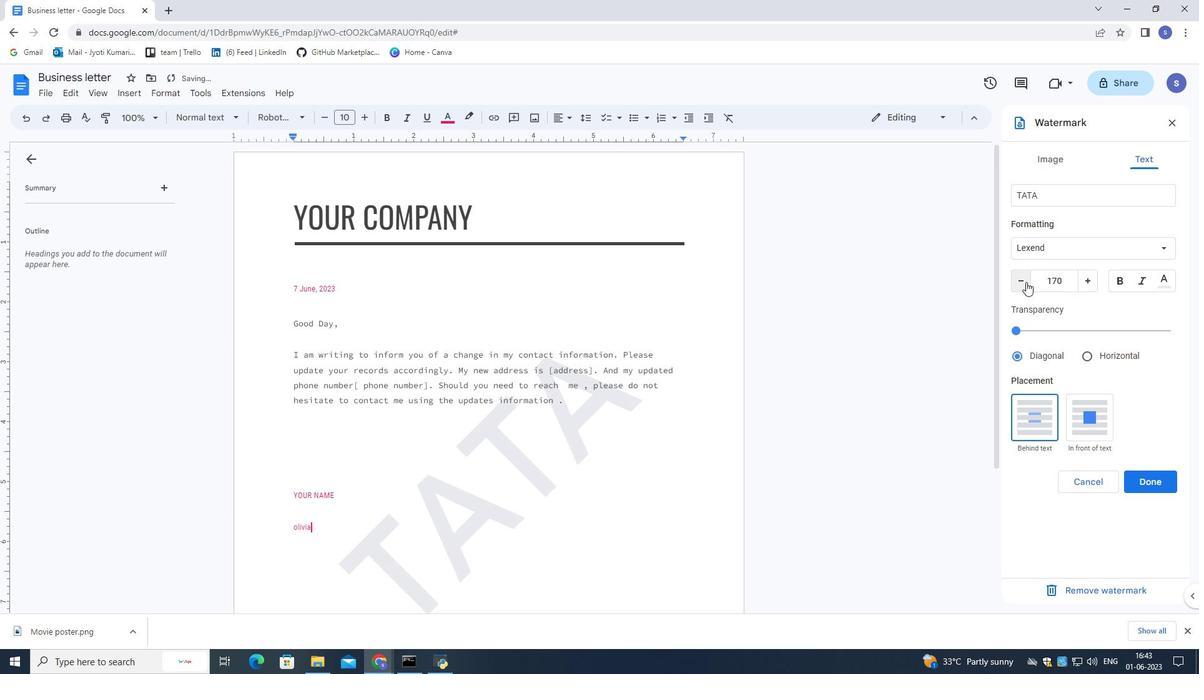 
Action: Mouse pressed left at (1026, 282)
Screenshot: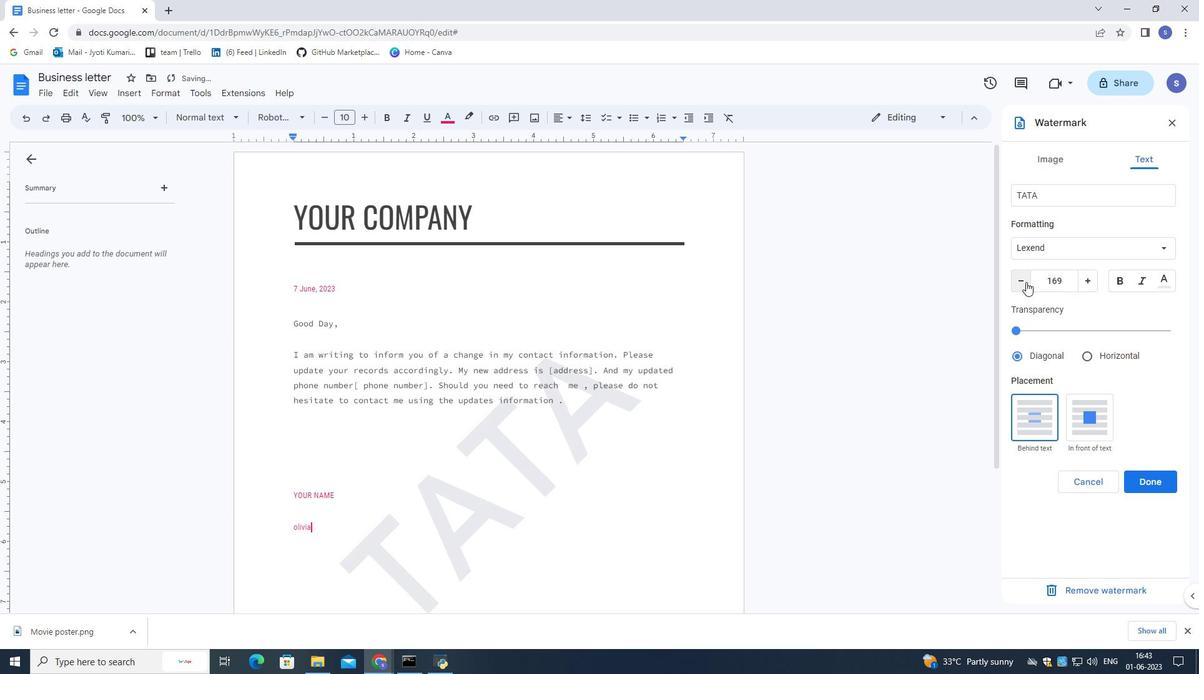 
Action: Mouse pressed left at (1026, 282)
Screenshot: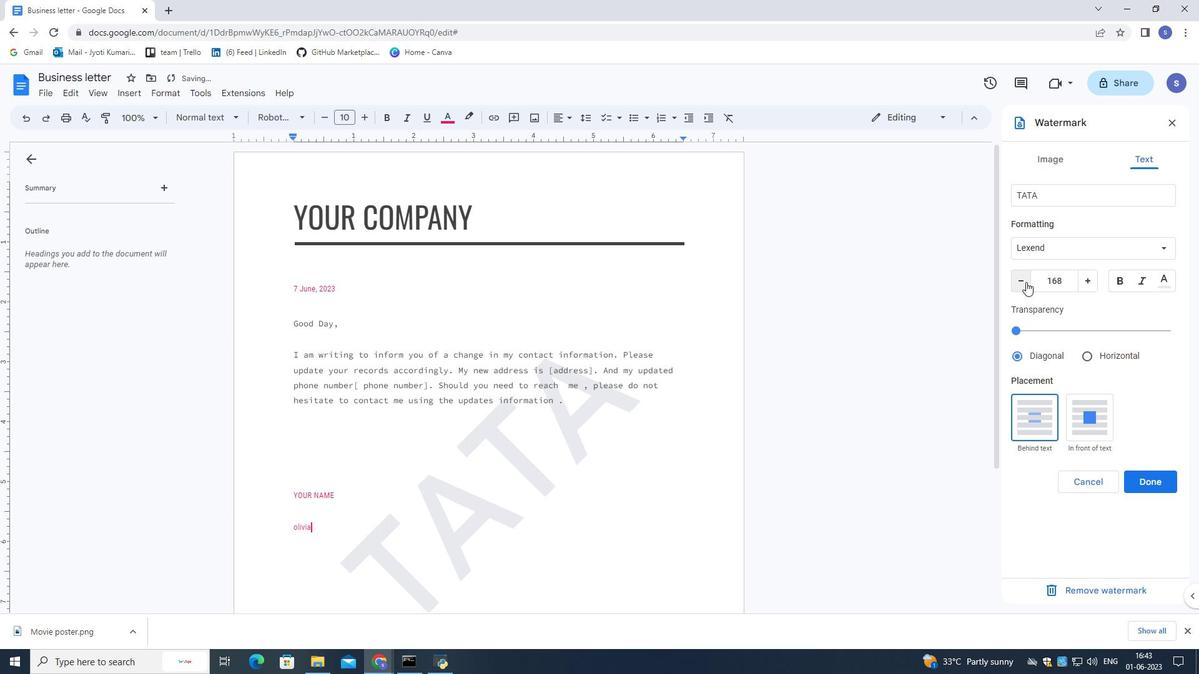 
Action: Mouse pressed left at (1026, 282)
Screenshot: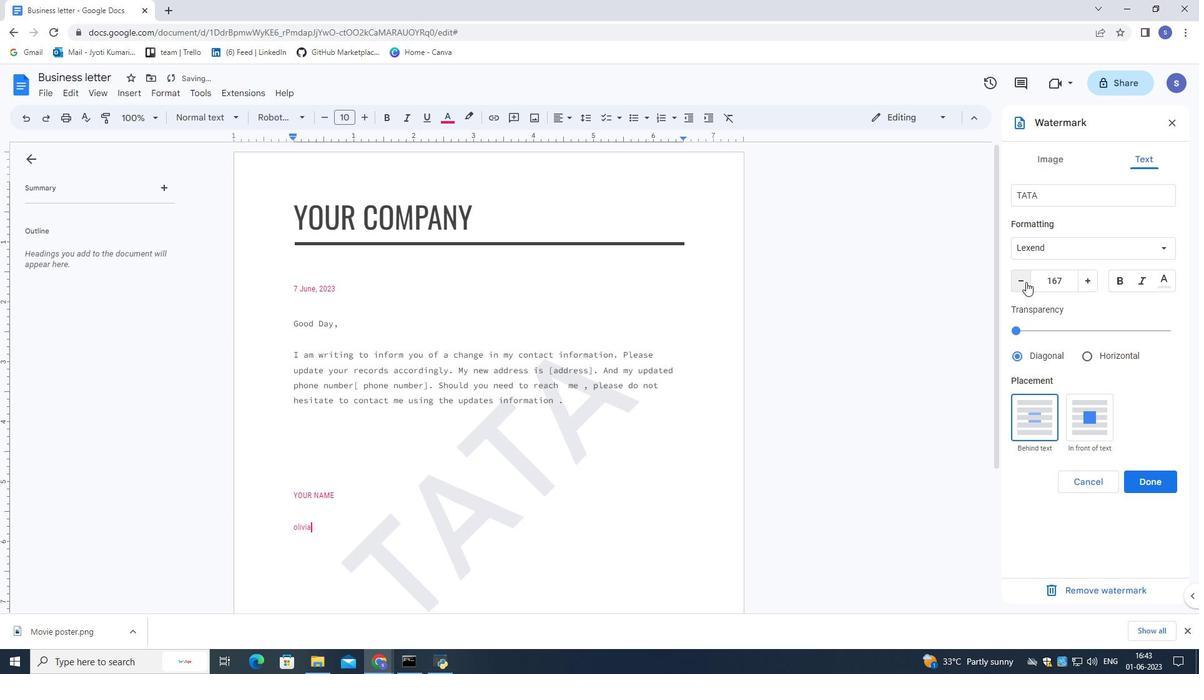 
Action: Mouse pressed left at (1026, 282)
Screenshot: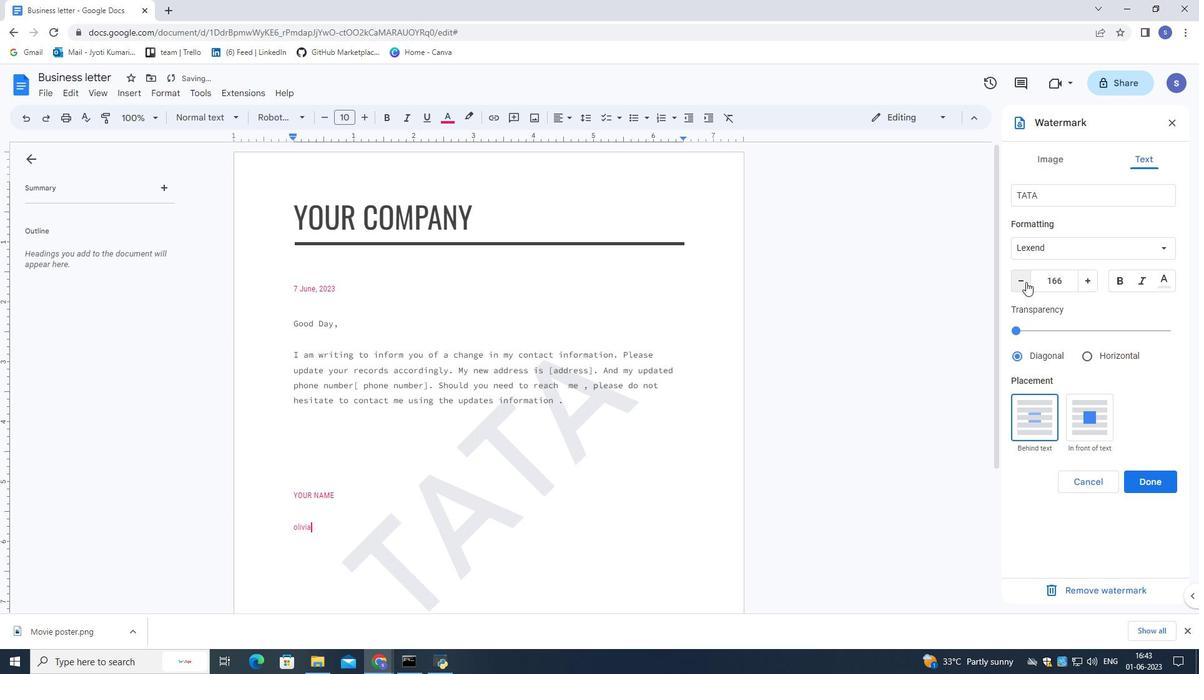 
Action: Mouse pressed left at (1026, 282)
Screenshot: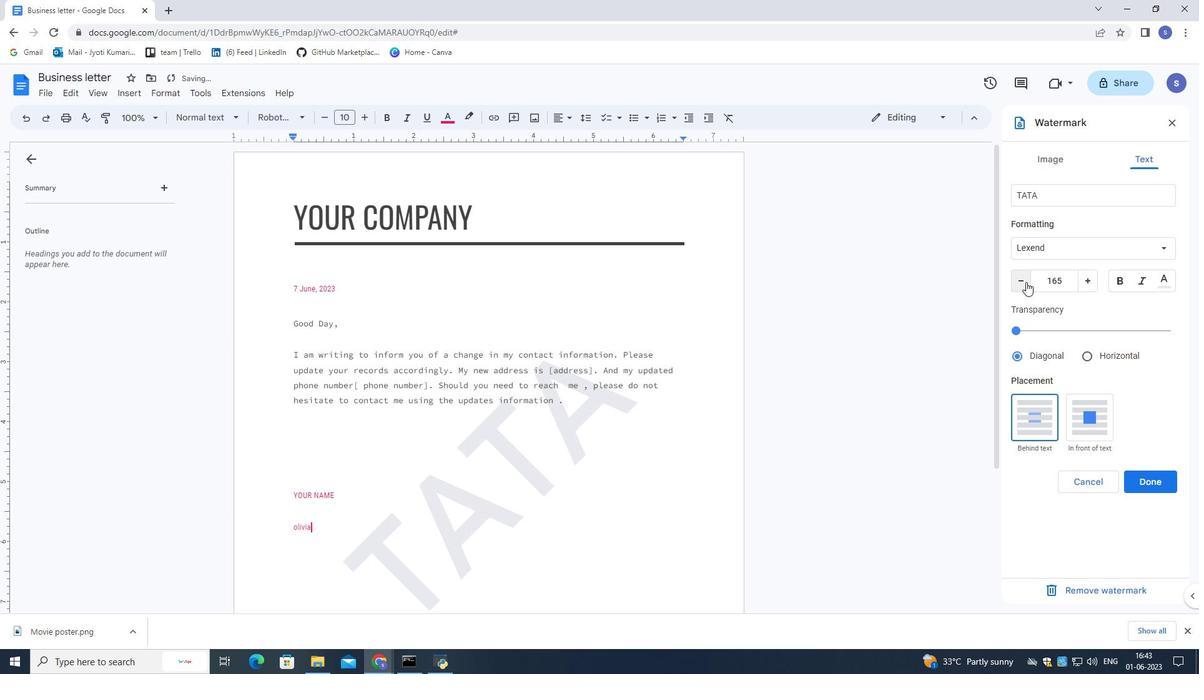 
Action: Mouse pressed left at (1026, 282)
Screenshot: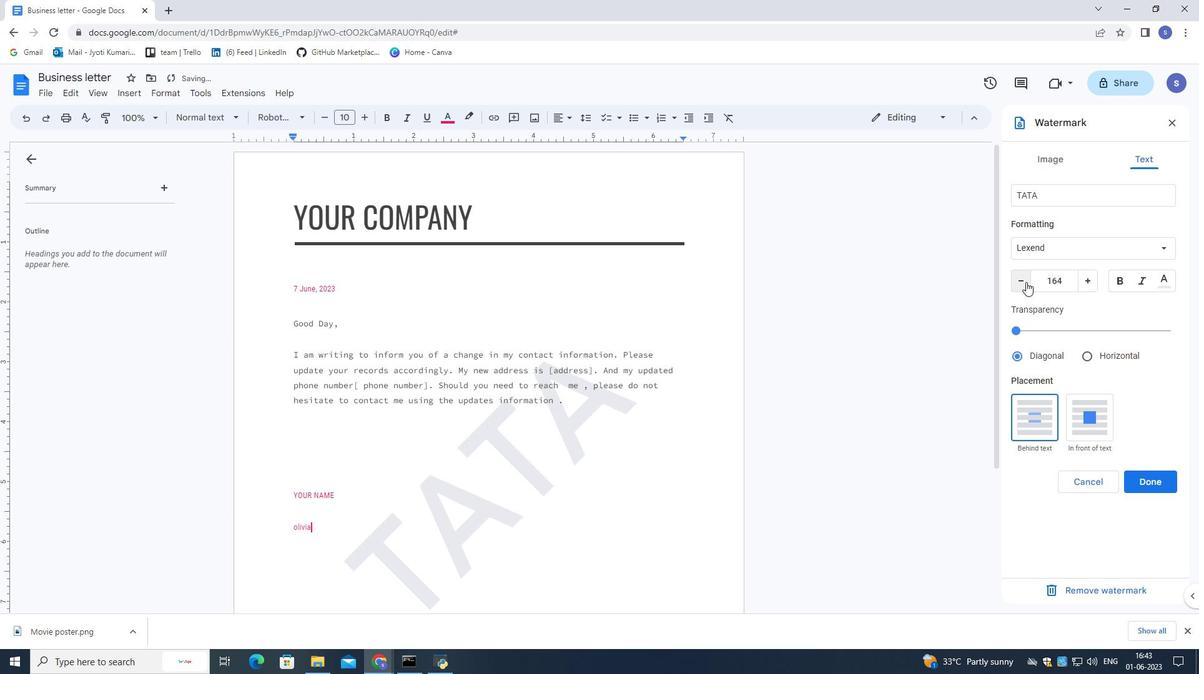 
Action: Mouse pressed left at (1026, 282)
Screenshot: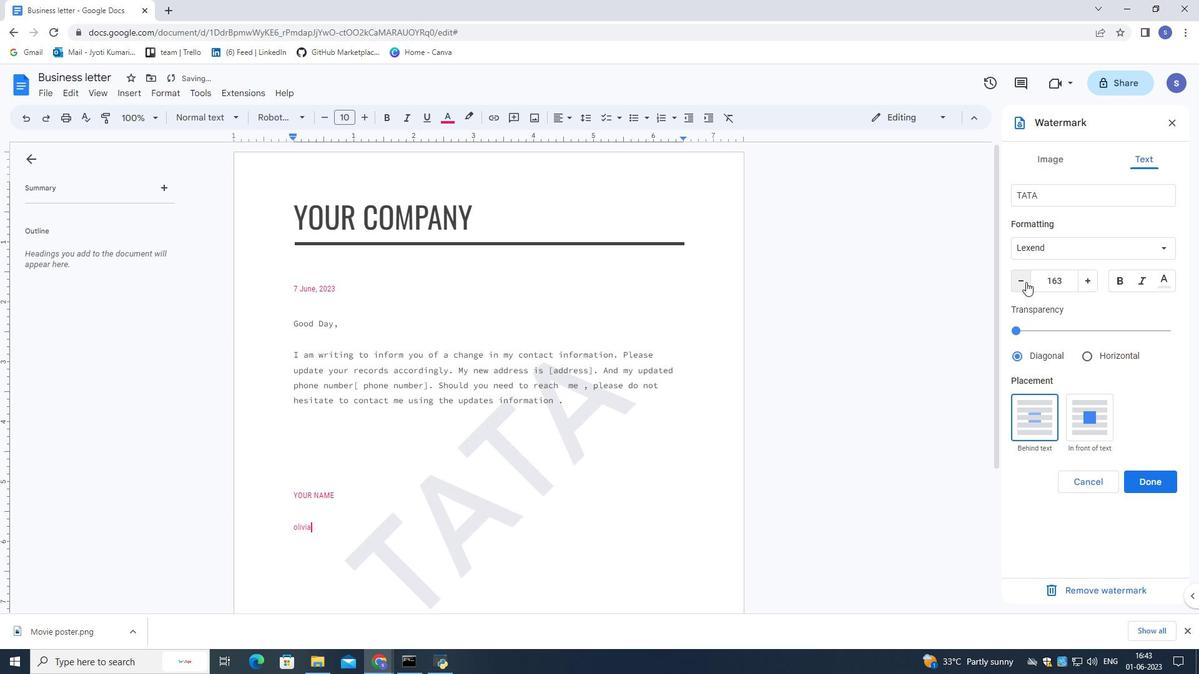 
Action: Mouse pressed left at (1026, 282)
Screenshot: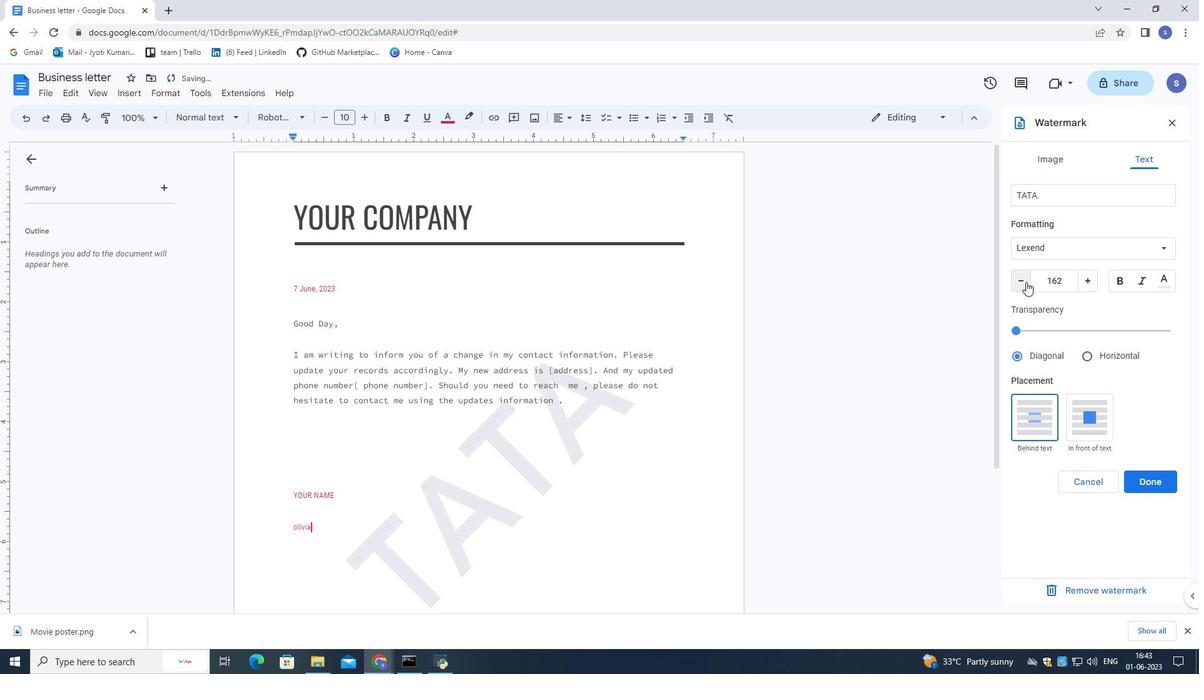 
Action: Mouse pressed left at (1026, 282)
Screenshot: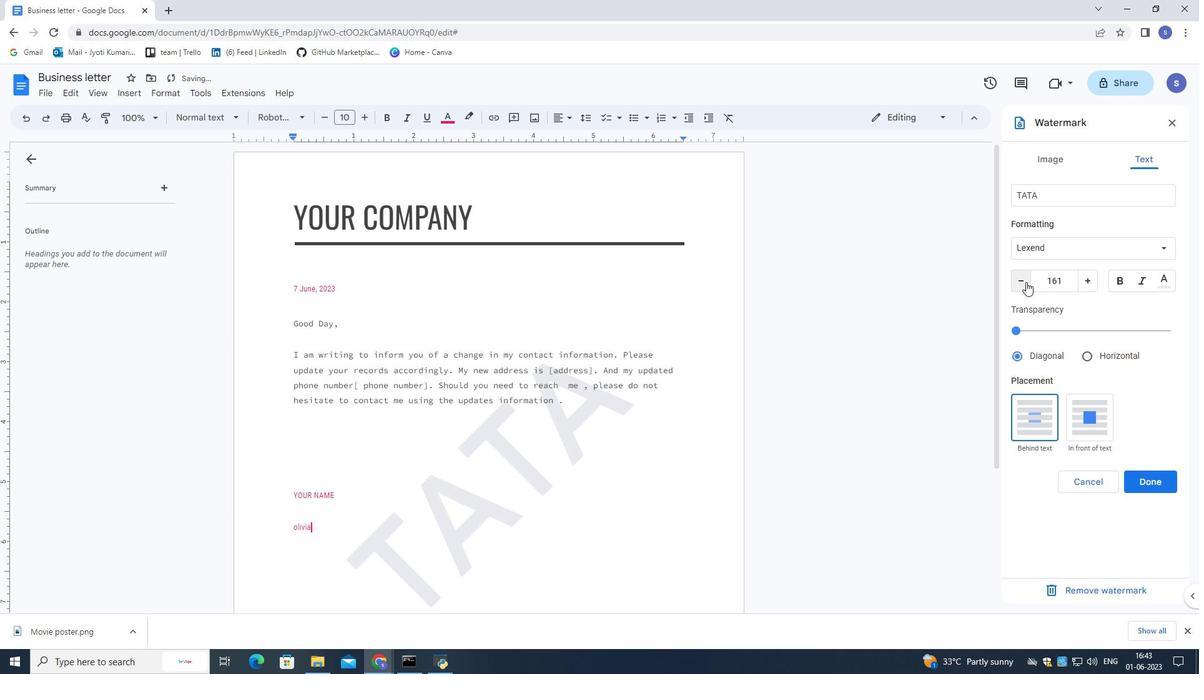
Action: Mouse pressed left at (1026, 282)
Screenshot: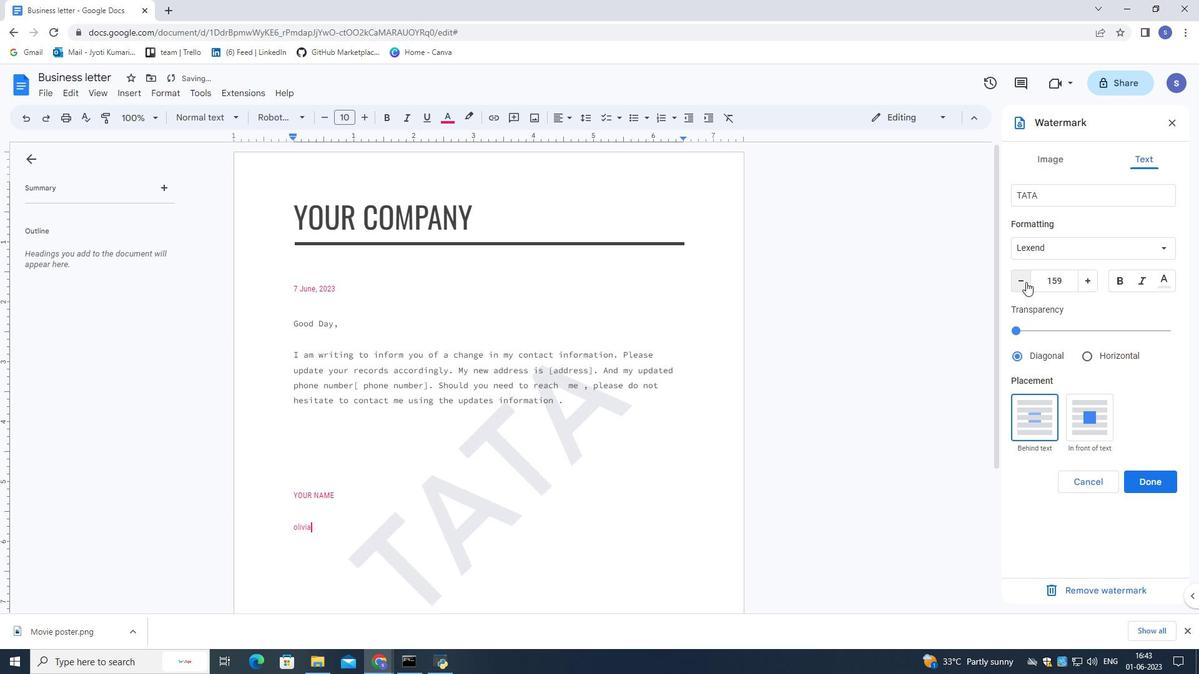 
Action: Mouse pressed left at (1026, 282)
Screenshot: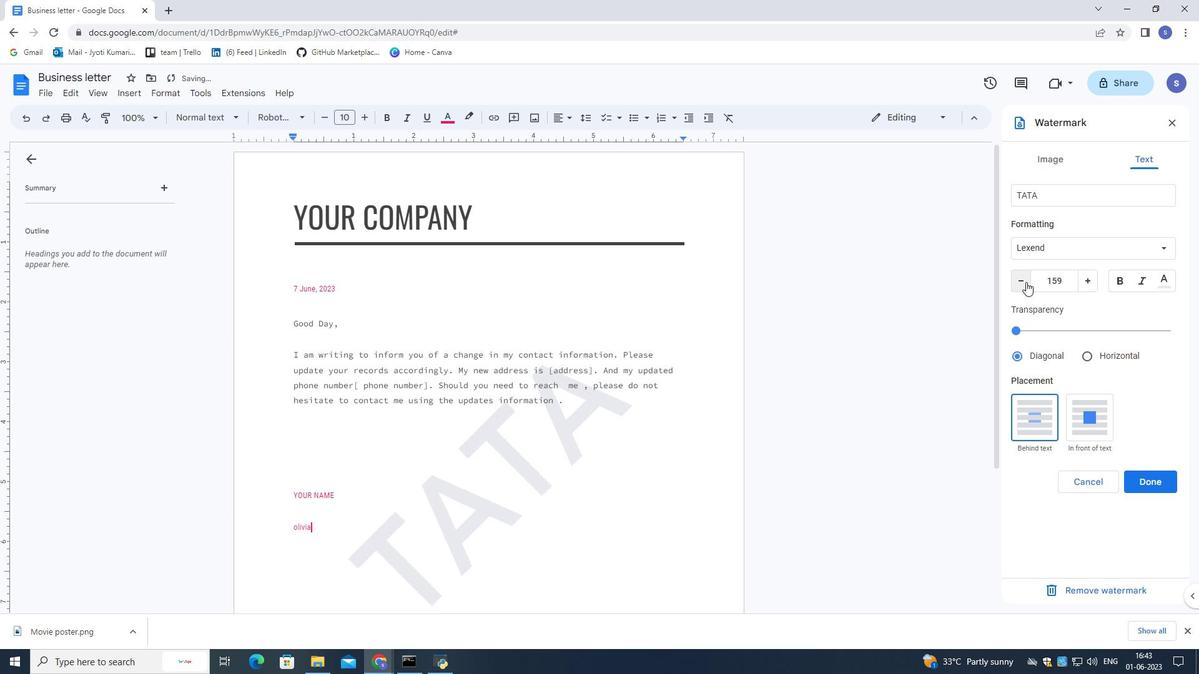 
Action: Mouse pressed left at (1026, 282)
Screenshot: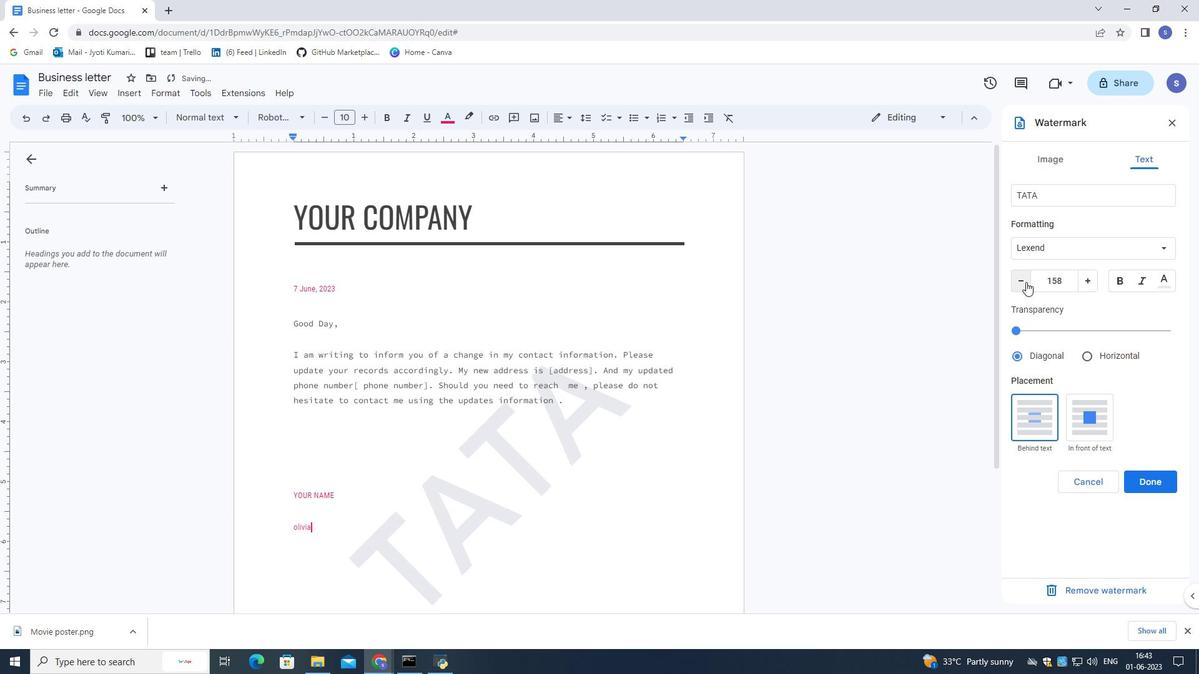 
Action: Mouse pressed left at (1026, 282)
Screenshot: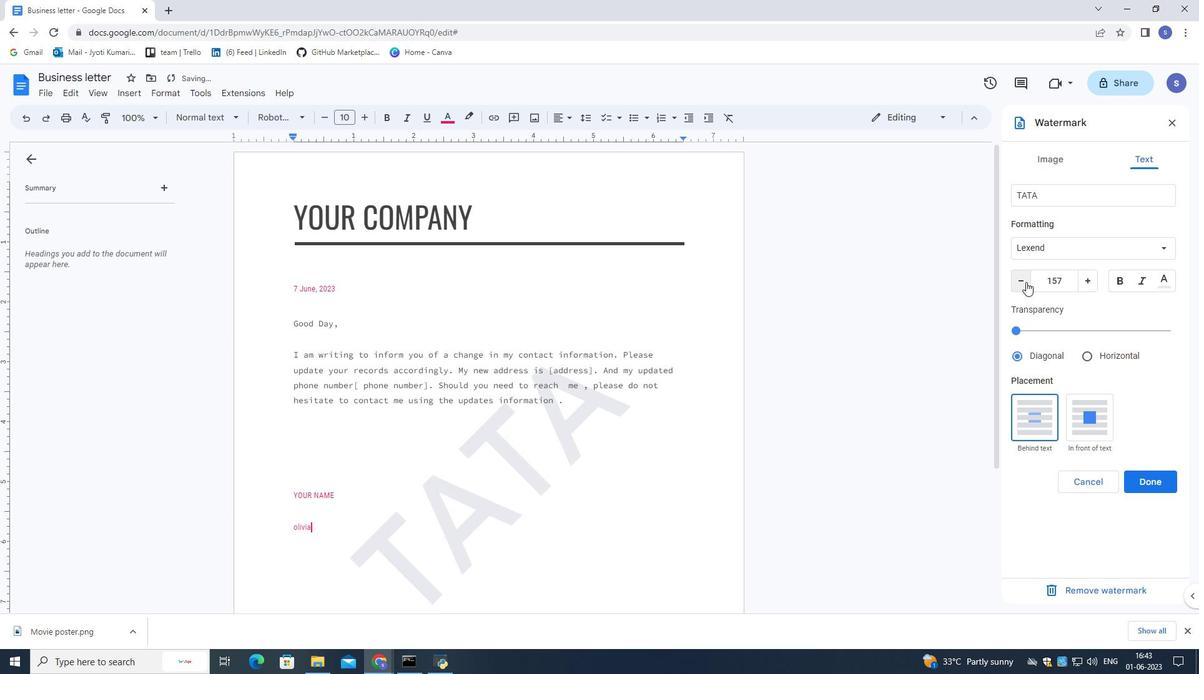 
Action: Mouse pressed left at (1026, 282)
Screenshot: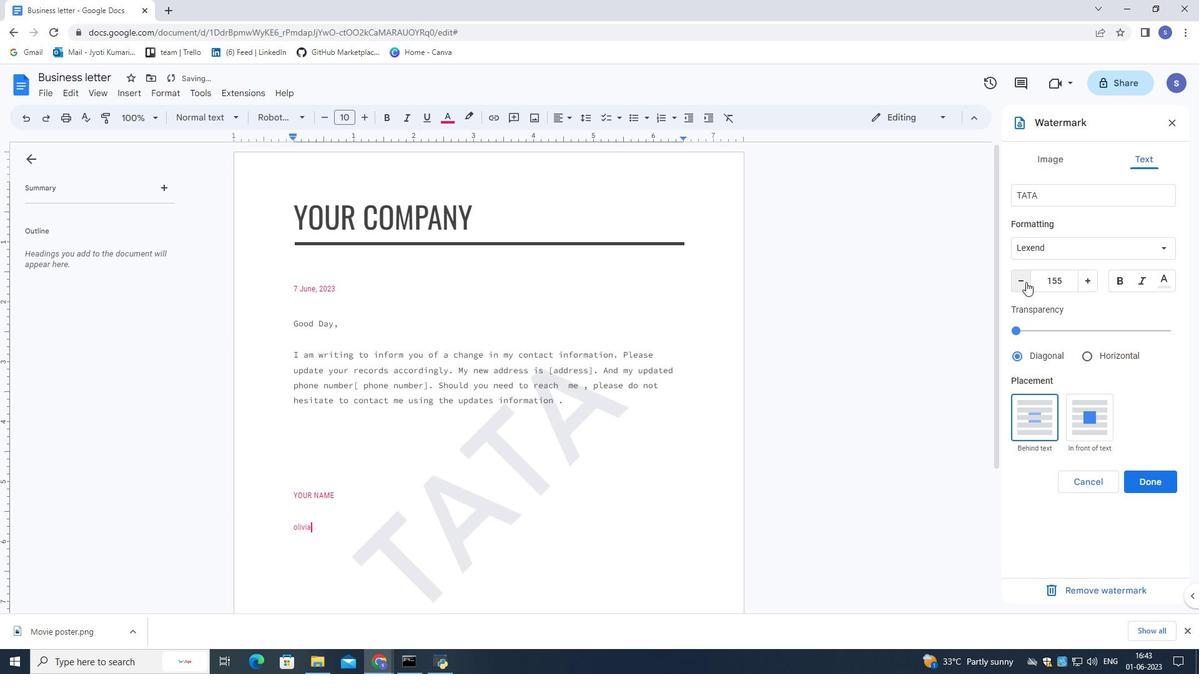 
Action: Mouse pressed left at (1026, 282)
Screenshot: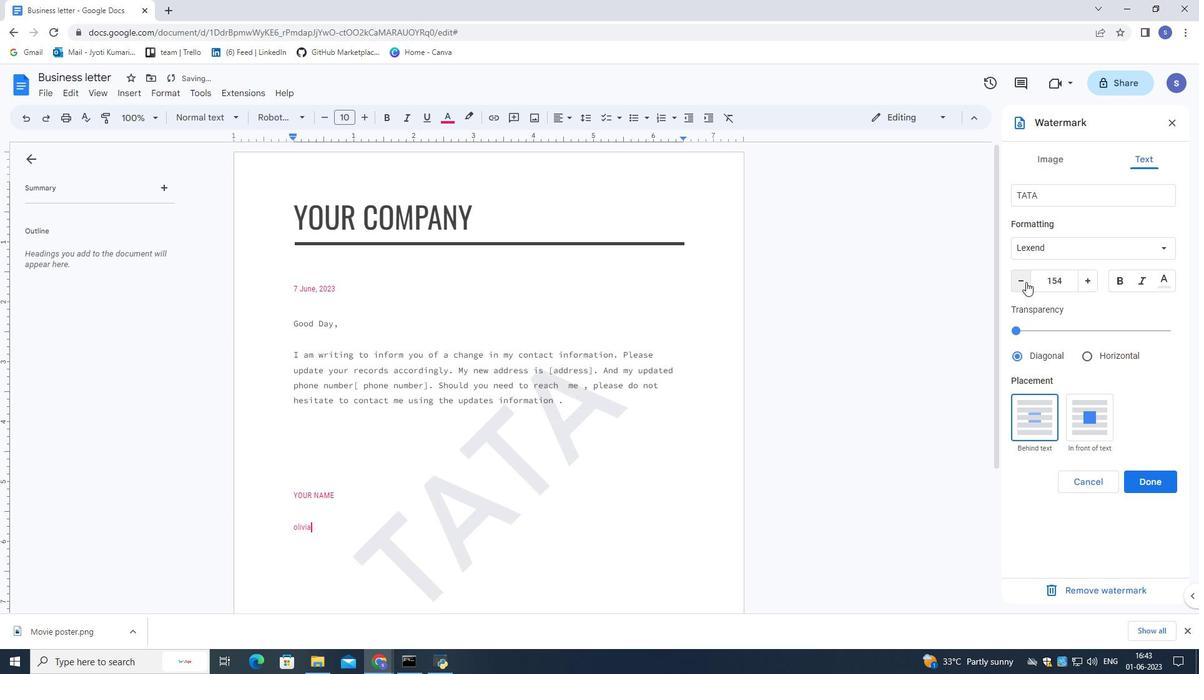 
Action: Mouse pressed left at (1026, 282)
Screenshot: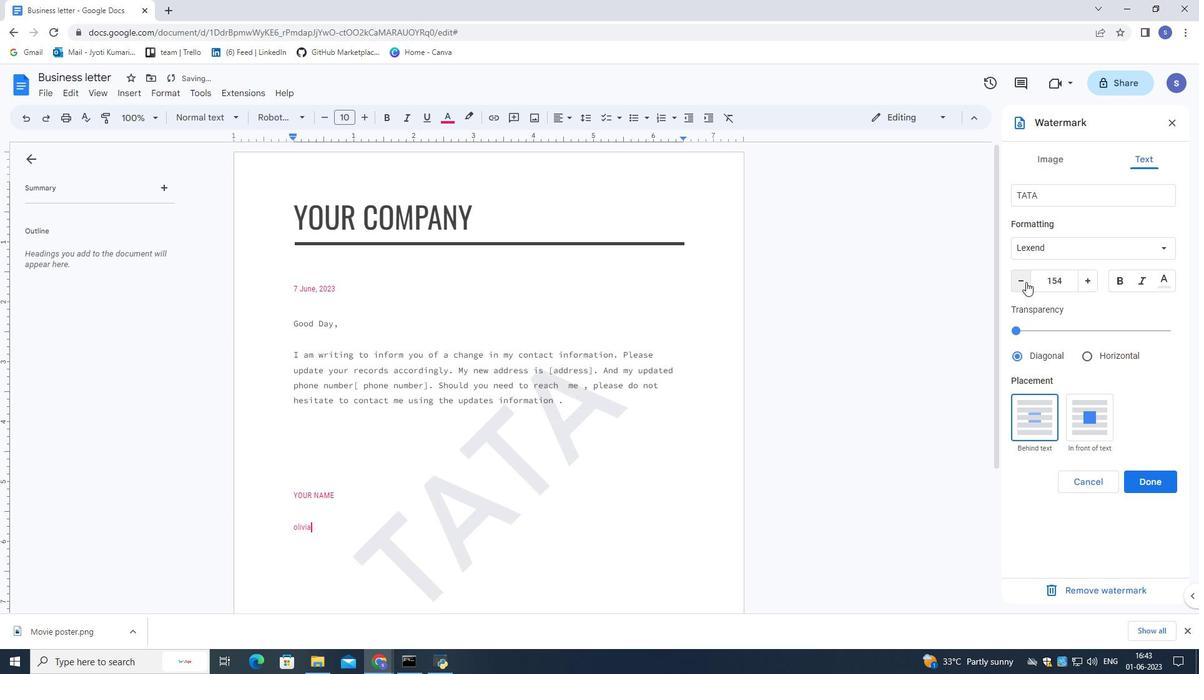 
Action: Mouse pressed left at (1026, 282)
Screenshot: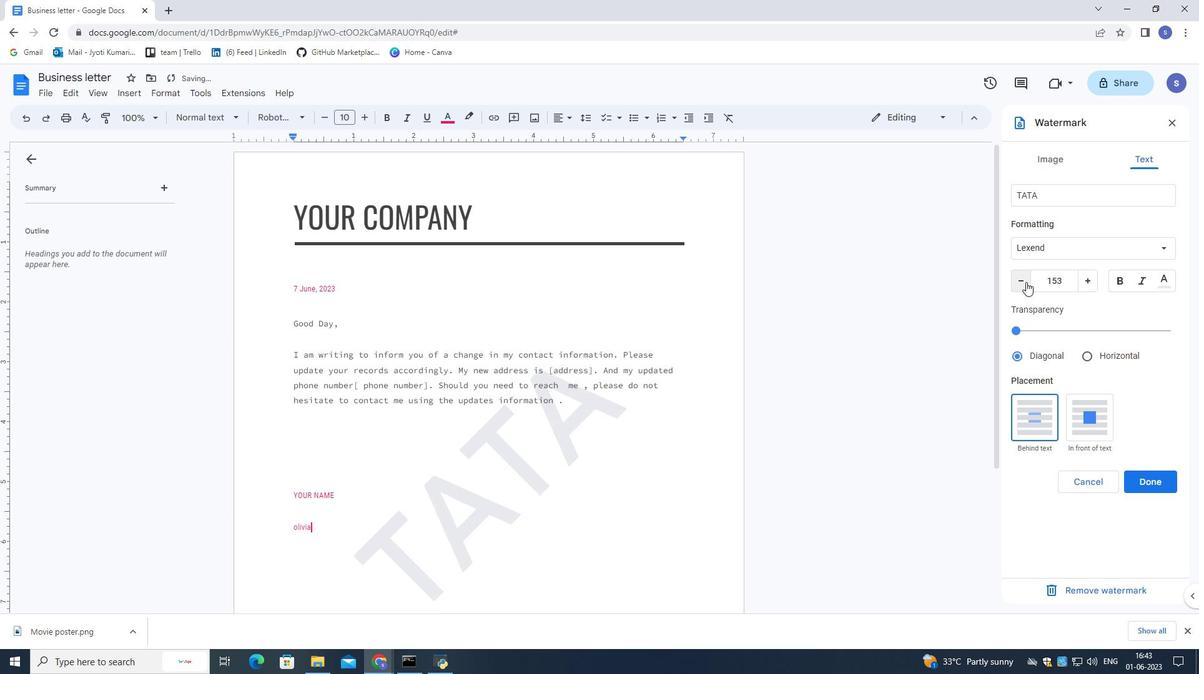 
Action: Mouse pressed left at (1026, 282)
Screenshot: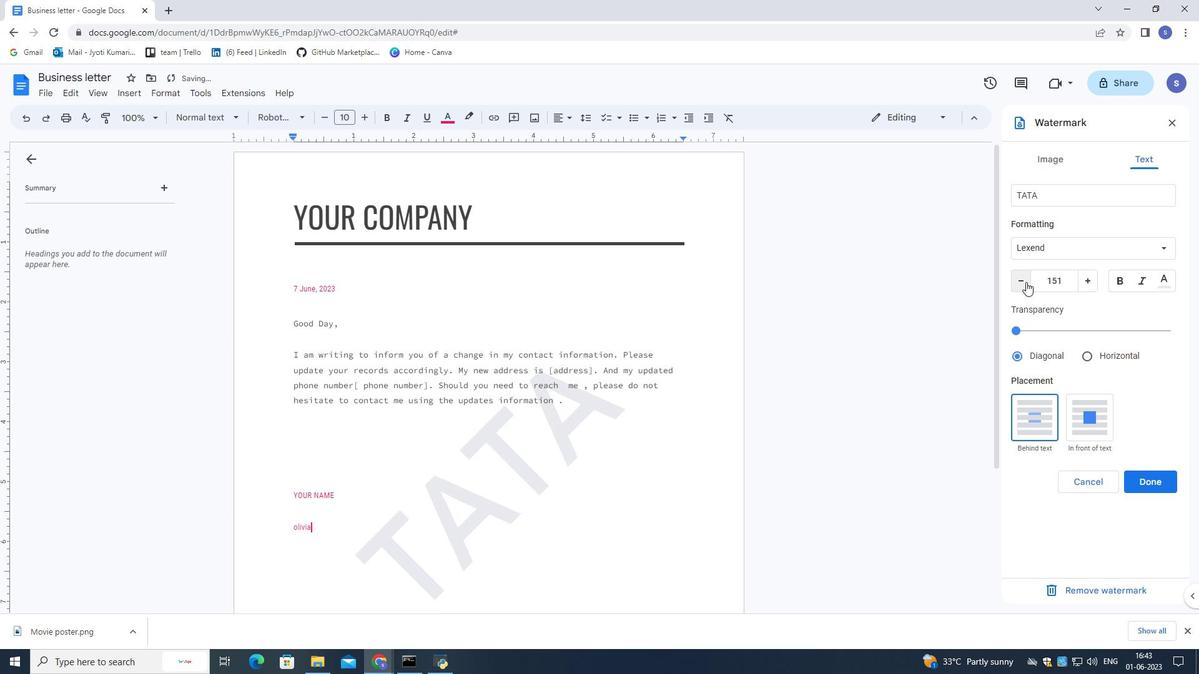 
Action: Mouse pressed left at (1026, 282)
Screenshot: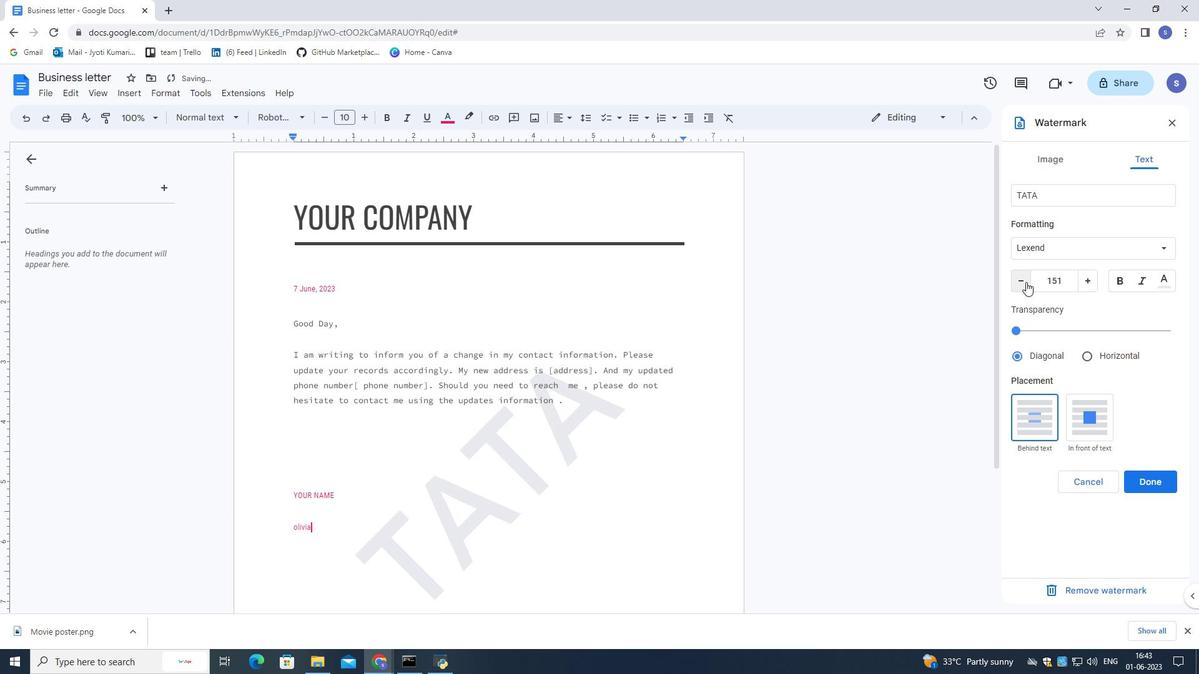 
Action: Mouse pressed left at (1026, 282)
Screenshot: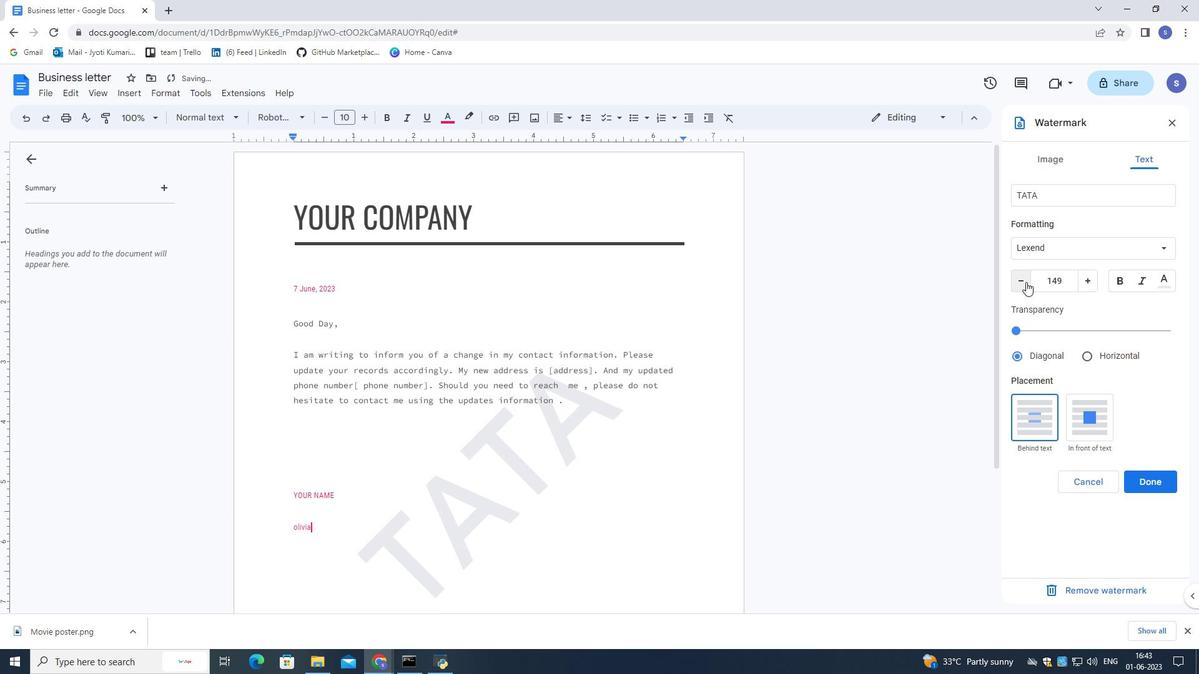 
Action: Mouse pressed left at (1026, 282)
Screenshot: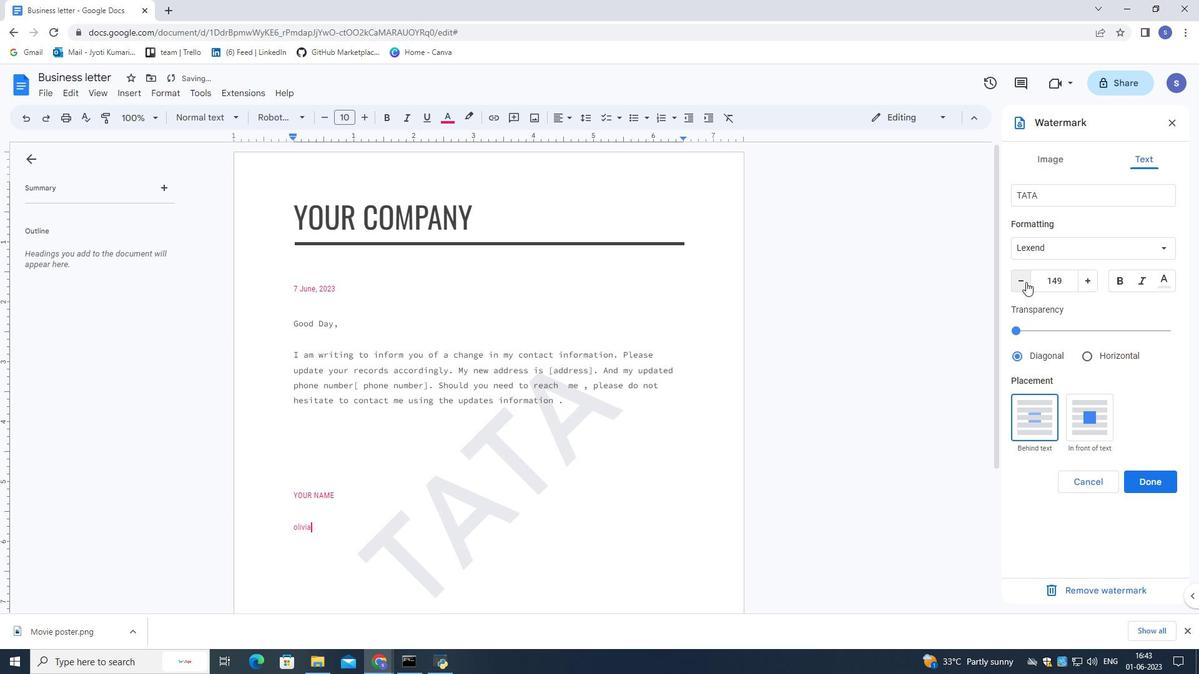 
Action: Mouse pressed left at (1026, 282)
Screenshot: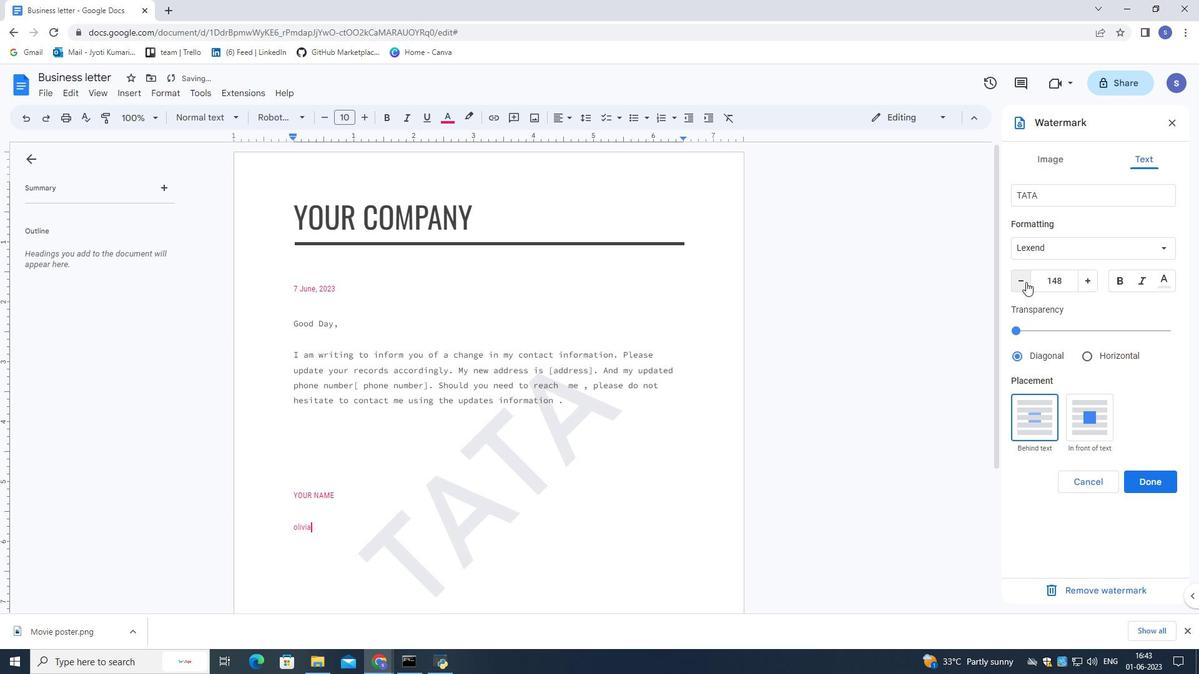 
Action: Mouse pressed left at (1026, 282)
Screenshot: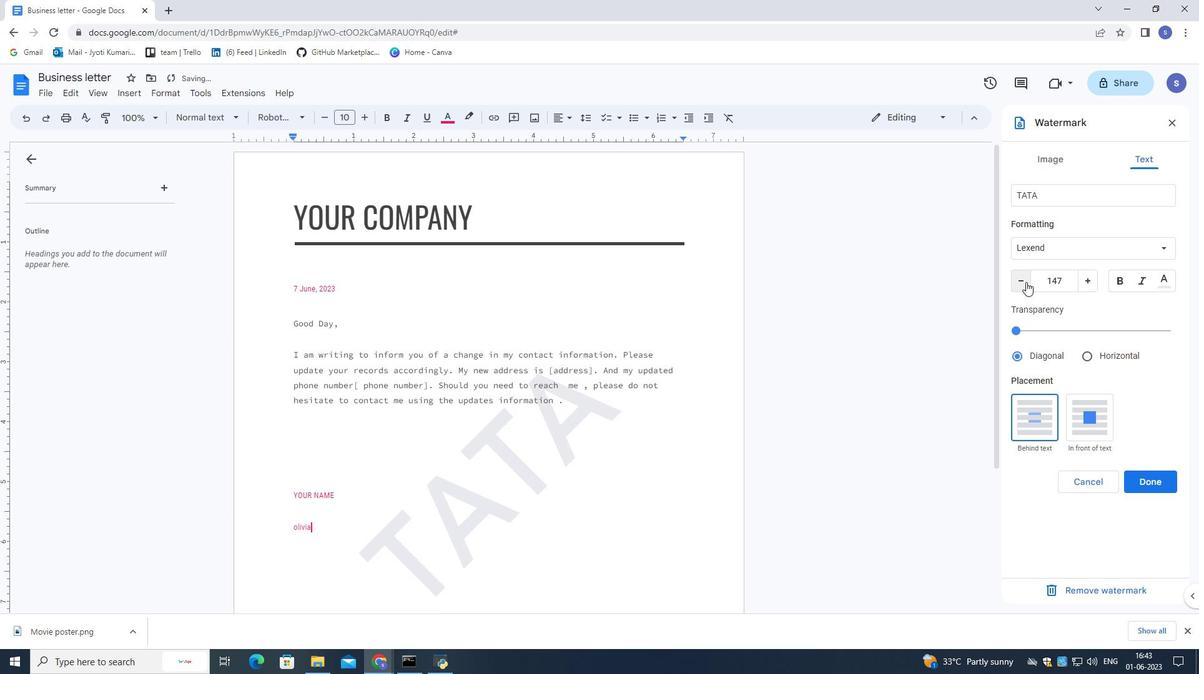 
Action: Mouse pressed left at (1026, 282)
Screenshot: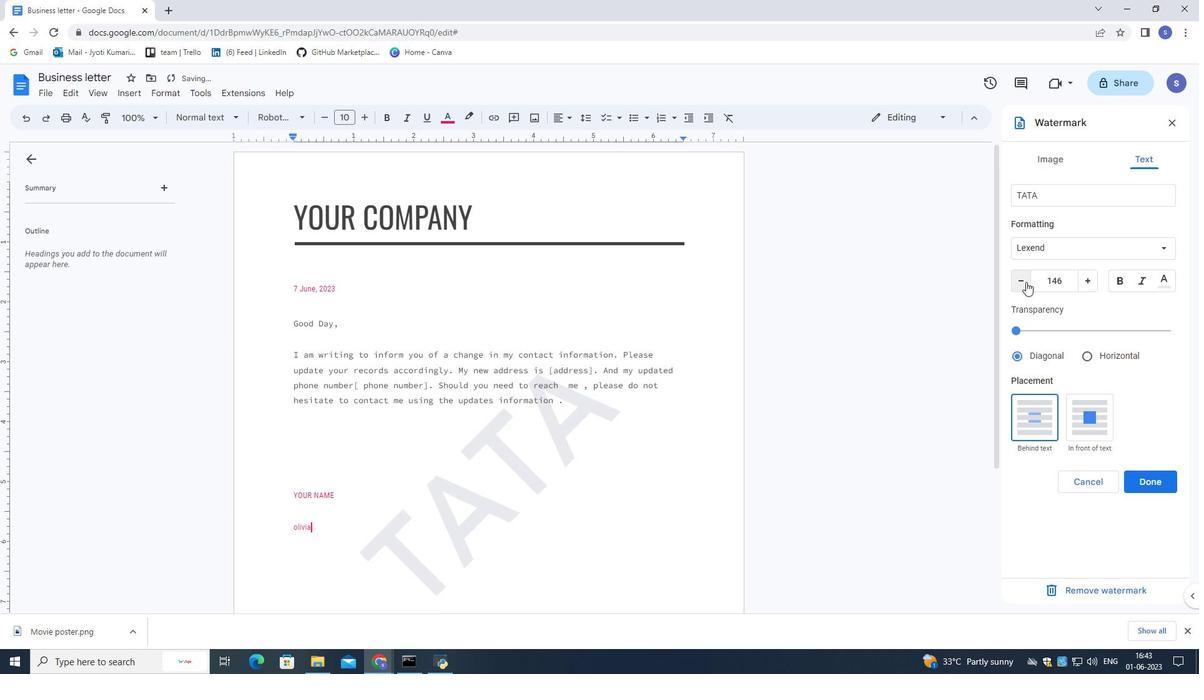 
Action: Mouse pressed left at (1026, 282)
Screenshot: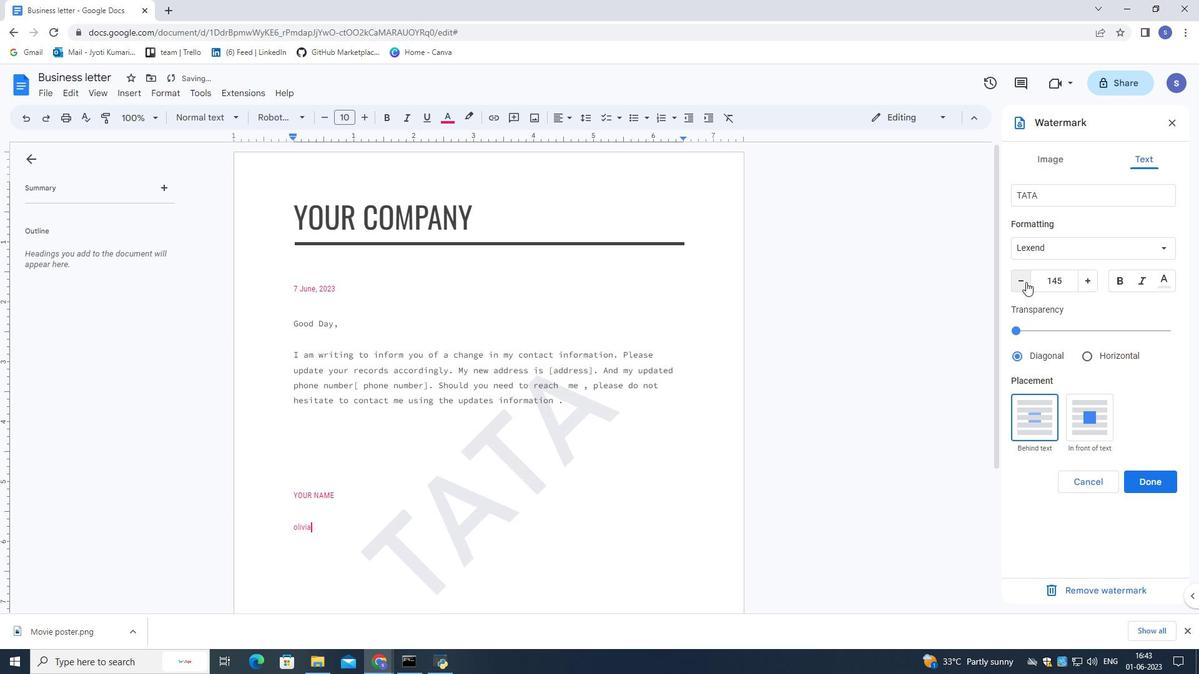 
Action: Mouse pressed left at (1026, 282)
Screenshot: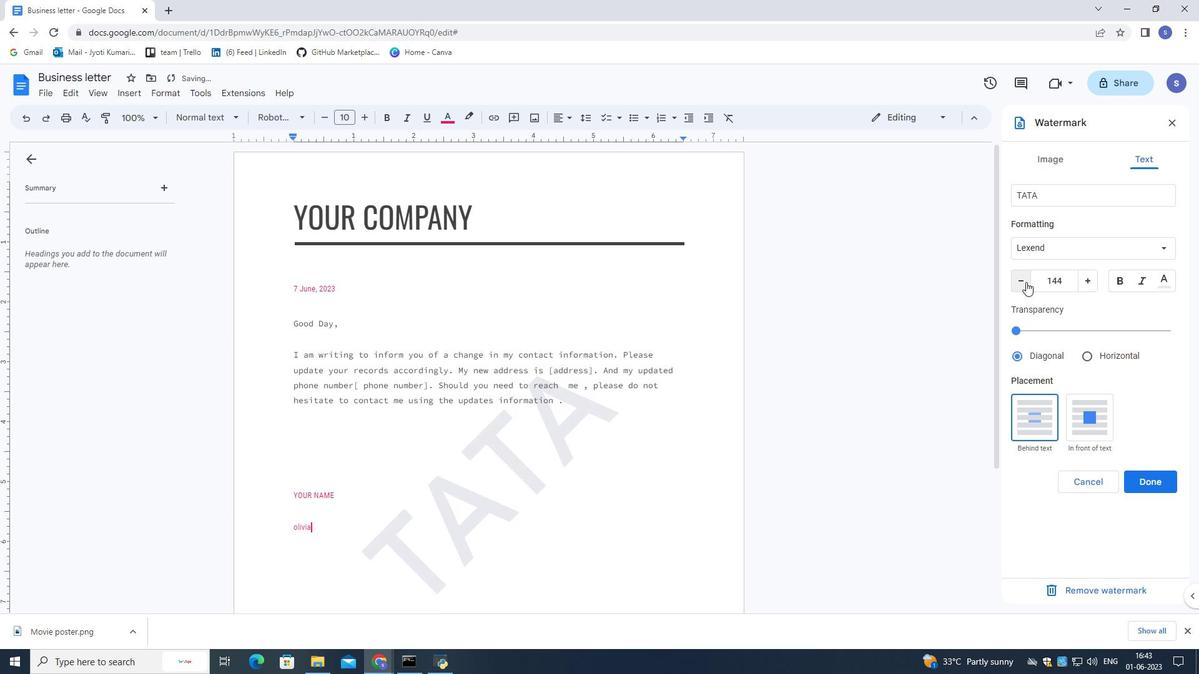 
Action: Mouse pressed left at (1026, 282)
Screenshot: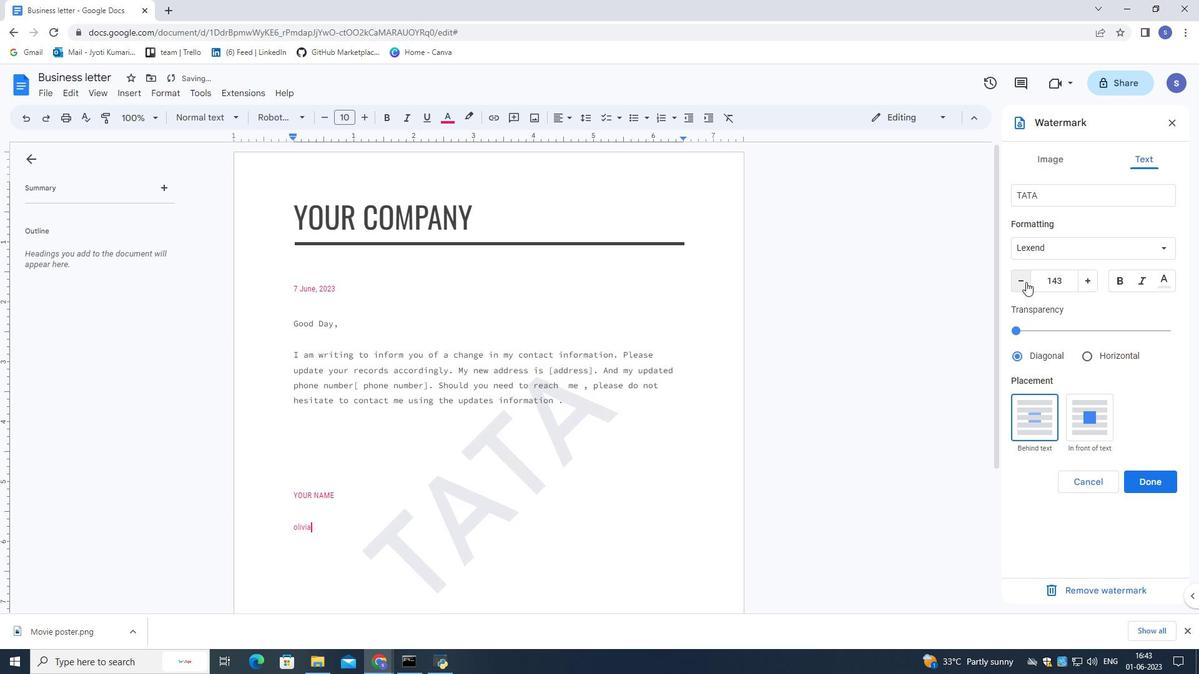 
Action: Mouse pressed left at (1026, 282)
Screenshot: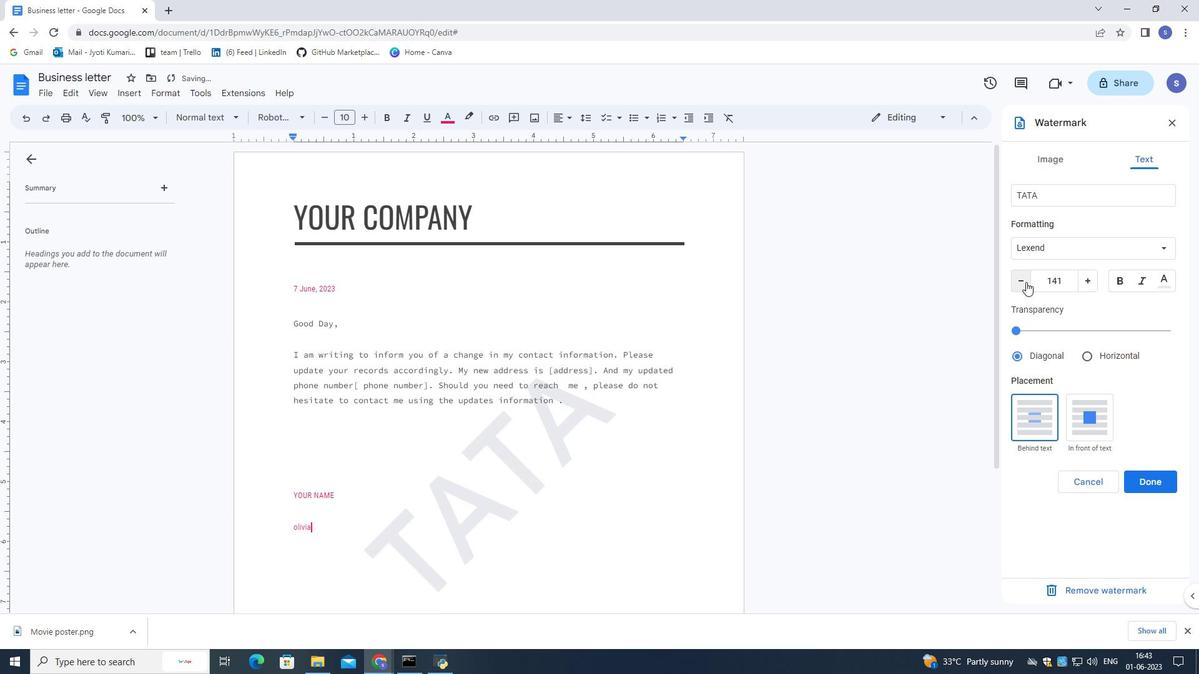 
Action: Mouse pressed left at (1026, 282)
Screenshot: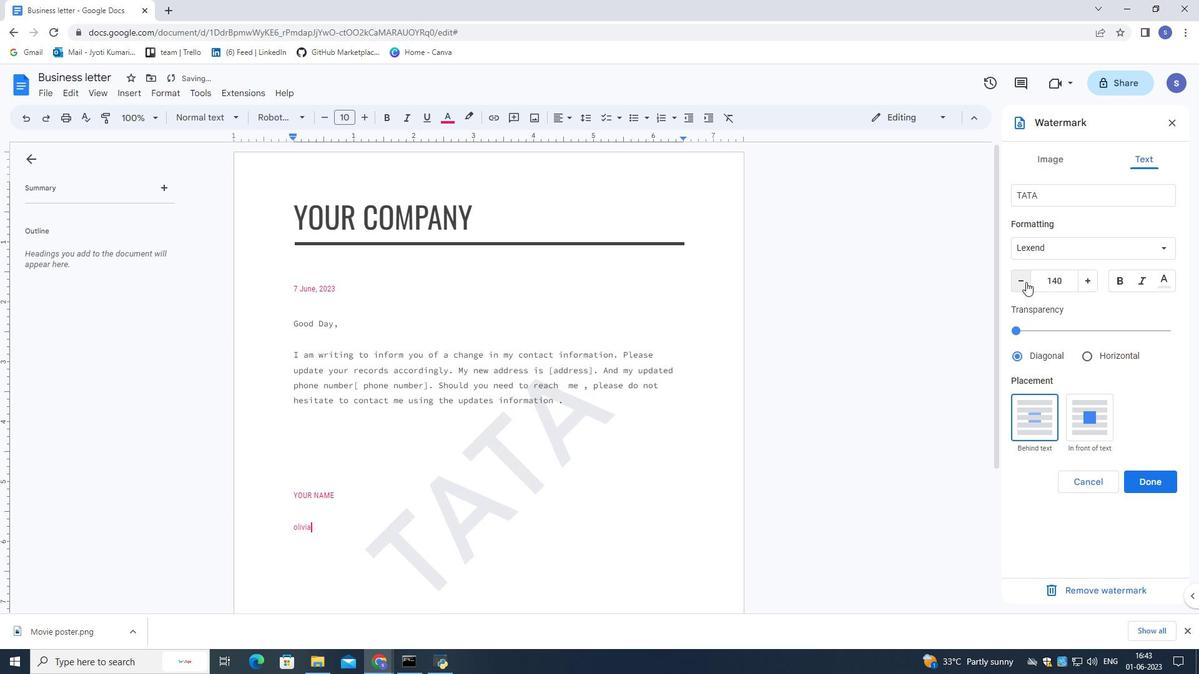 
Action: Mouse pressed left at (1026, 282)
Screenshot: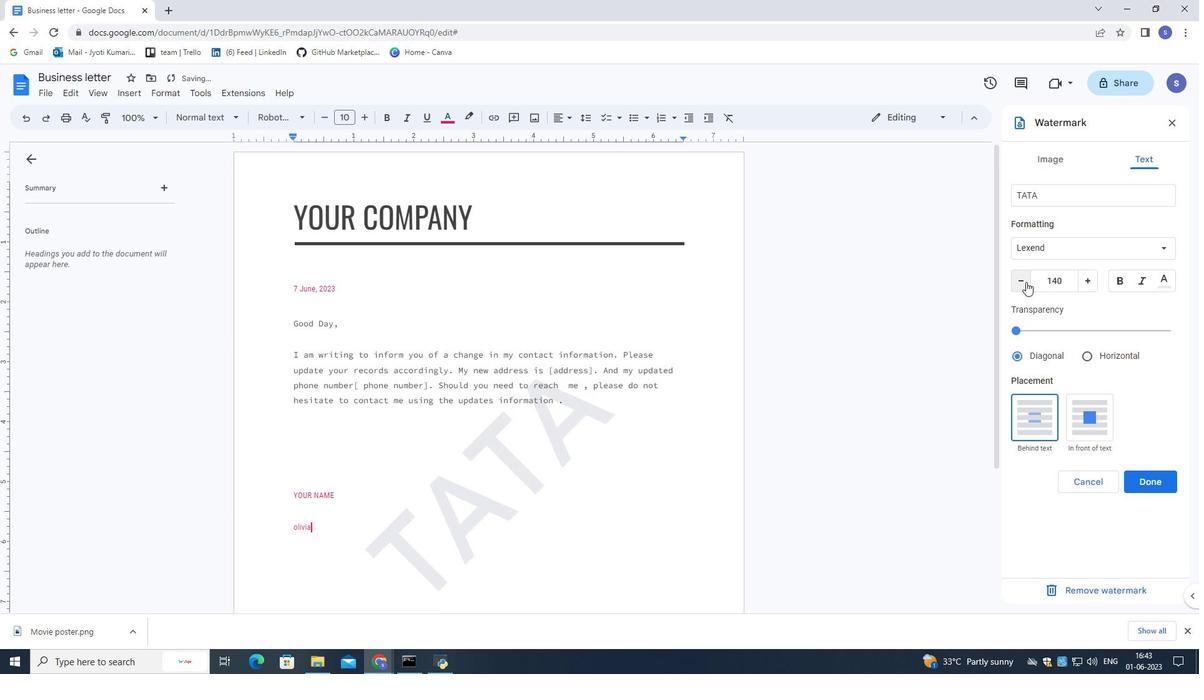
Action: Mouse pressed left at (1026, 282)
Screenshot: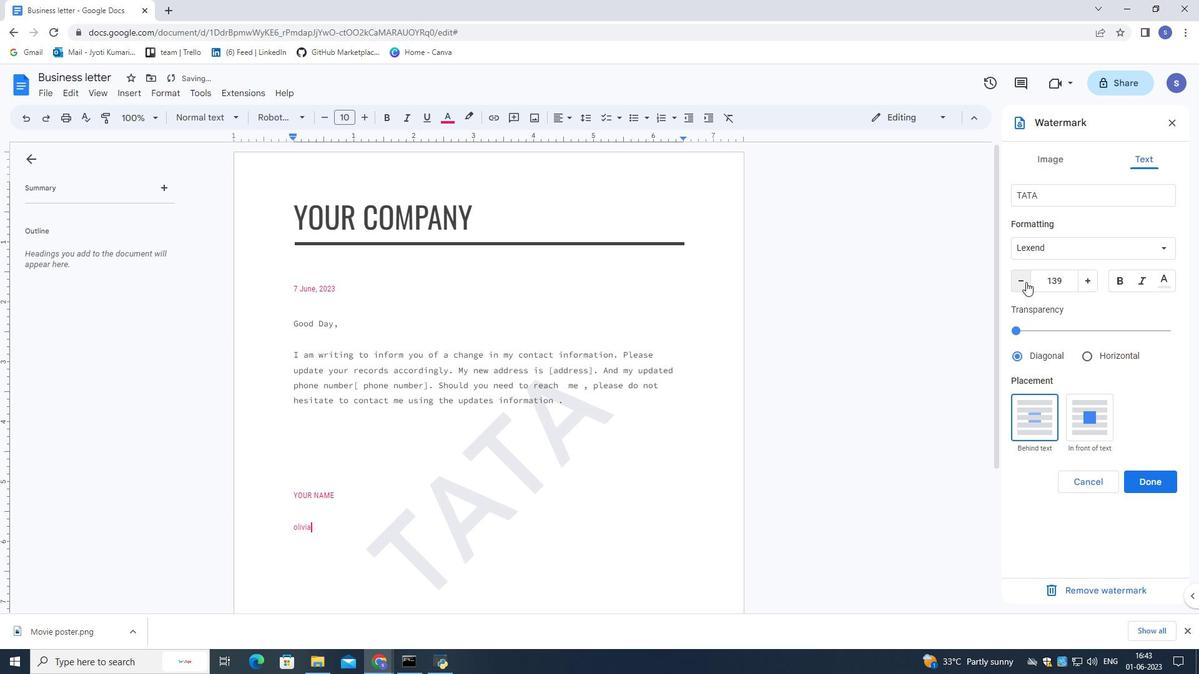 
Action: Mouse pressed left at (1026, 282)
Screenshot: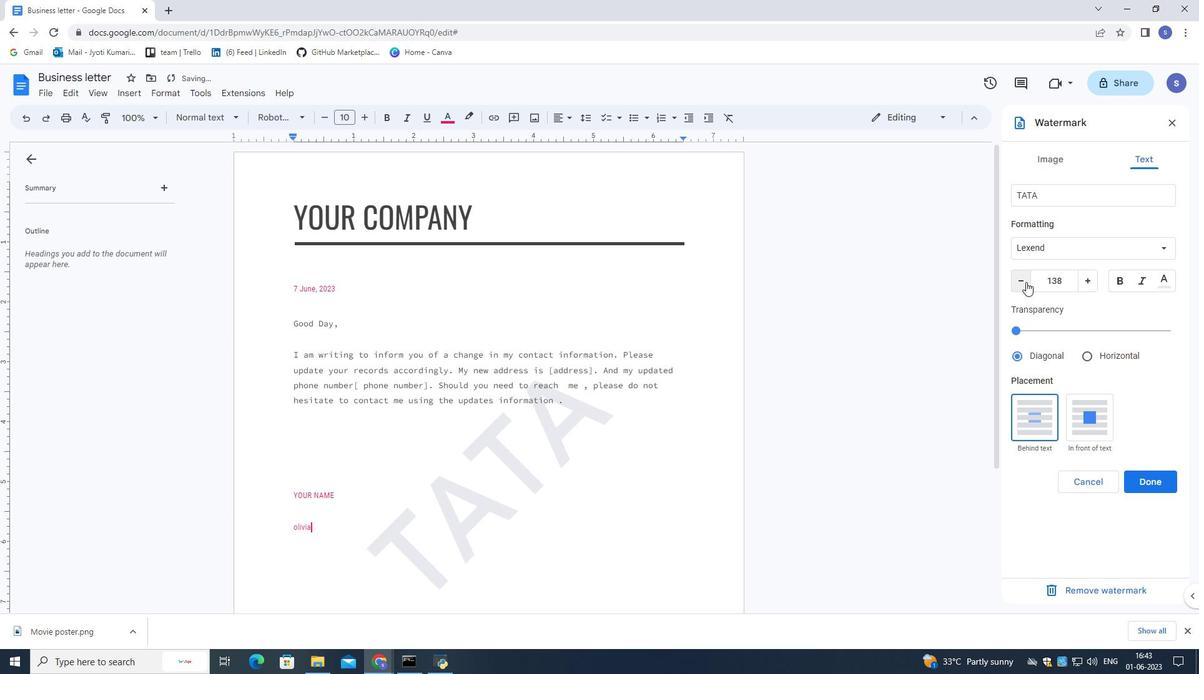 
Action: Mouse pressed left at (1026, 282)
Screenshot: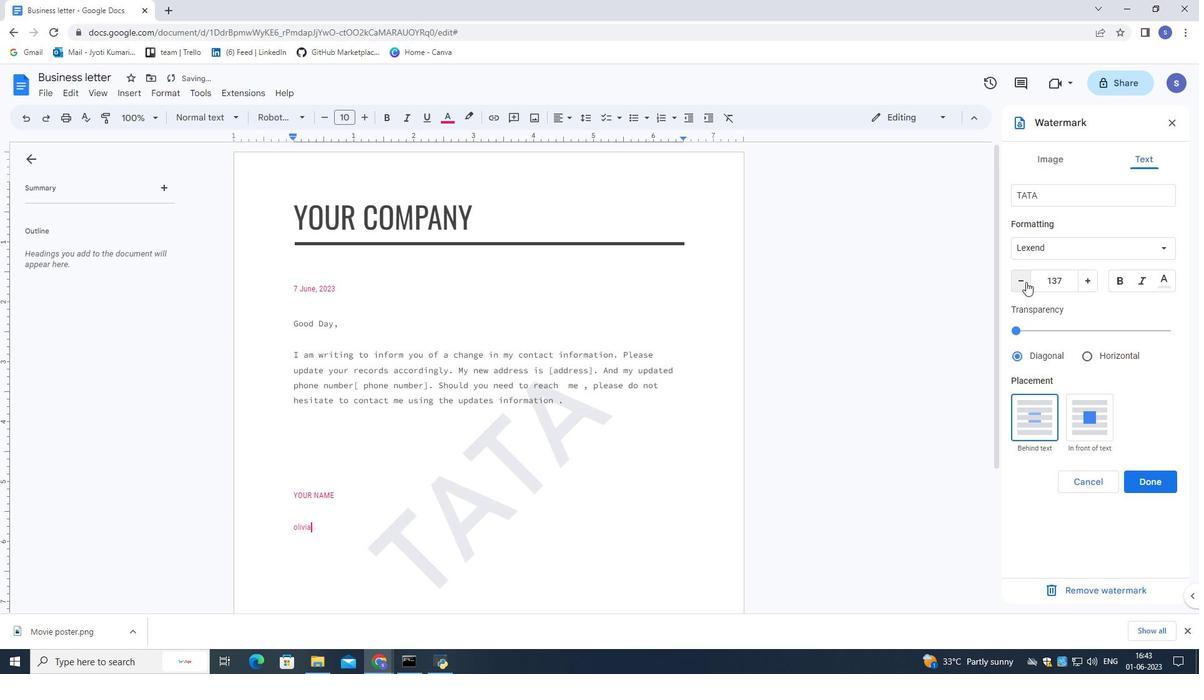 
Action: Mouse pressed left at (1026, 282)
Screenshot: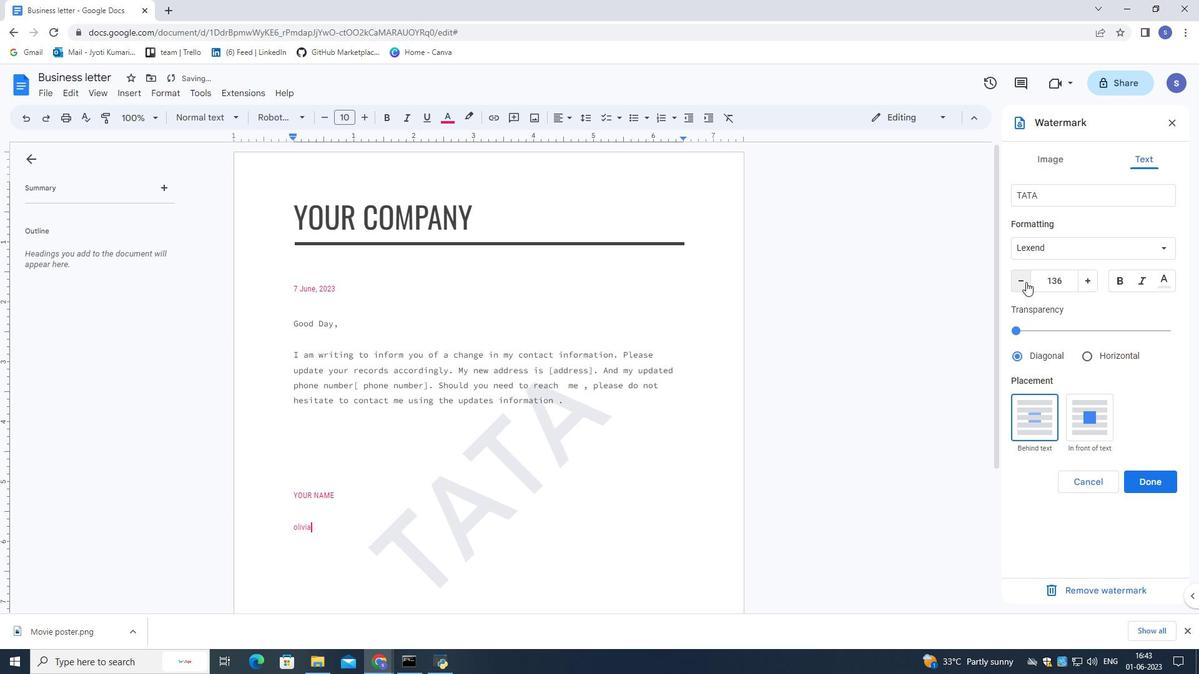 
Action: Mouse pressed left at (1026, 282)
Screenshot: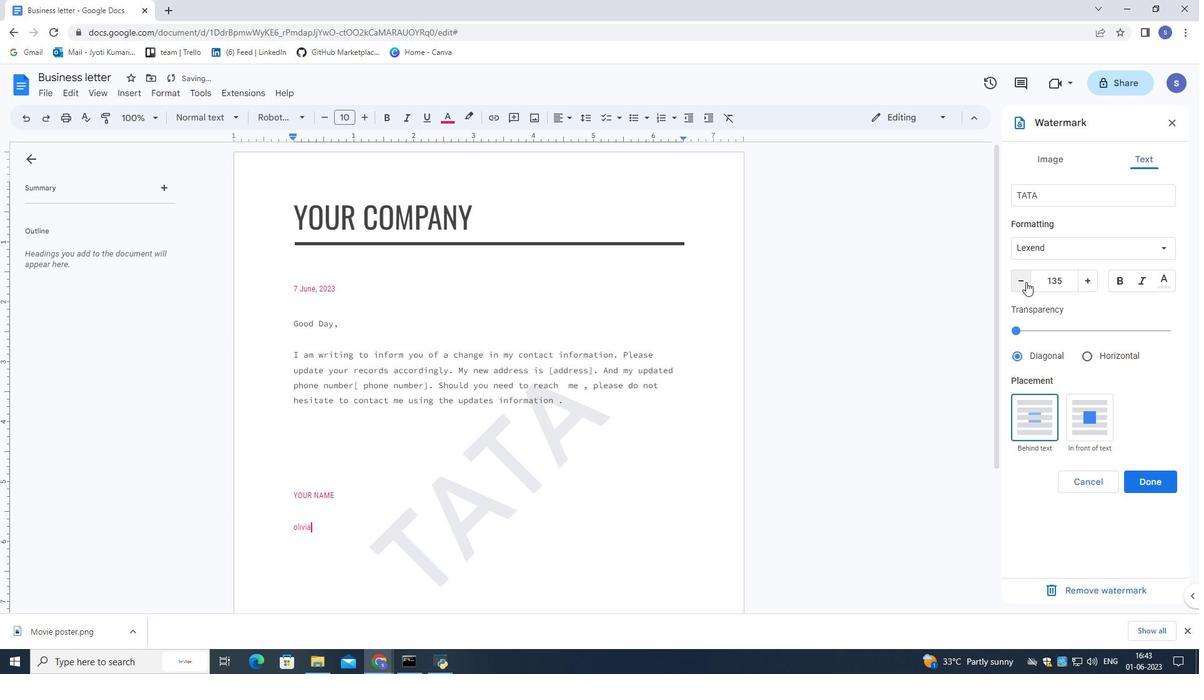 
Action: Mouse pressed left at (1026, 282)
Screenshot: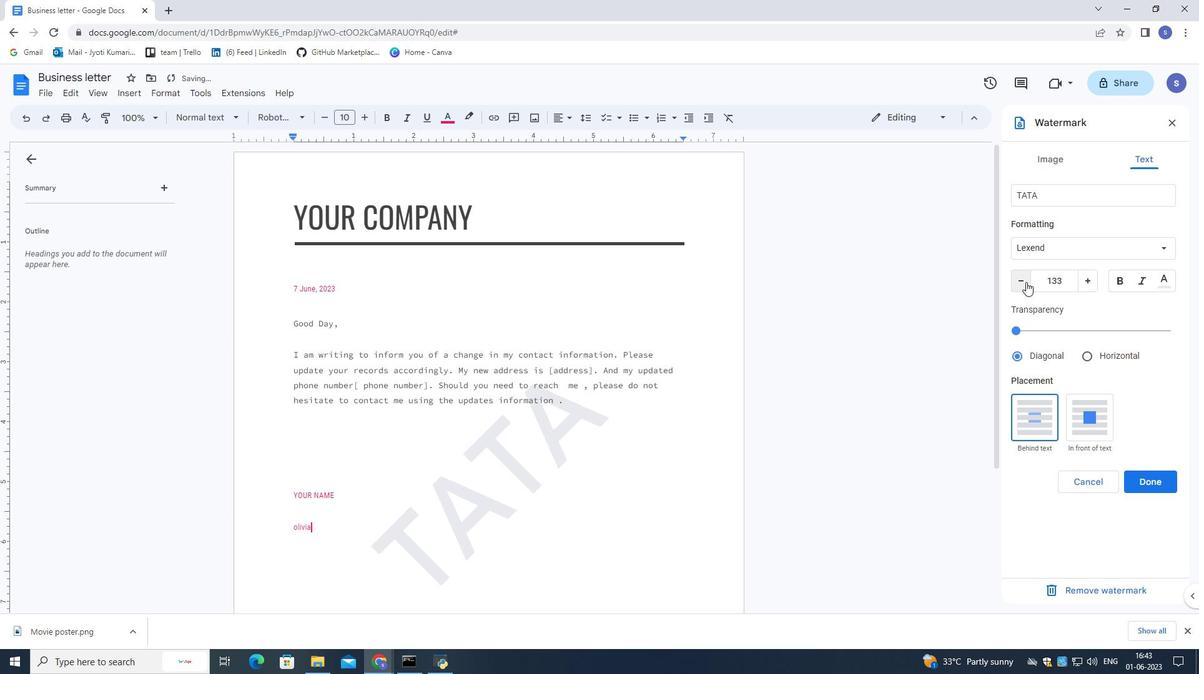 
Action: Mouse pressed left at (1026, 282)
Screenshot: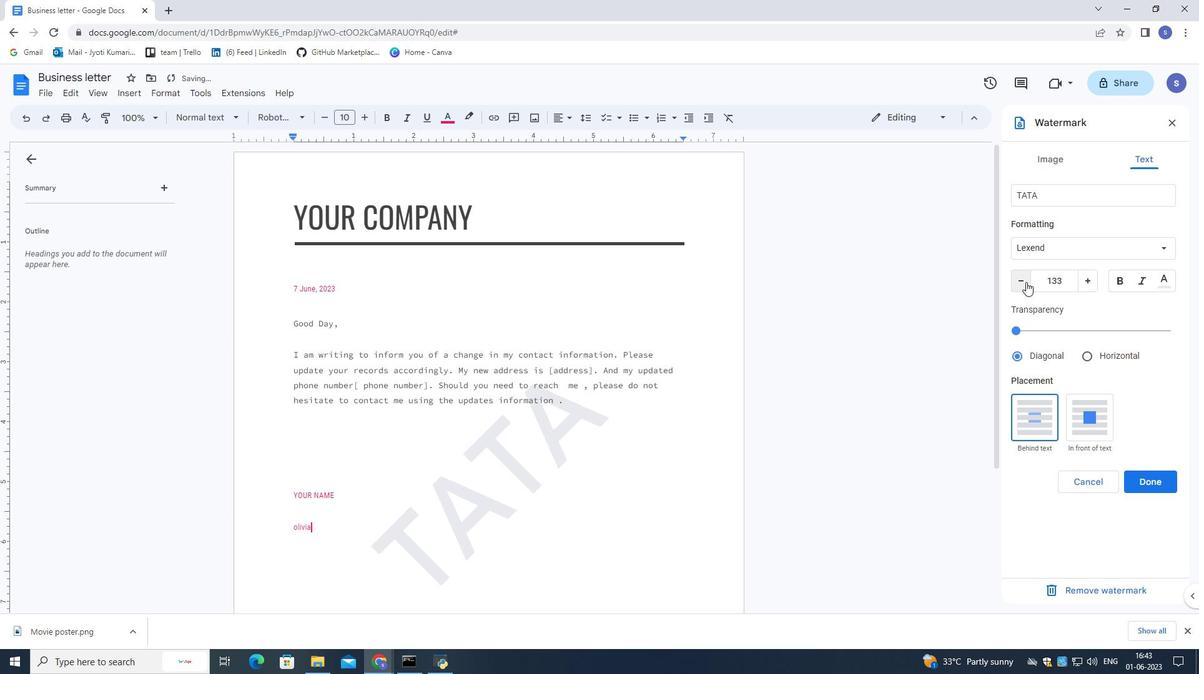 
Action: Mouse pressed left at (1026, 282)
Screenshot: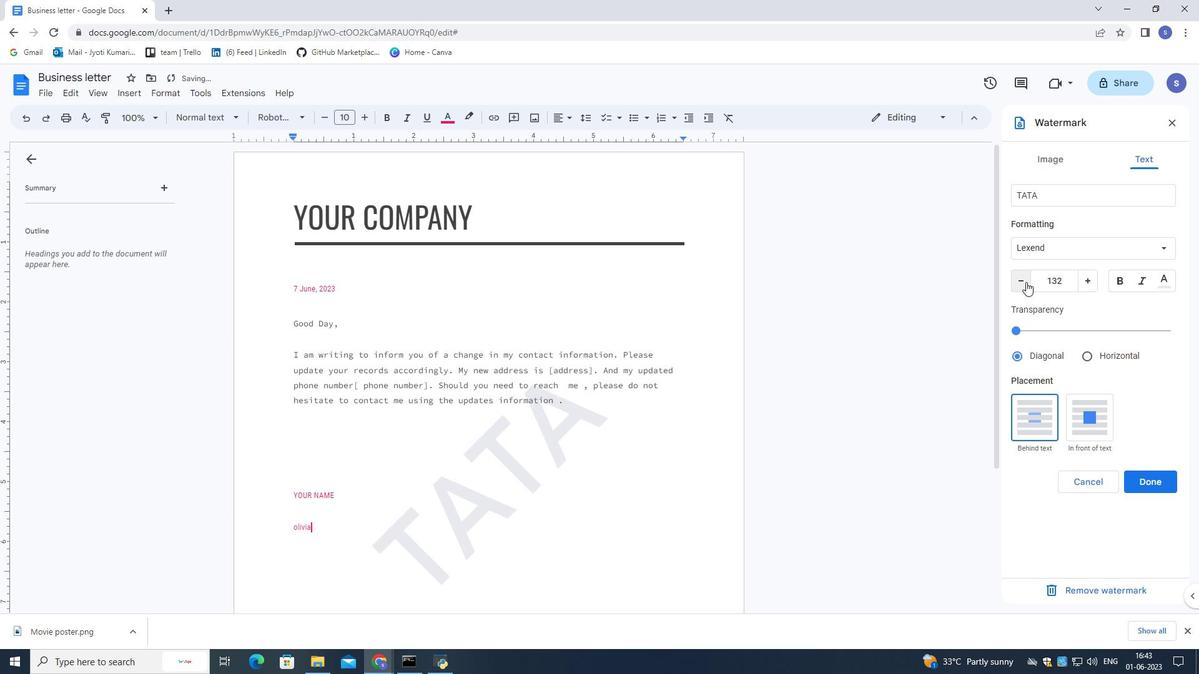 
Action: Mouse pressed left at (1026, 282)
Screenshot: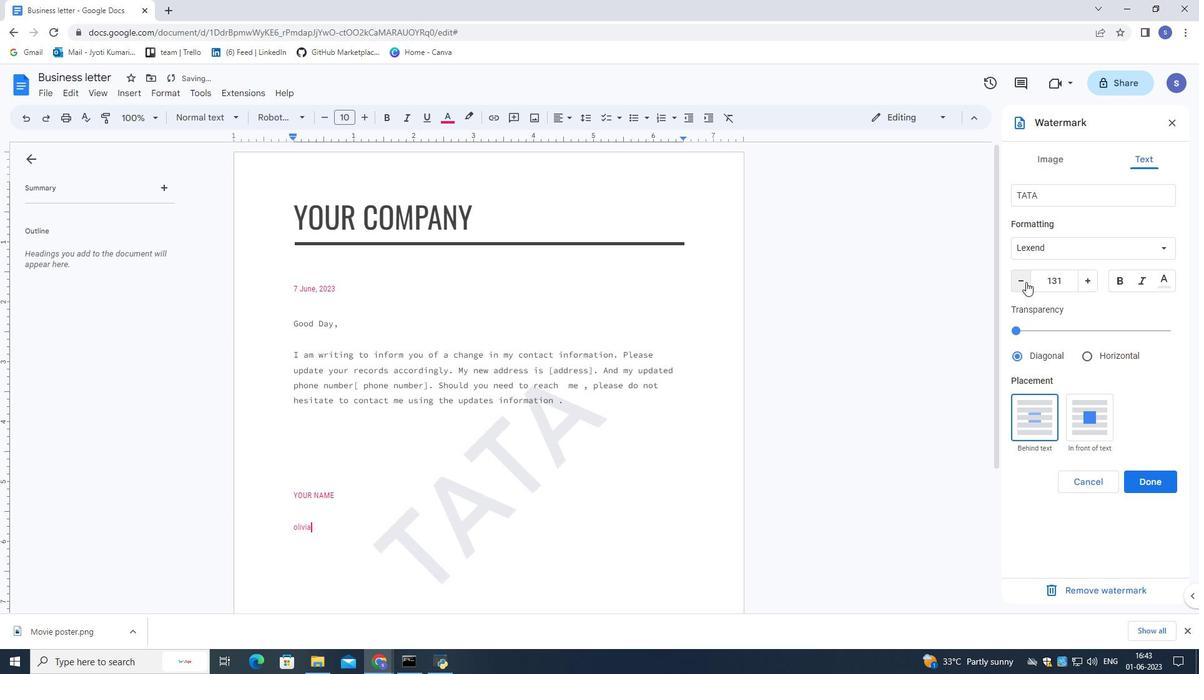 
Action: Mouse pressed left at (1026, 282)
Screenshot: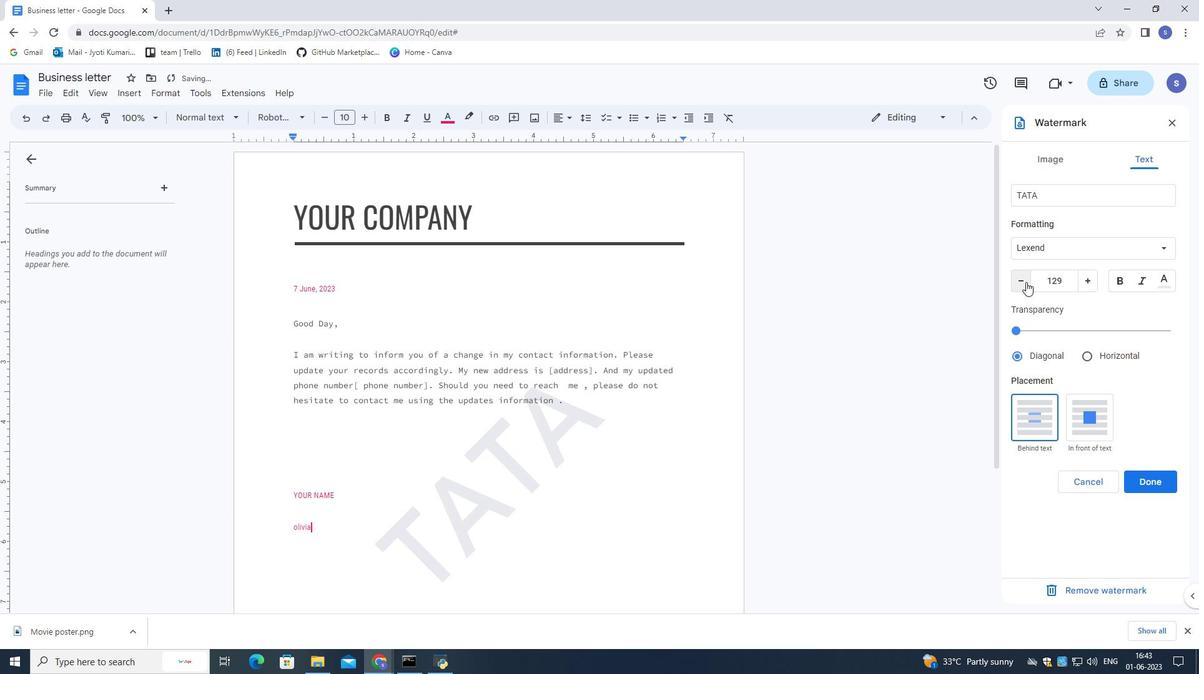 
Action: Mouse pressed left at (1026, 282)
Screenshot: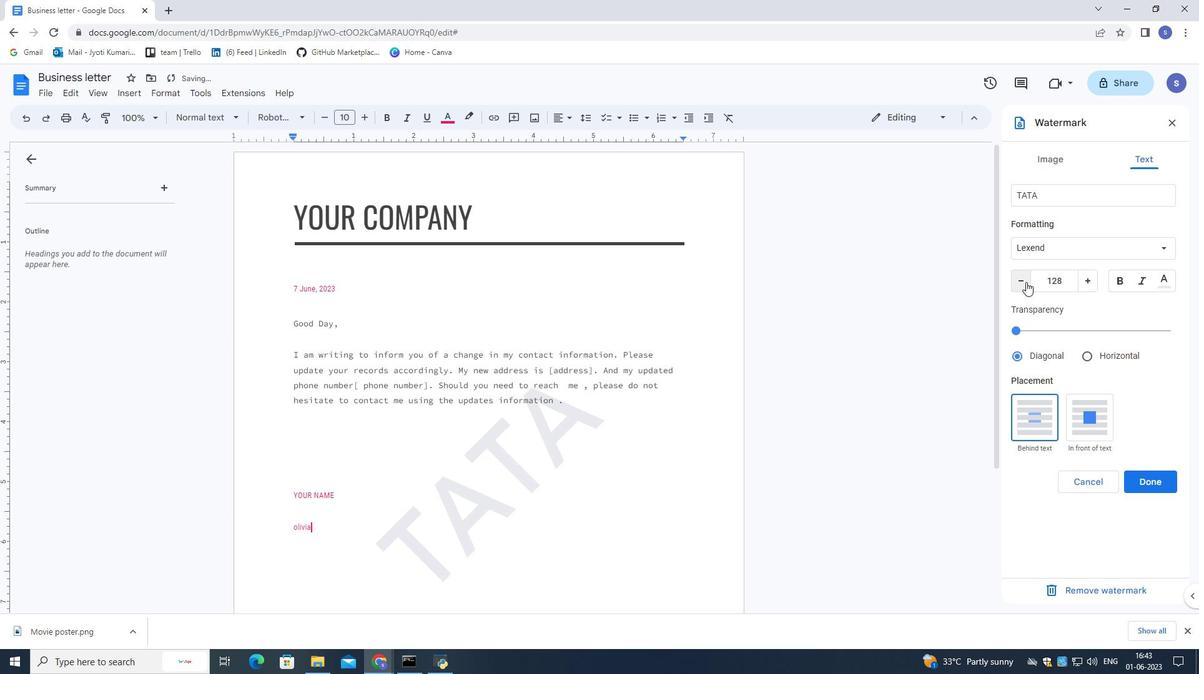 
Action: Mouse pressed left at (1026, 282)
Screenshot: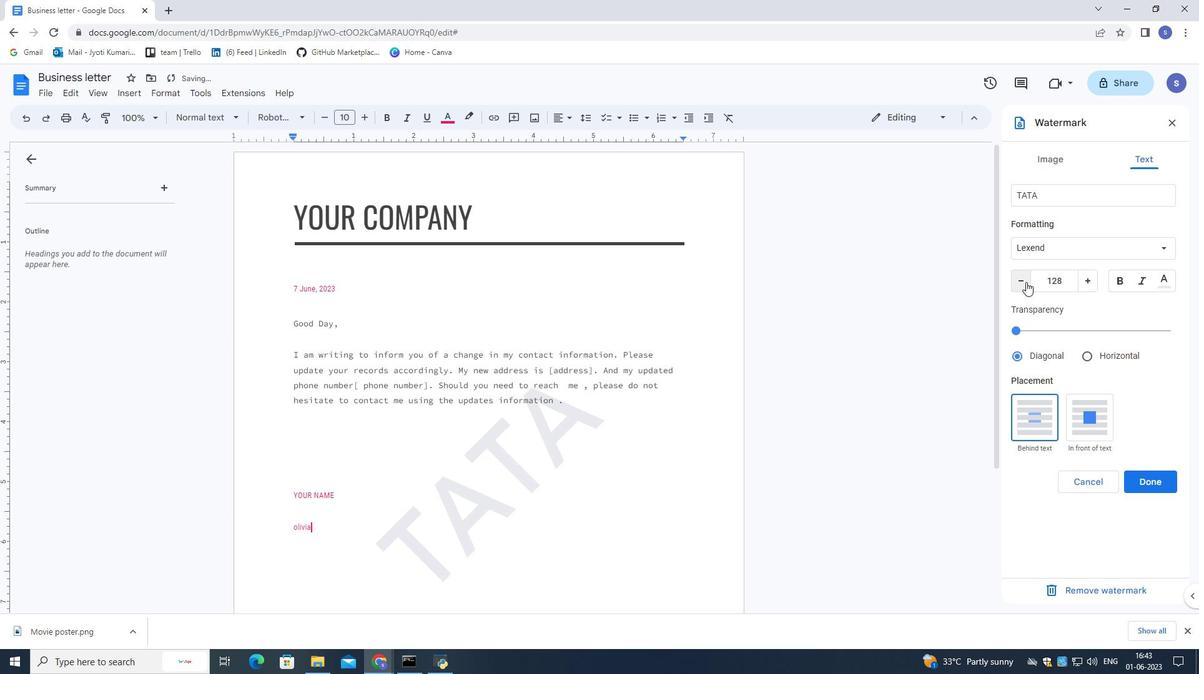 
Action: Mouse pressed left at (1026, 282)
Screenshot: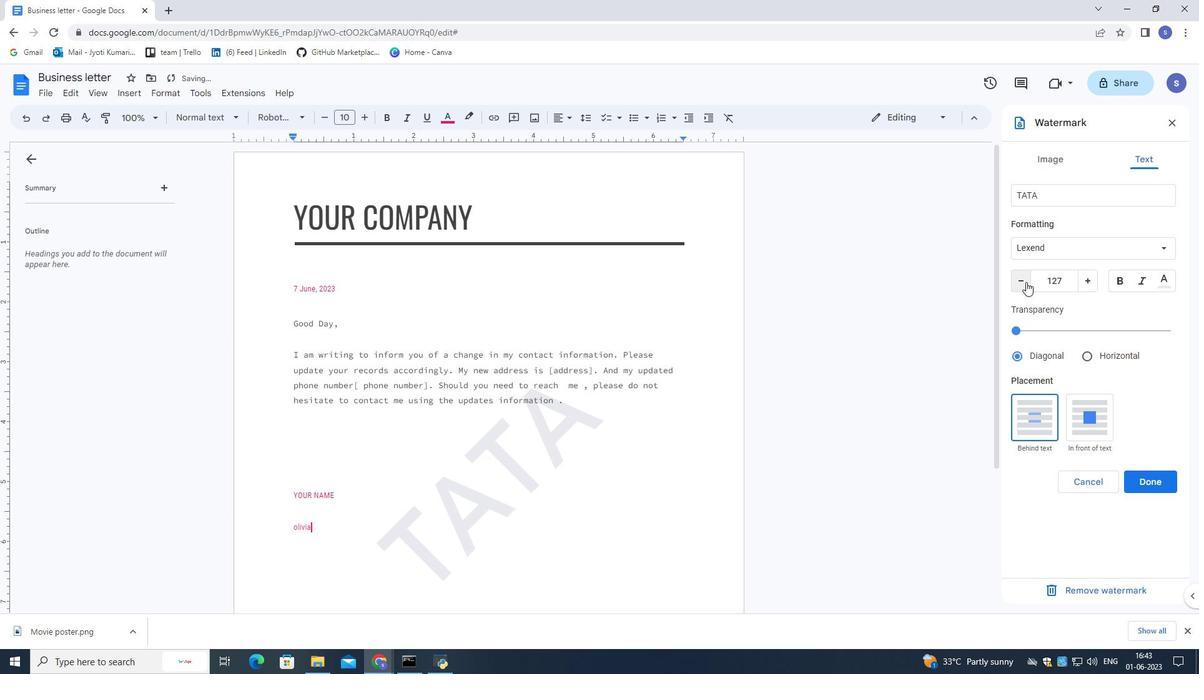 
Action: Mouse pressed left at (1026, 282)
Screenshot: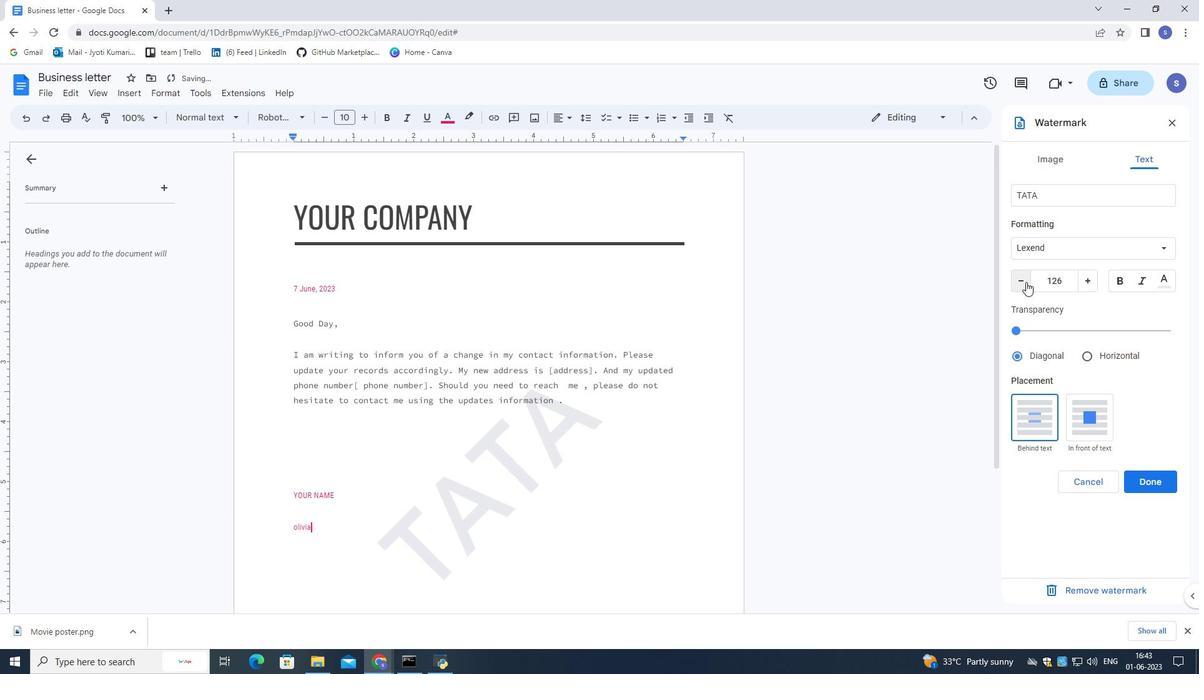 
Action: Mouse pressed left at (1026, 282)
Screenshot: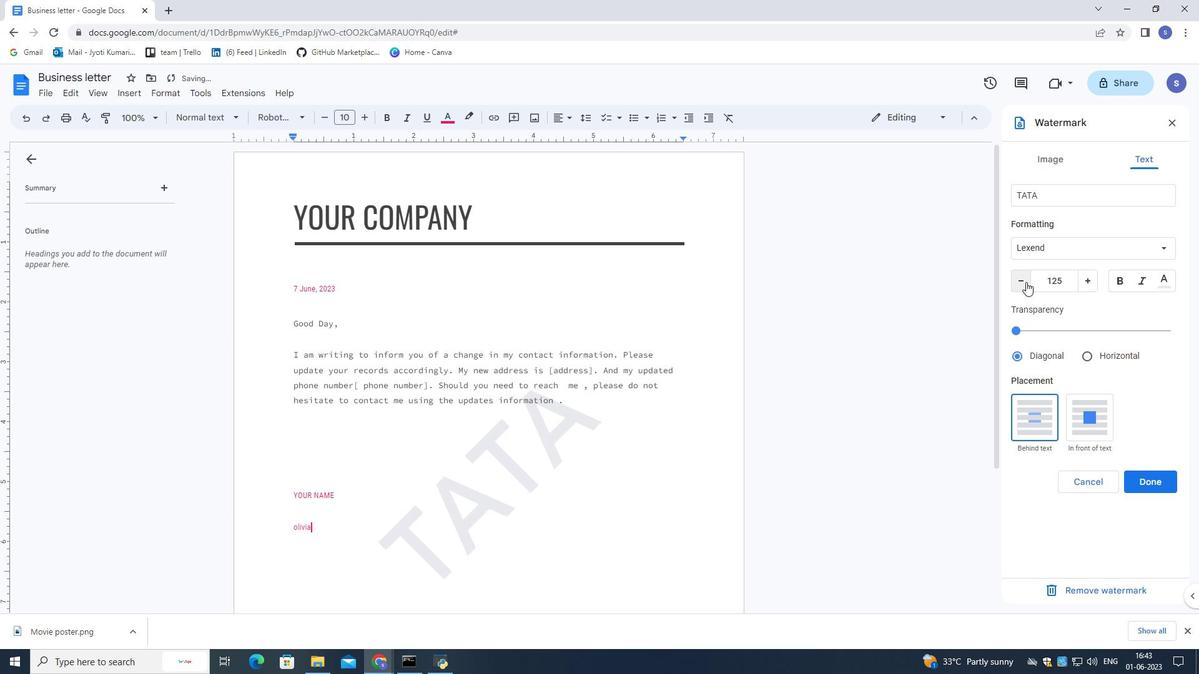 
Action: Mouse pressed left at (1026, 282)
Screenshot: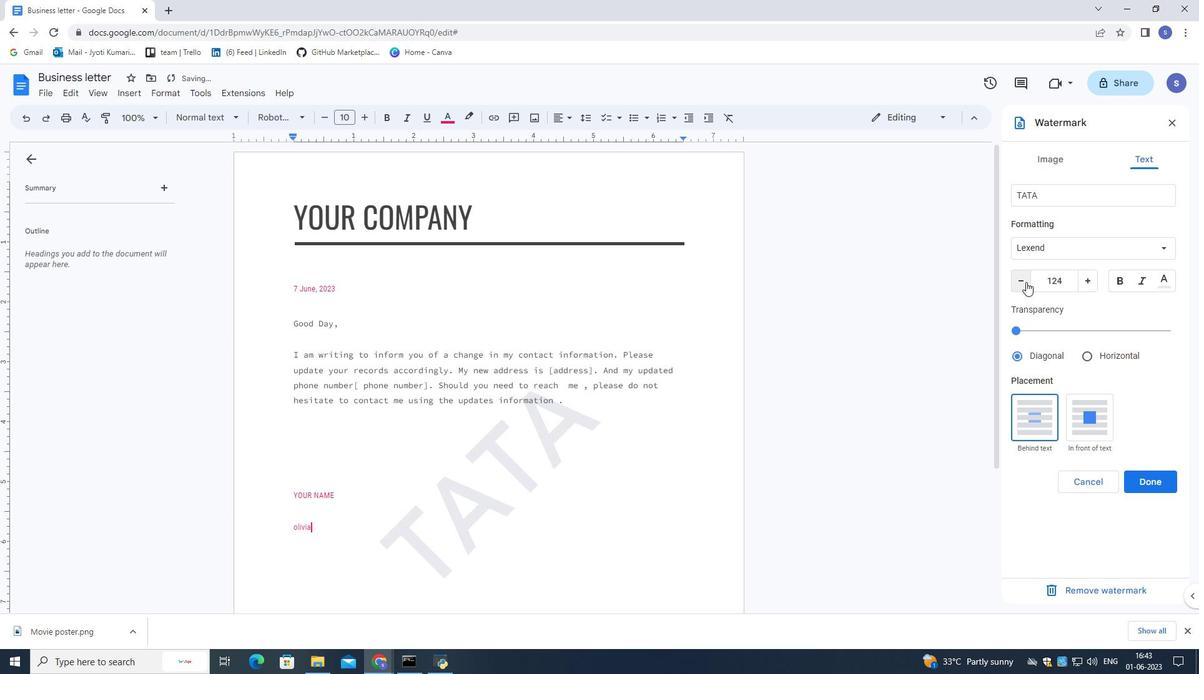 
Action: Mouse pressed left at (1026, 282)
Screenshot: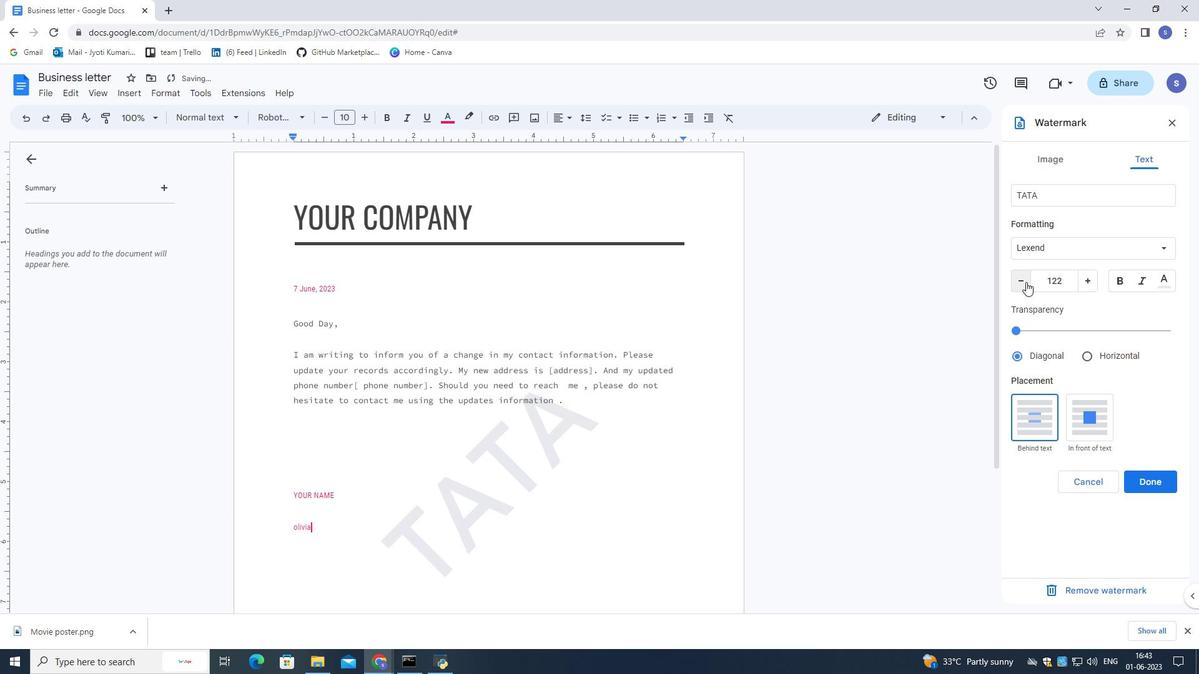 
Action: Mouse pressed left at (1026, 282)
Screenshot: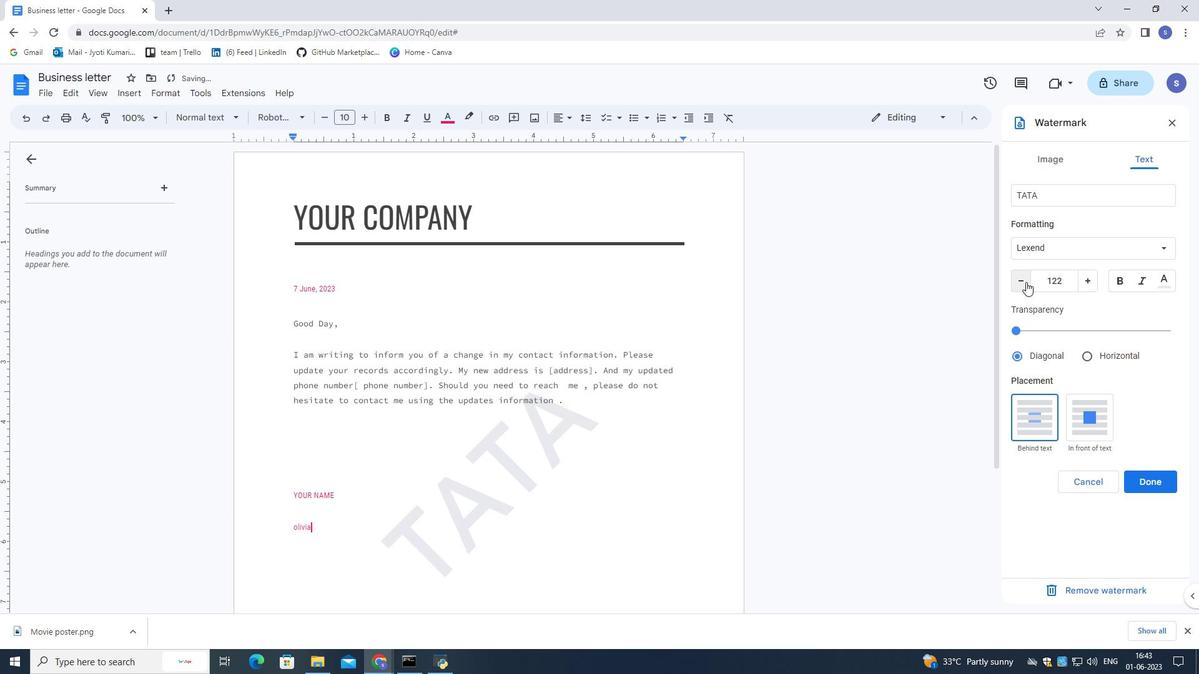 
Action: Mouse moved to (1089, 356)
Screenshot: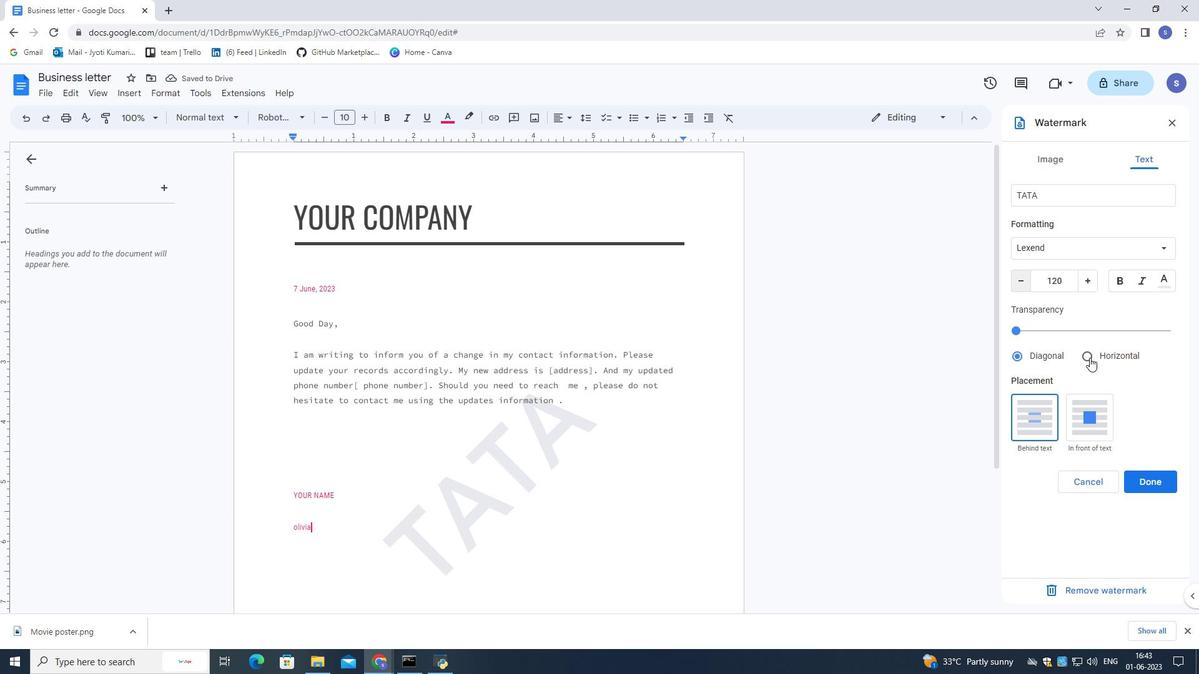 
Action: Mouse pressed left at (1089, 356)
Screenshot: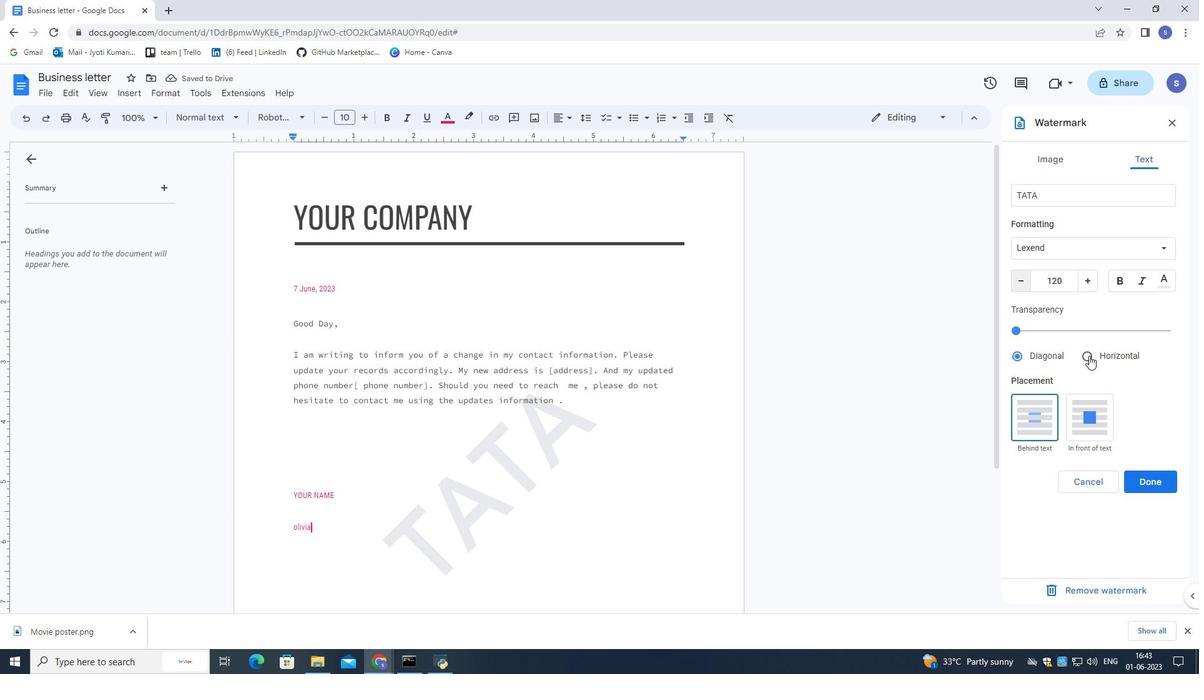 
Action: Mouse moved to (1137, 478)
Screenshot: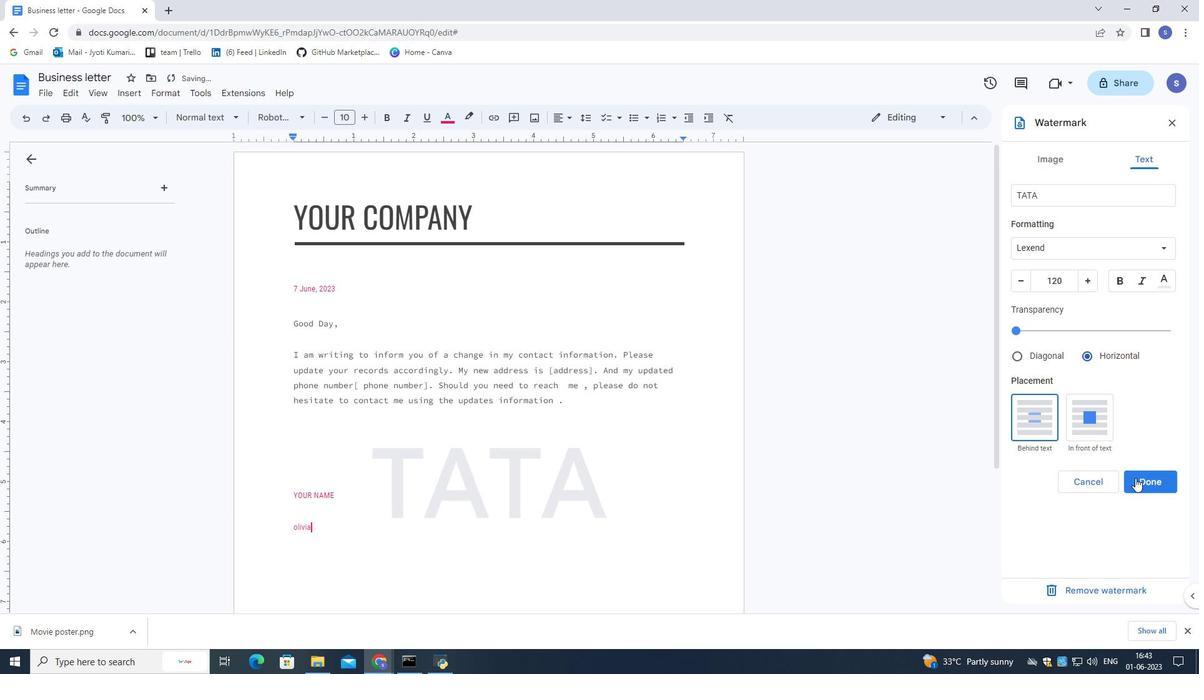 
Action: Mouse pressed left at (1137, 478)
Screenshot: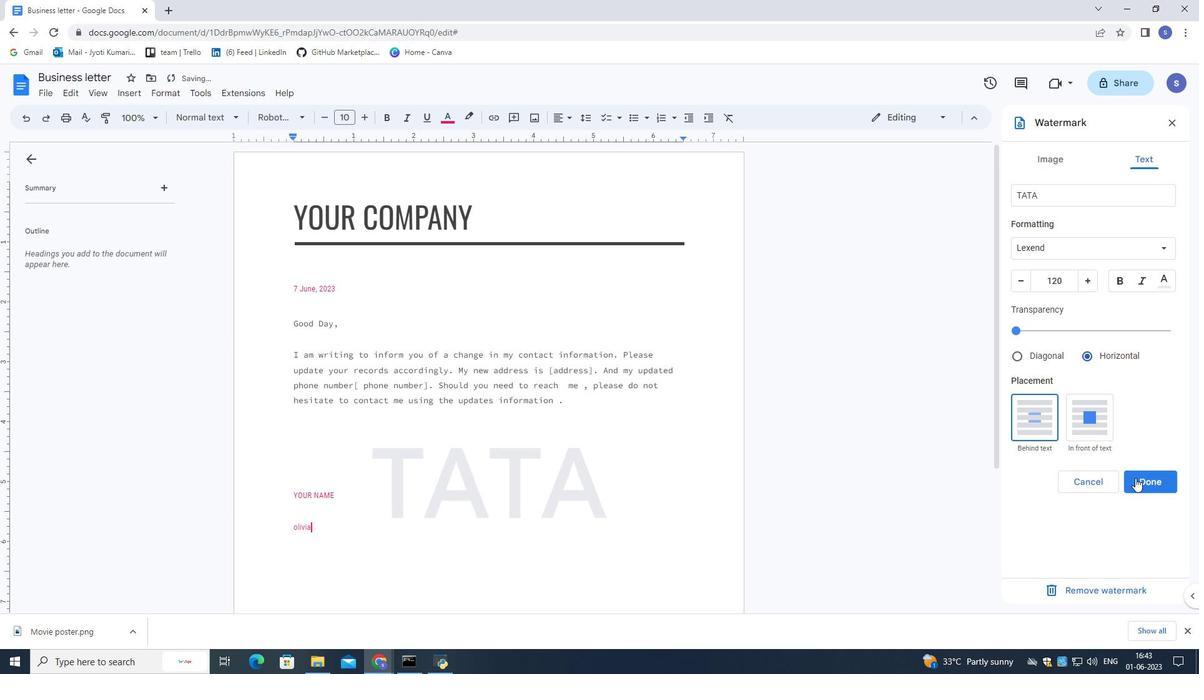 
Action: Mouse moved to (36, 192)
Screenshot: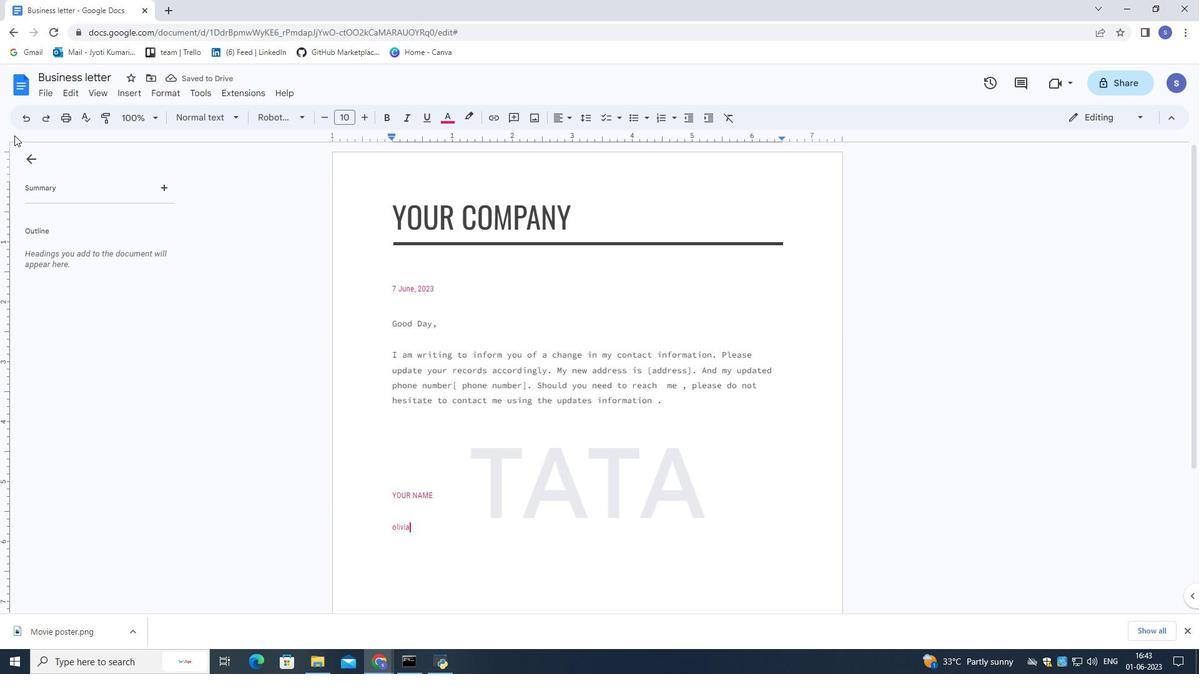 
